 Task: Find connections with filter location Arona with filter topic #forsale with filter profile language German with filter current company Atlassian with filter school AMC Engineering College - India with filter industry Air, Water, and Waste Program Management with filter service category Digital Marketing with filter keywords title Hotel Manager
Action: Mouse moved to (538, 66)
Screenshot: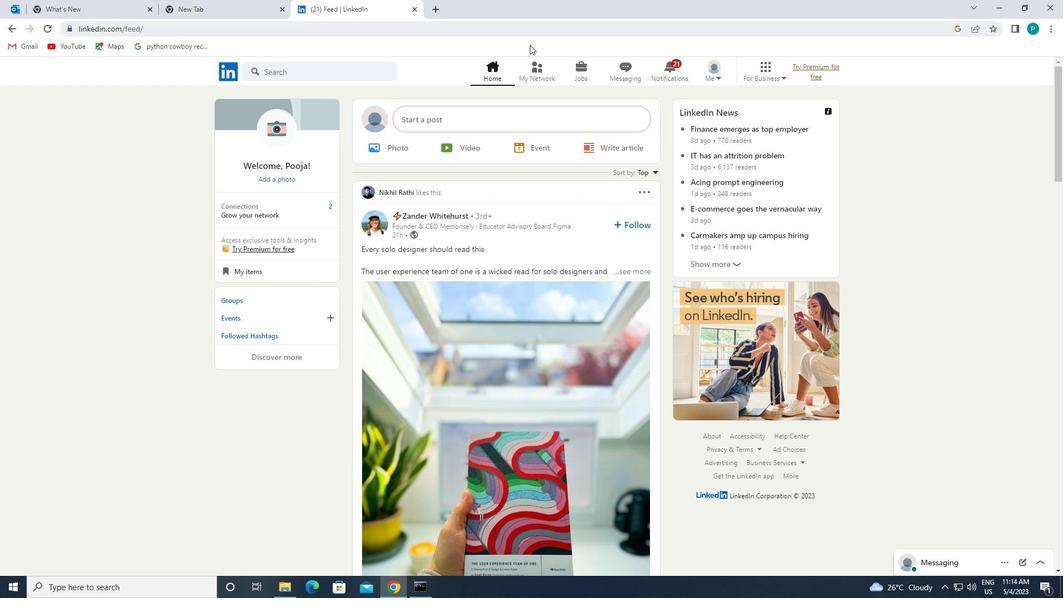 
Action: Mouse pressed left at (538, 66)
Screenshot: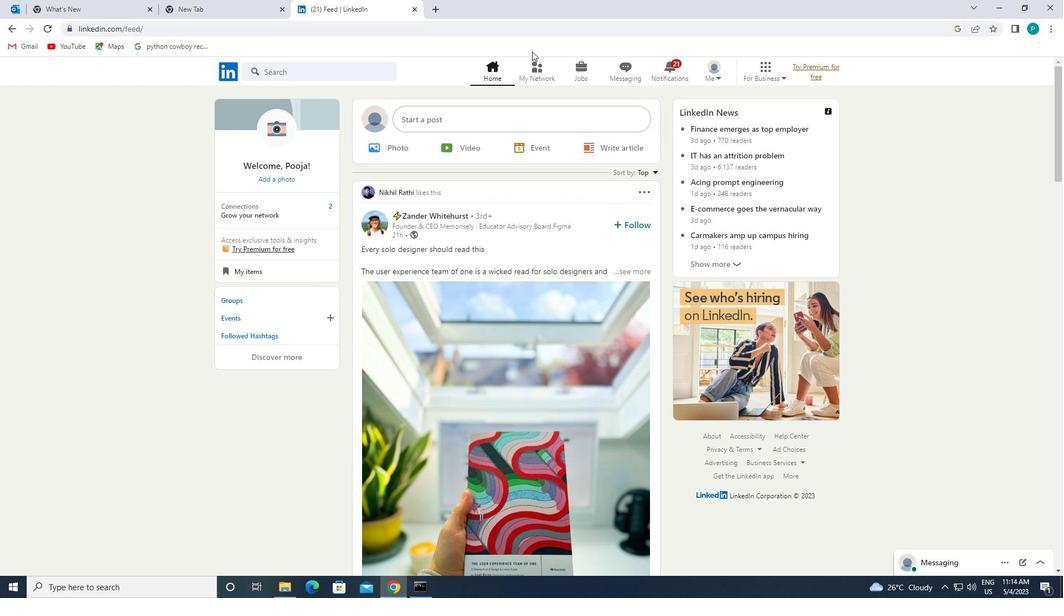 
Action: Mouse moved to (327, 125)
Screenshot: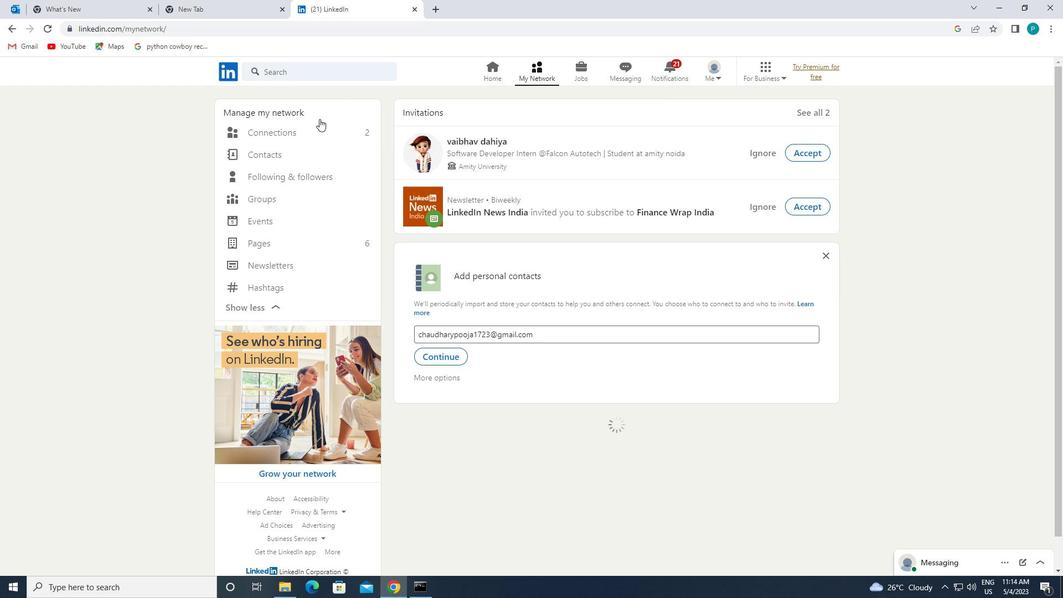 
Action: Mouse pressed left at (327, 125)
Screenshot: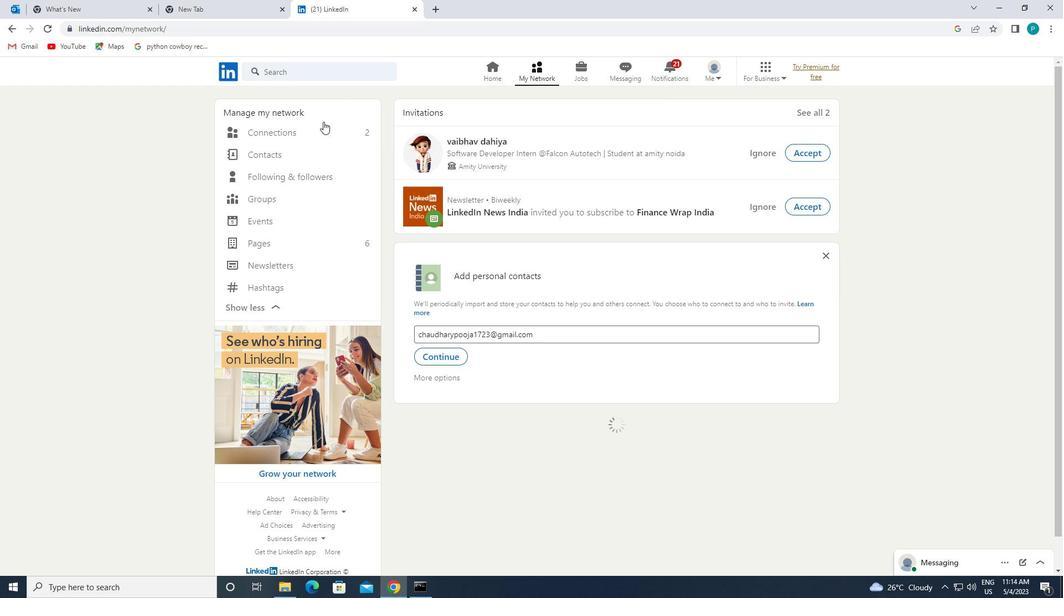 
Action: Mouse moved to (335, 128)
Screenshot: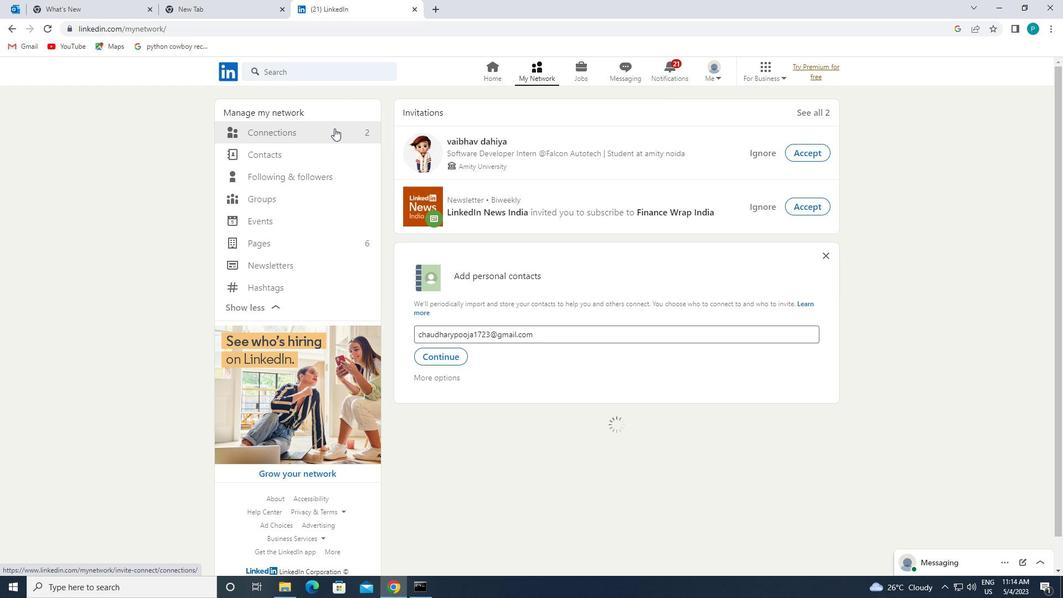 
Action: Mouse pressed left at (335, 128)
Screenshot: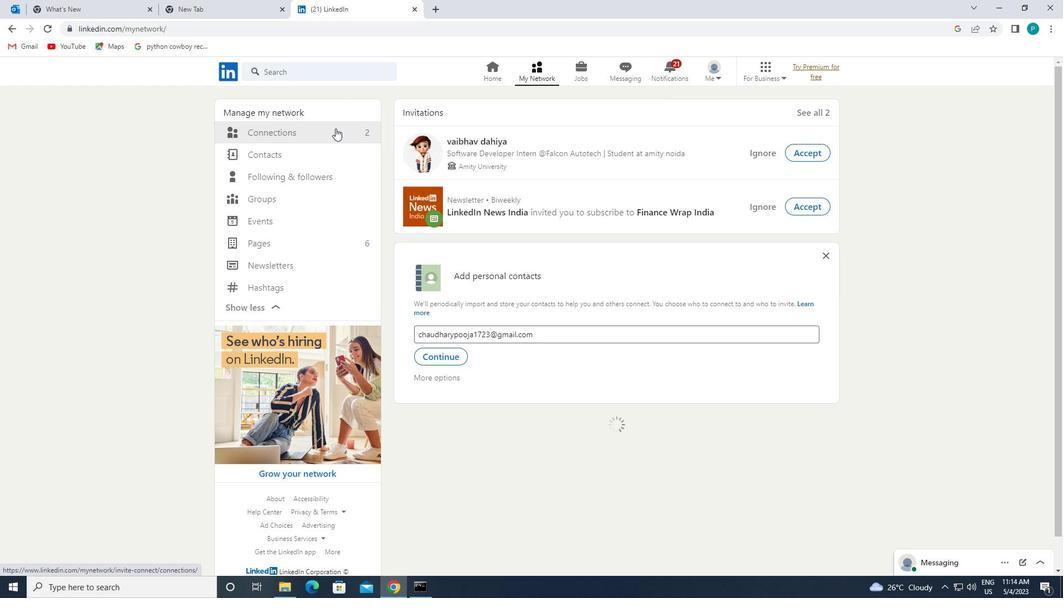 
Action: Mouse moved to (608, 136)
Screenshot: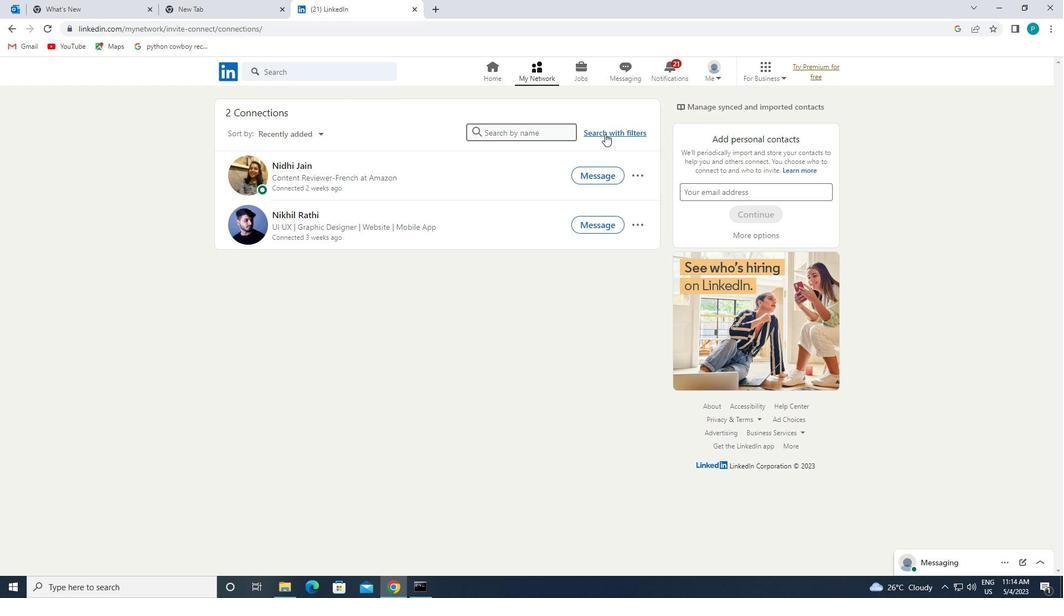 
Action: Mouse pressed left at (608, 136)
Screenshot: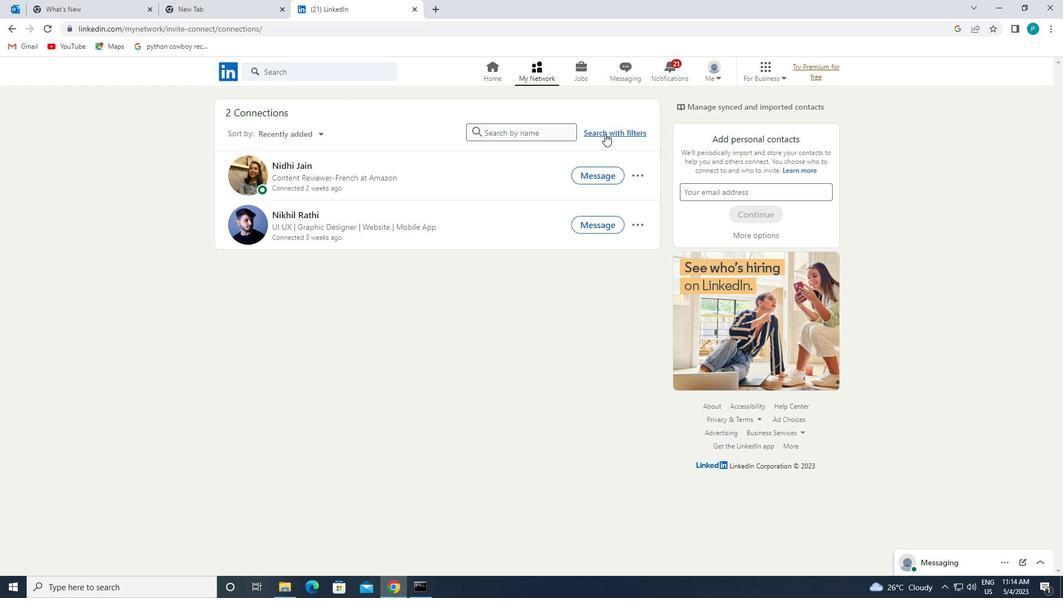 
Action: Mouse moved to (557, 105)
Screenshot: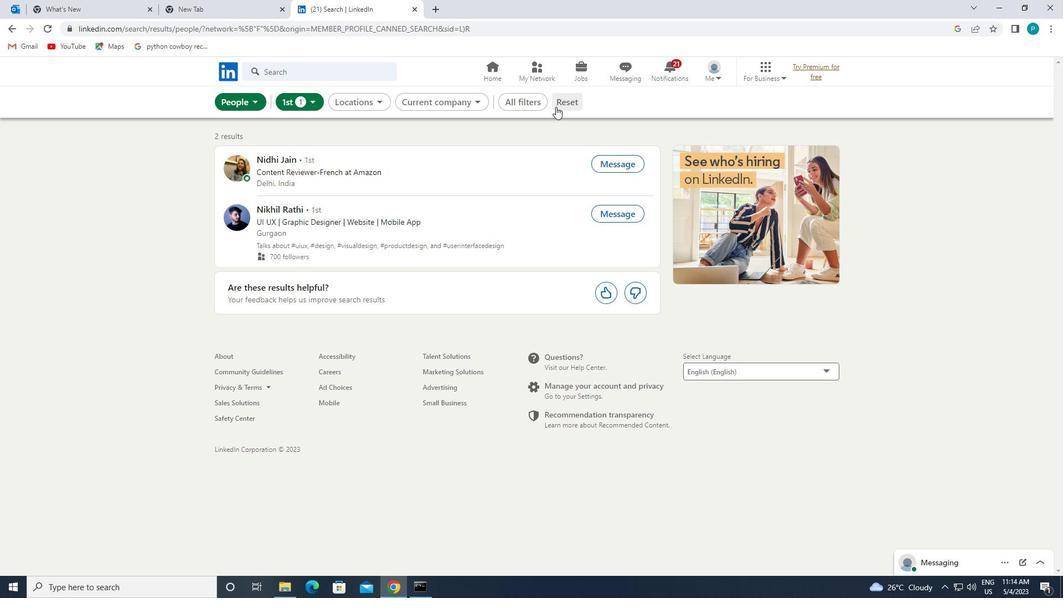 
Action: Mouse pressed left at (557, 105)
Screenshot: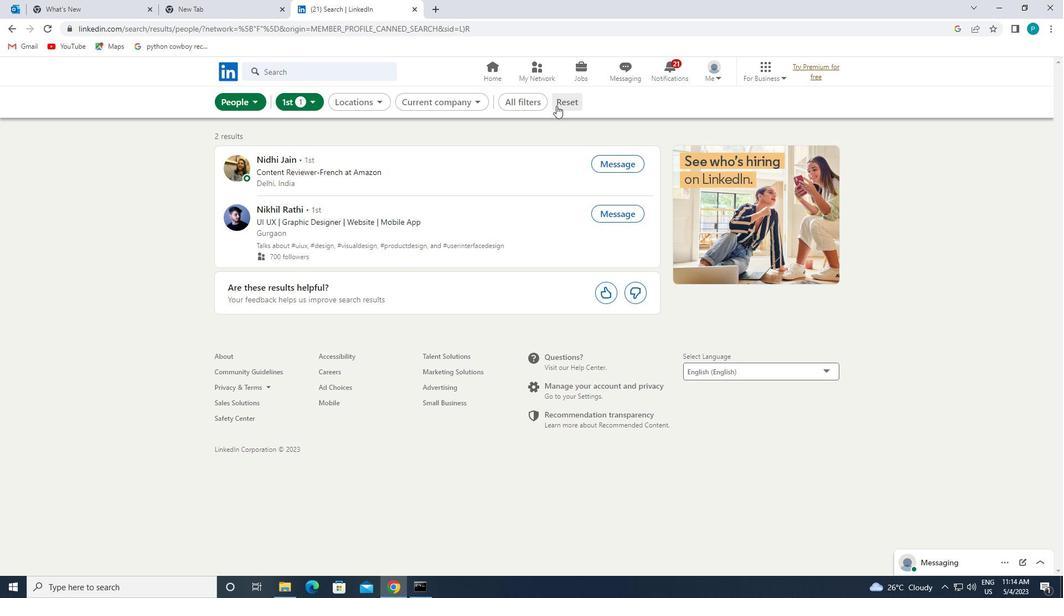 
Action: Mouse moved to (541, 96)
Screenshot: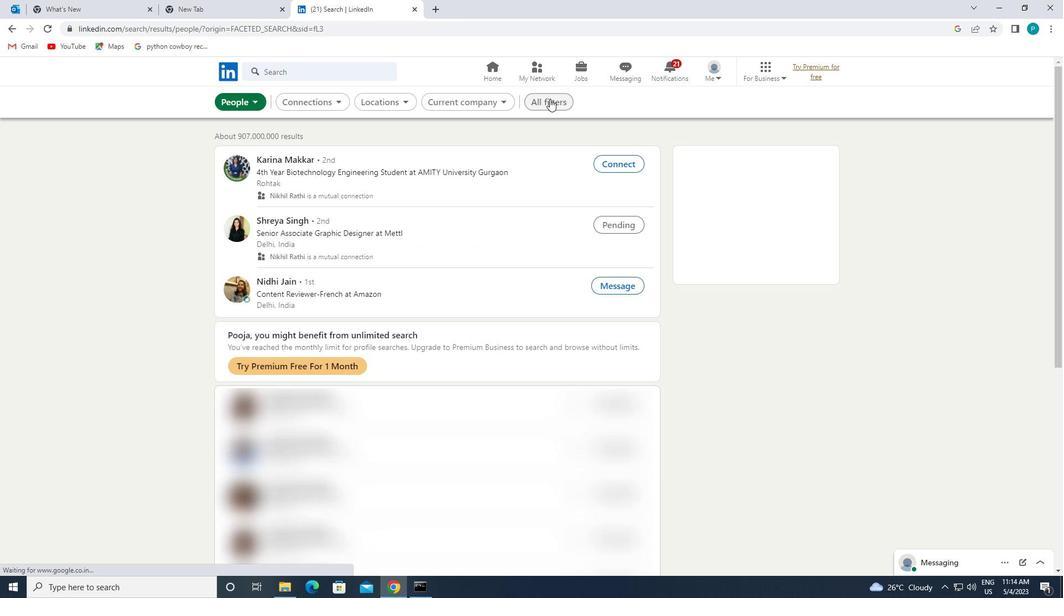 
Action: Mouse pressed left at (541, 96)
Screenshot: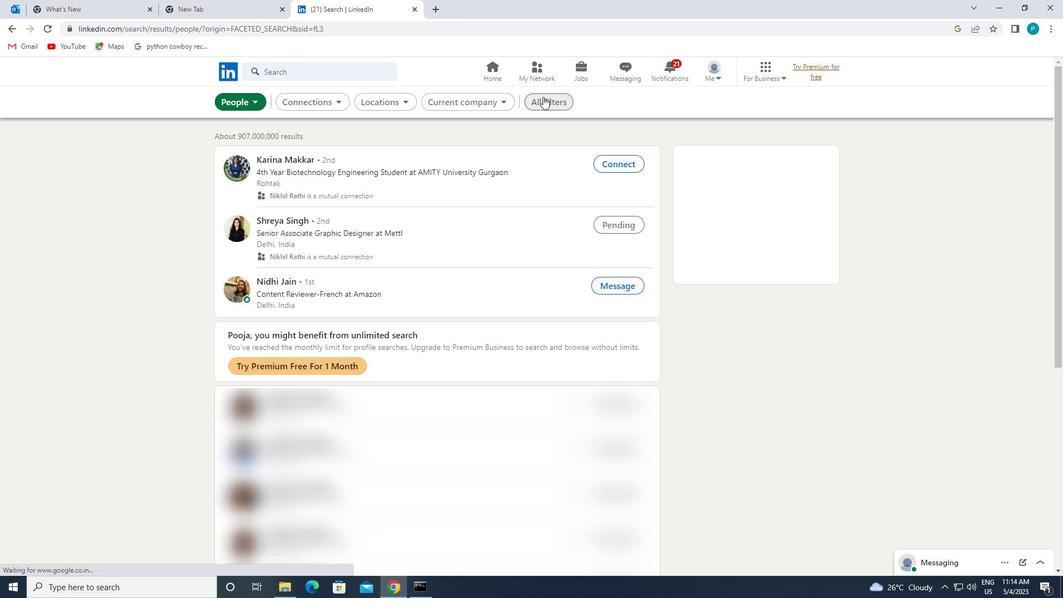 
Action: Mouse moved to (908, 269)
Screenshot: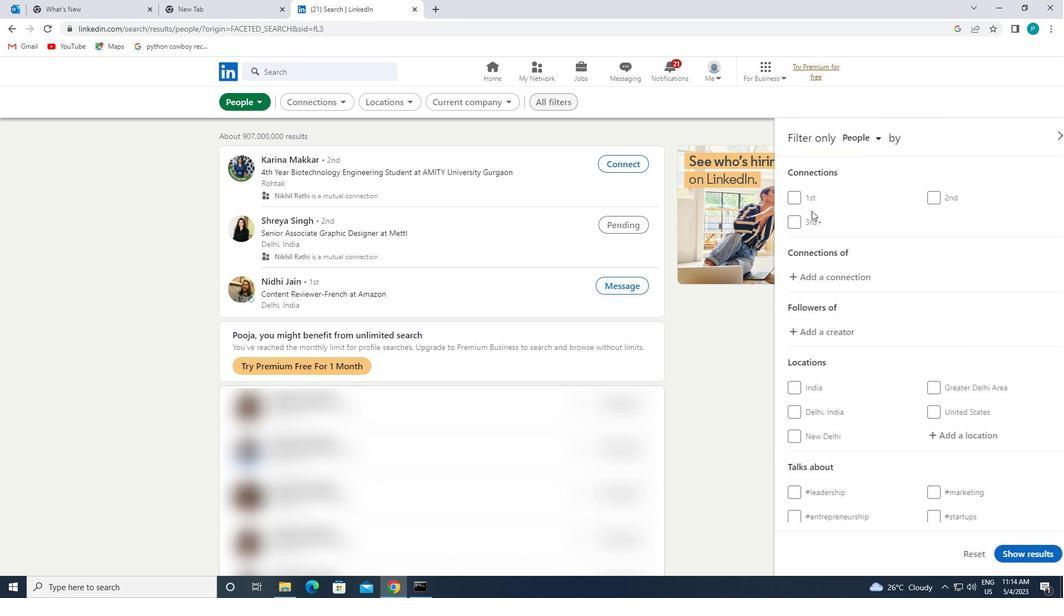 
Action: Mouse scrolled (908, 268) with delta (0, 0)
Screenshot: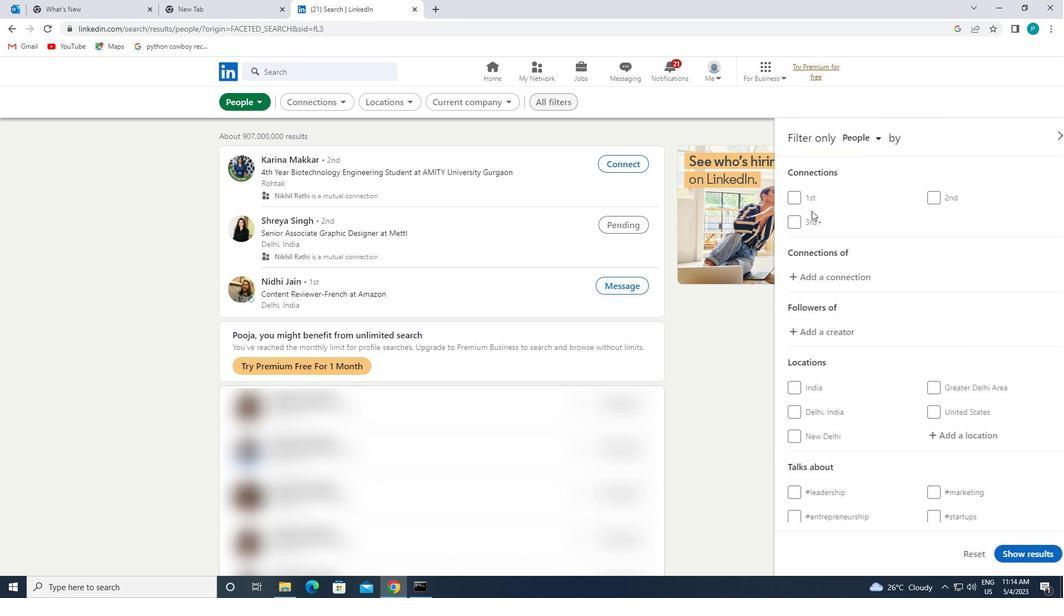 
Action: Mouse moved to (911, 271)
Screenshot: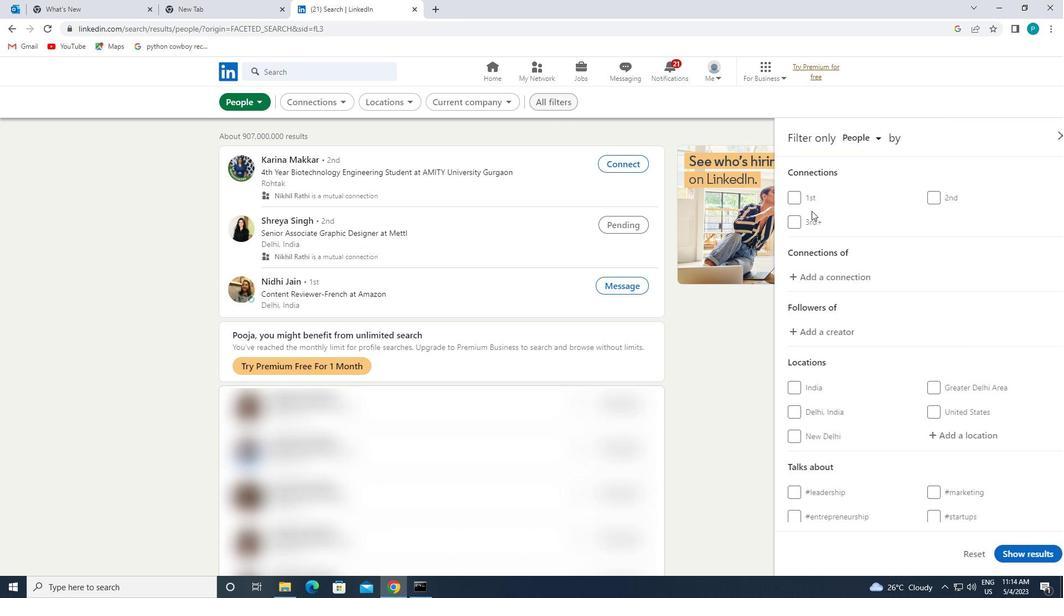 
Action: Mouse scrolled (911, 270) with delta (0, 0)
Screenshot: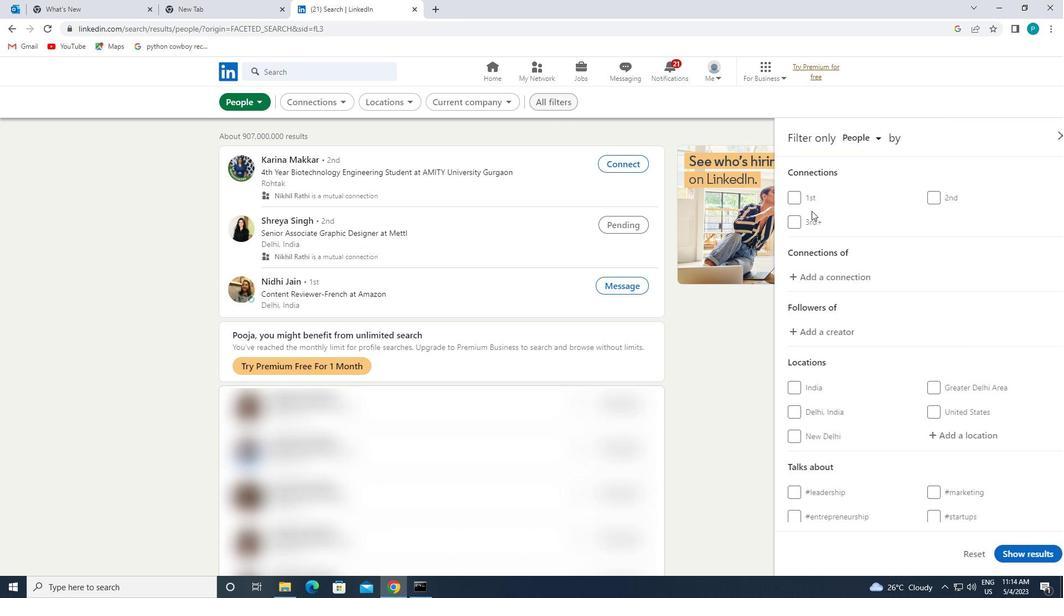 
Action: Mouse moved to (912, 273)
Screenshot: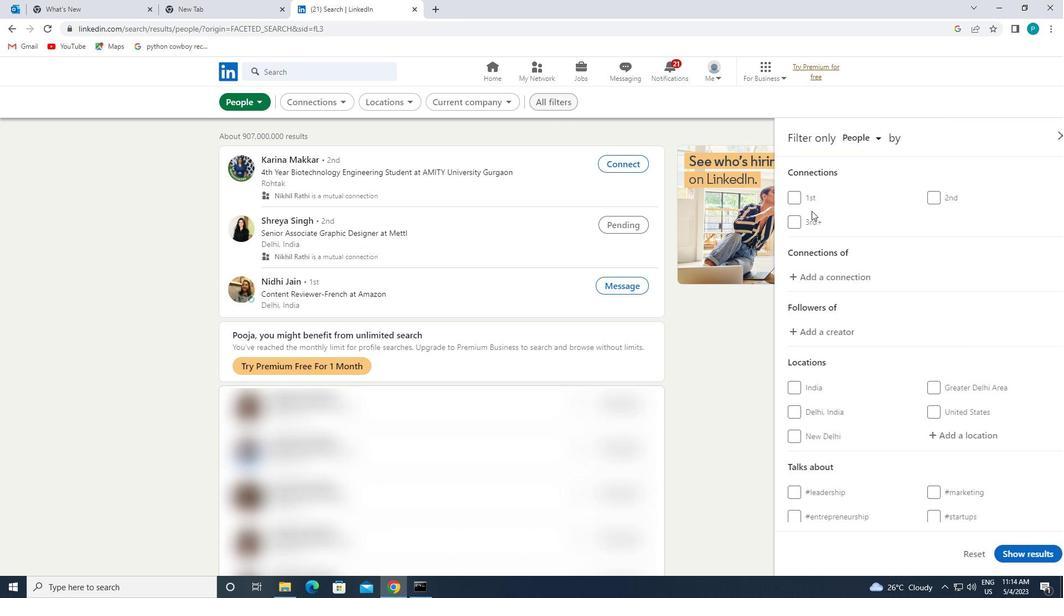 
Action: Mouse scrolled (912, 272) with delta (0, 0)
Screenshot: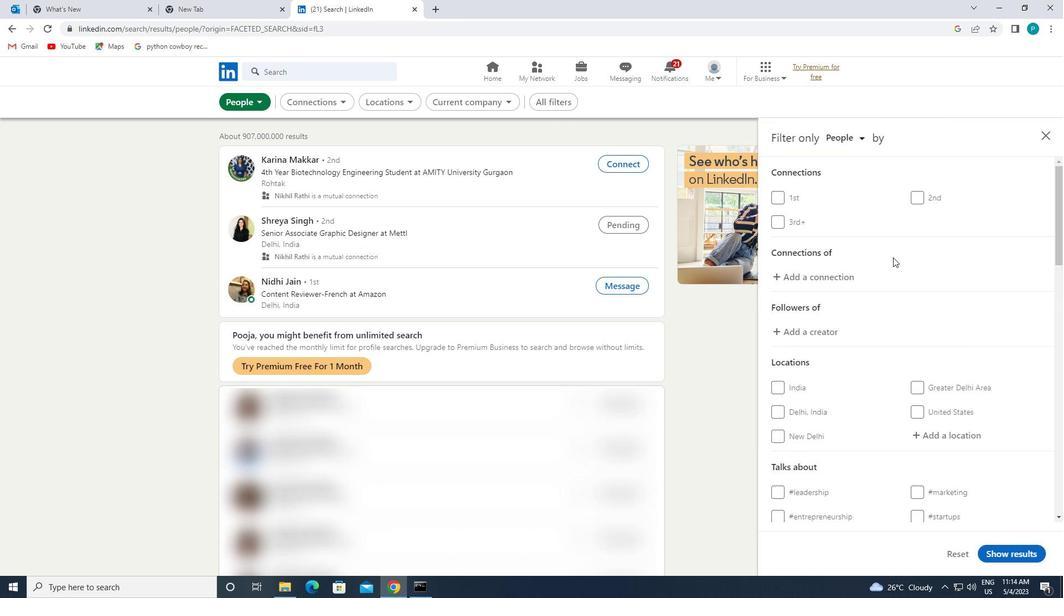 
Action: Mouse moved to (924, 272)
Screenshot: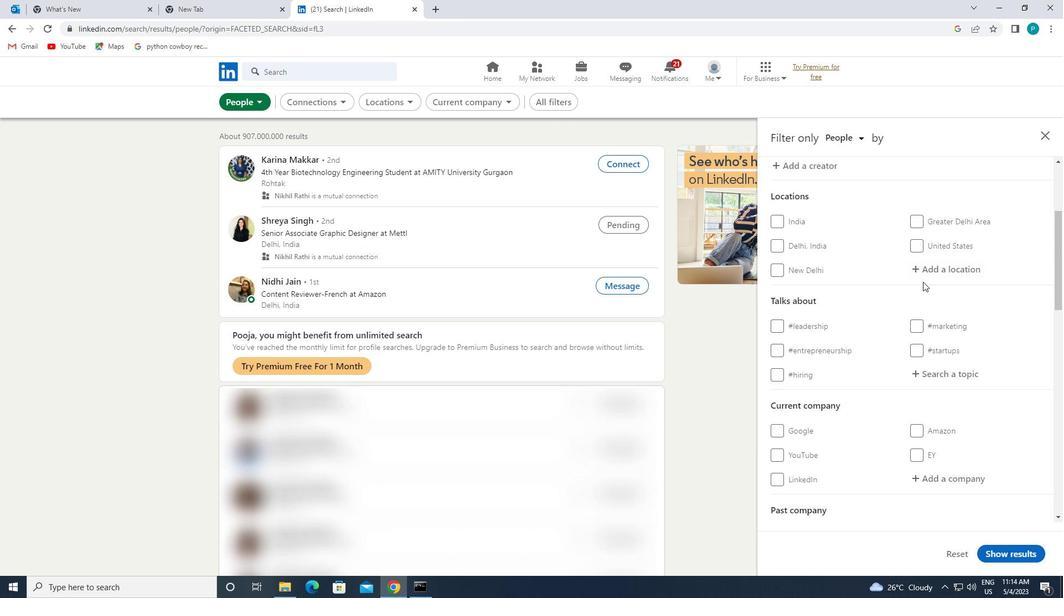 
Action: Mouse pressed left at (924, 272)
Screenshot: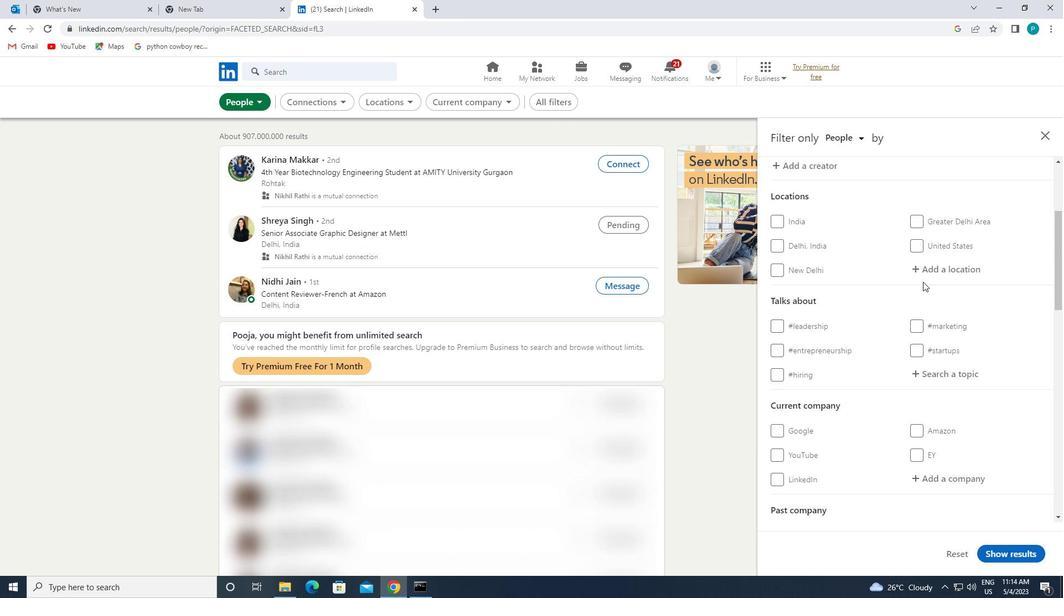 
Action: Mouse moved to (923, 285)
Screenshot: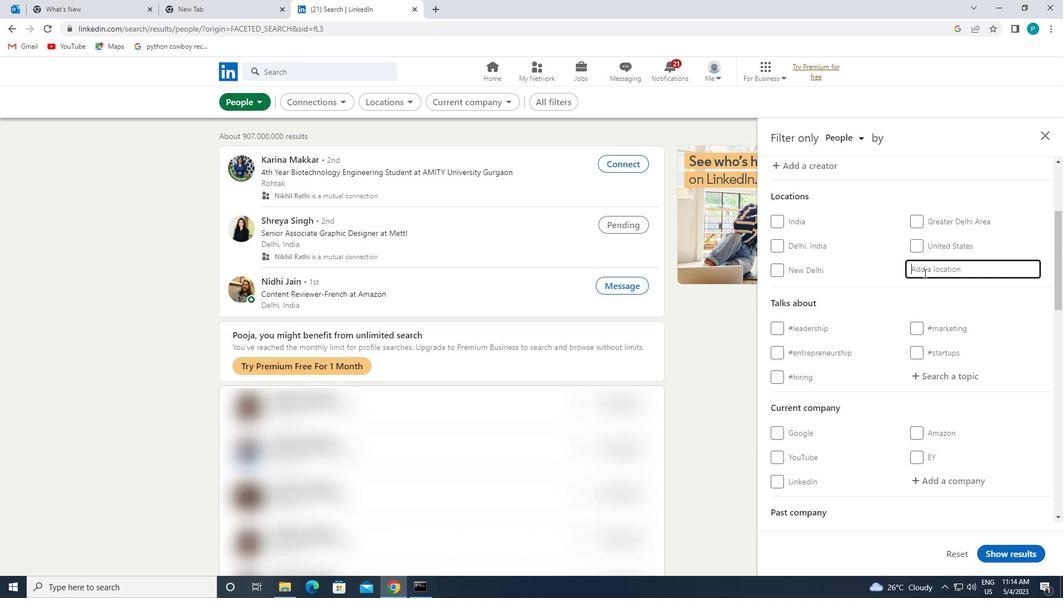 
Action: Key pressed <Key.caps_lock>a<Key.caps_lock>rona
Screenshot: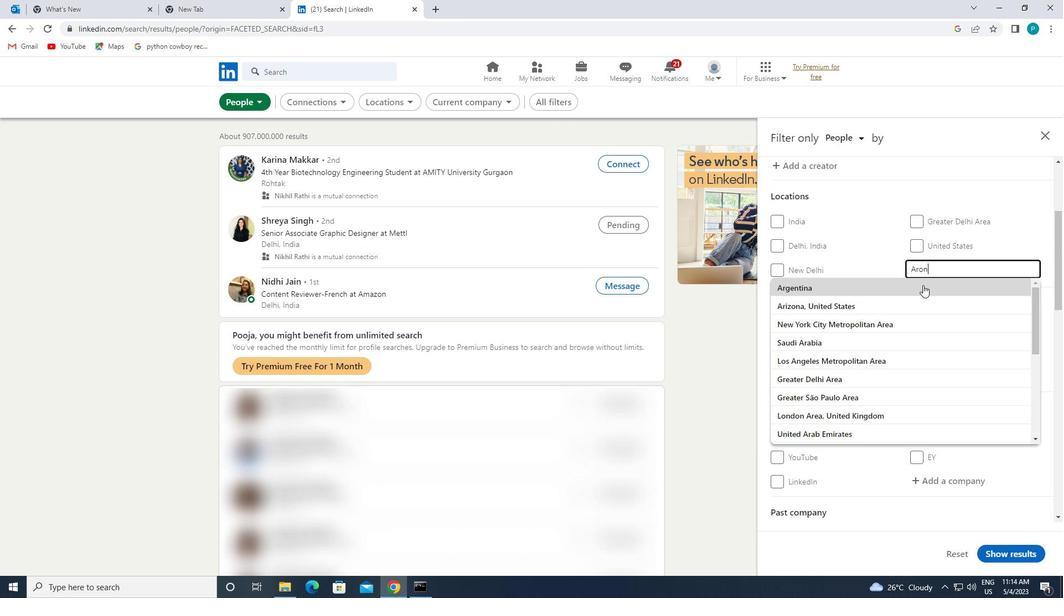 
Action: Mouse moved to (923, 284)
Screenshot: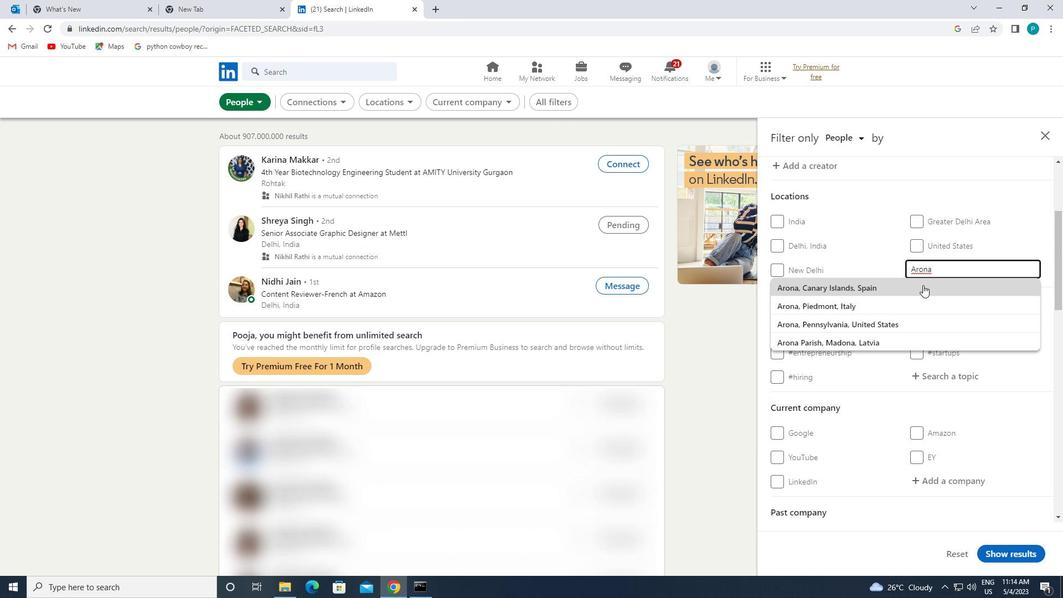 
Action: Mouse pressed left at (923, 284)
Screenshot: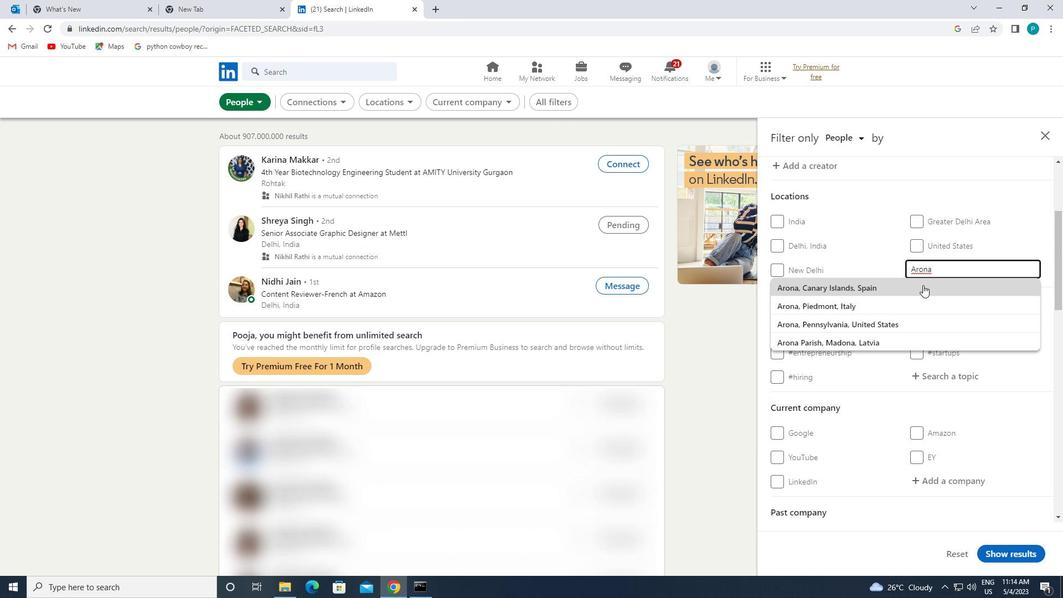 
Action: Mouse moved to (944, 397)
Screenshot: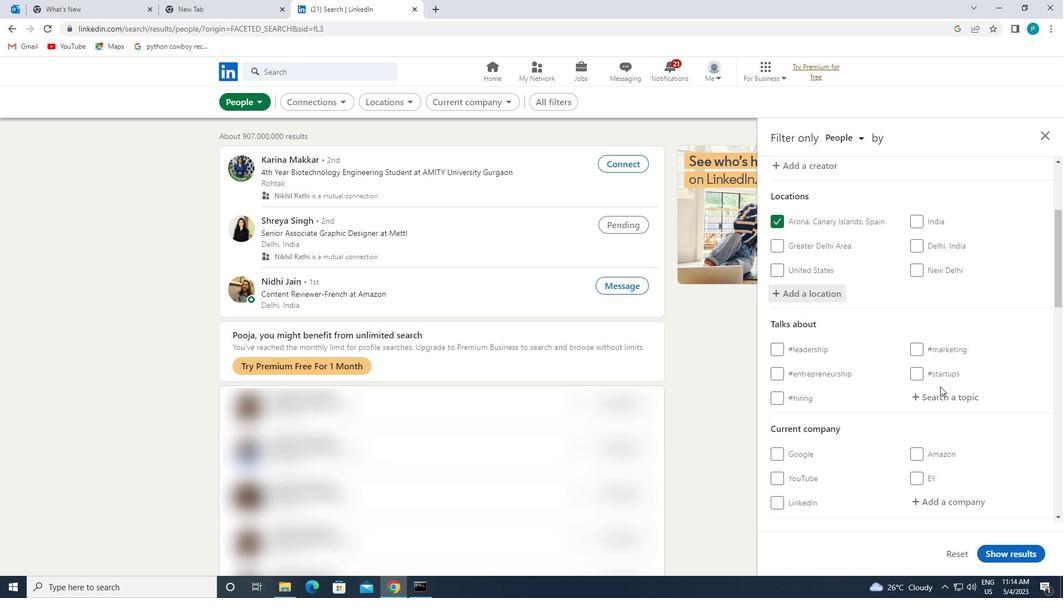 
Action: Mouse pressed left at (944, 397)
Screenshot: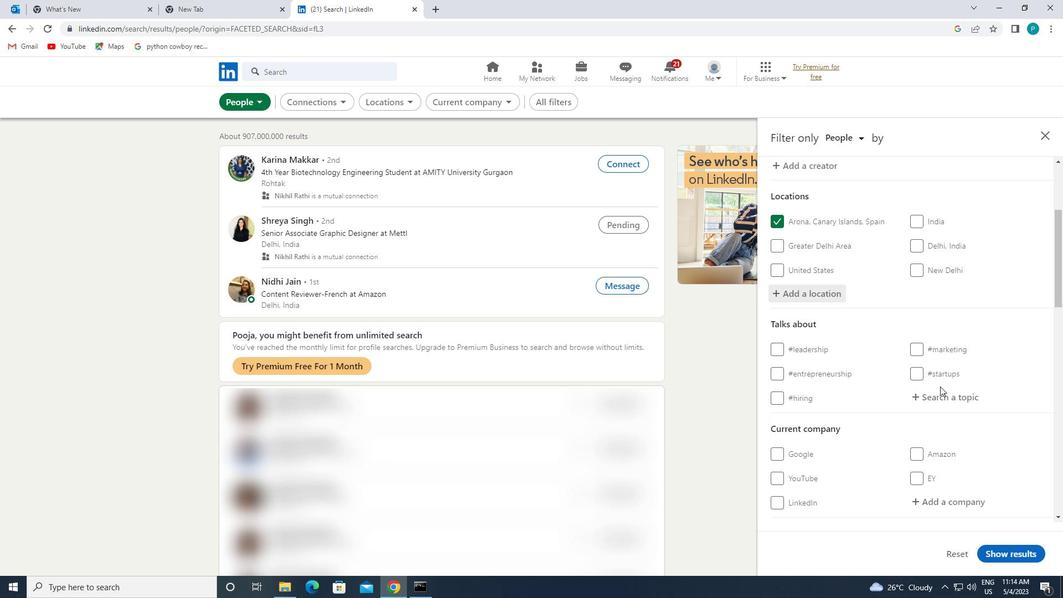 
Action: Mouse moved to (960, 389)
Screenshot: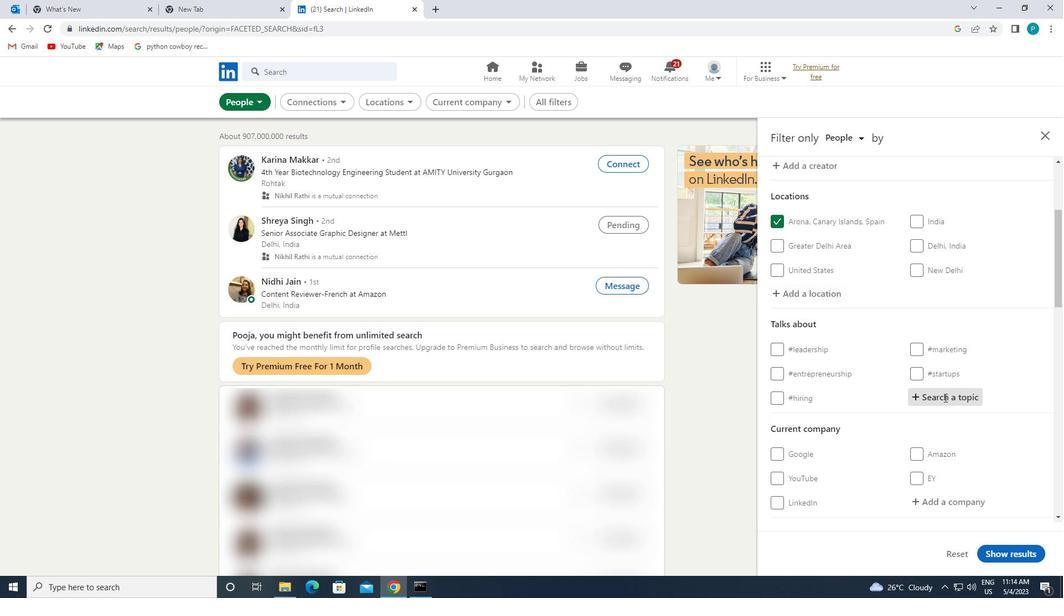 
Action: Key pressed <Key.shift>#FORSALE
Screenshot: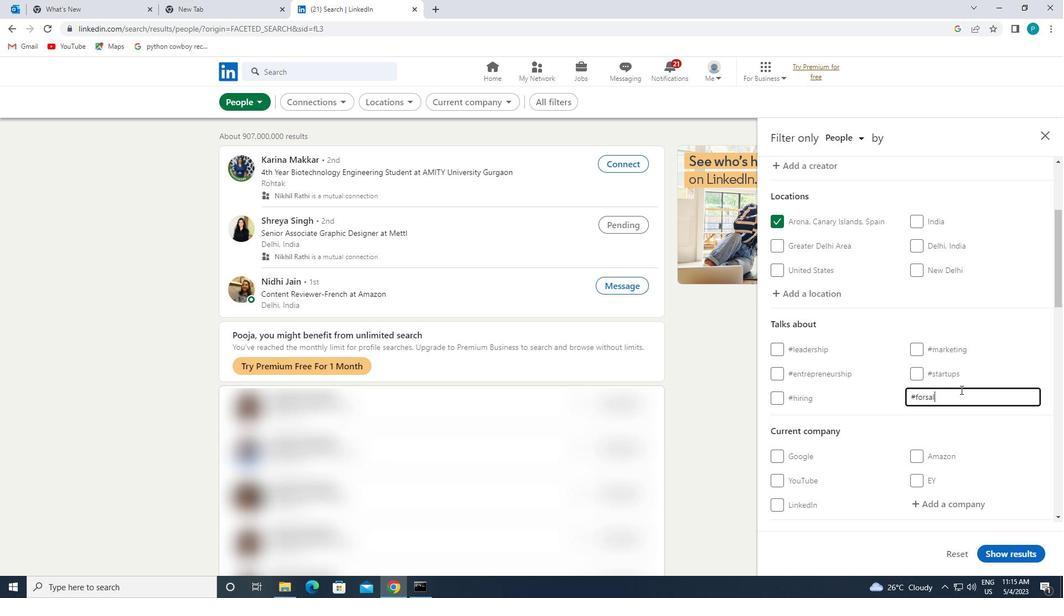 
Action: Mouse moved to (973, 384)
Screenshot: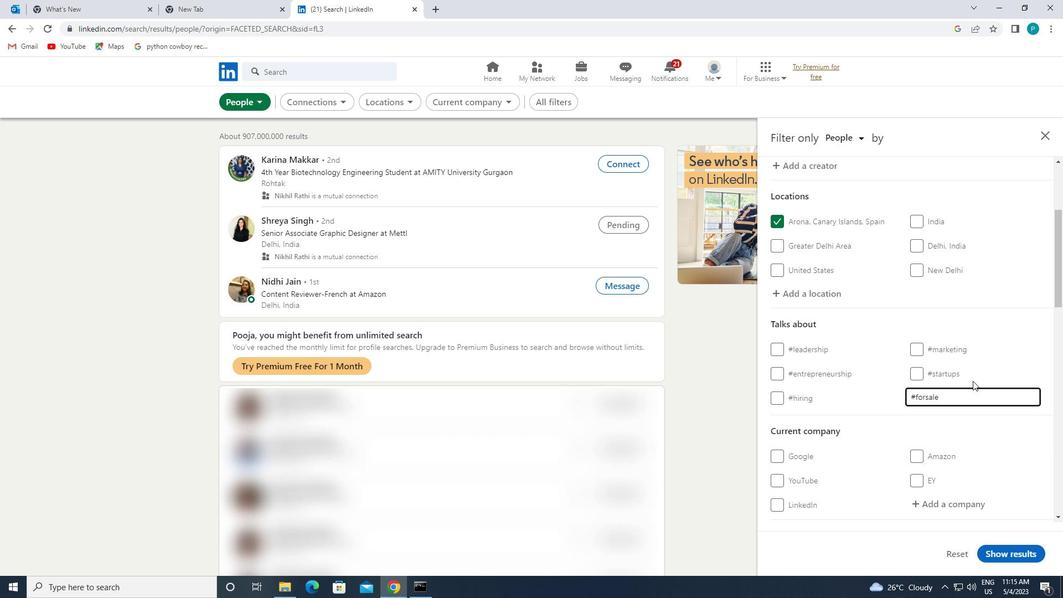 
Action: Mouse scrolled (973, 383) with delta (0, 0)
Screenshot: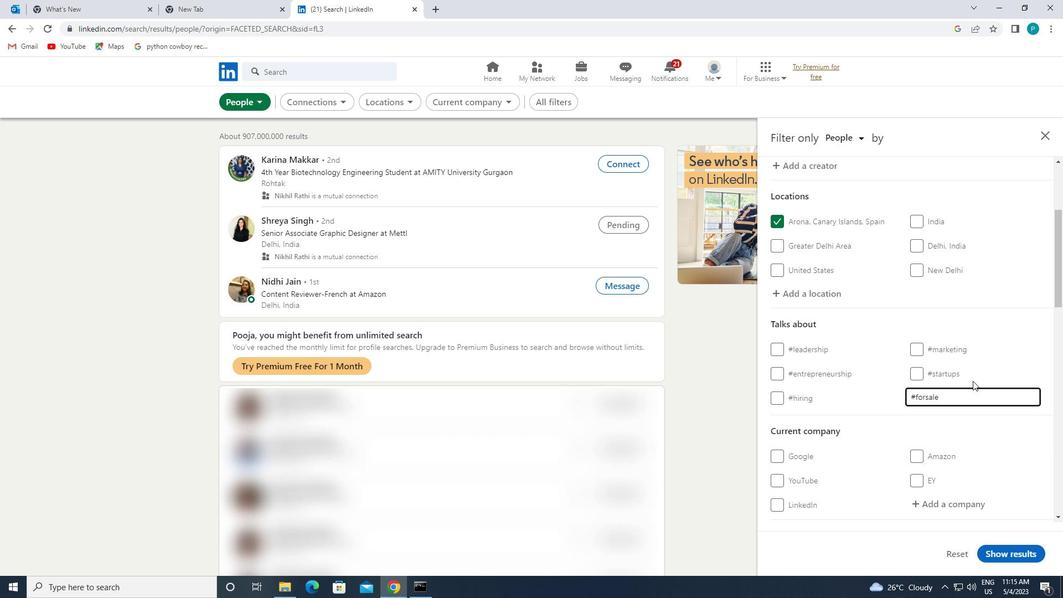 
Action: Mouse moved to (962, 392)
Screenshot: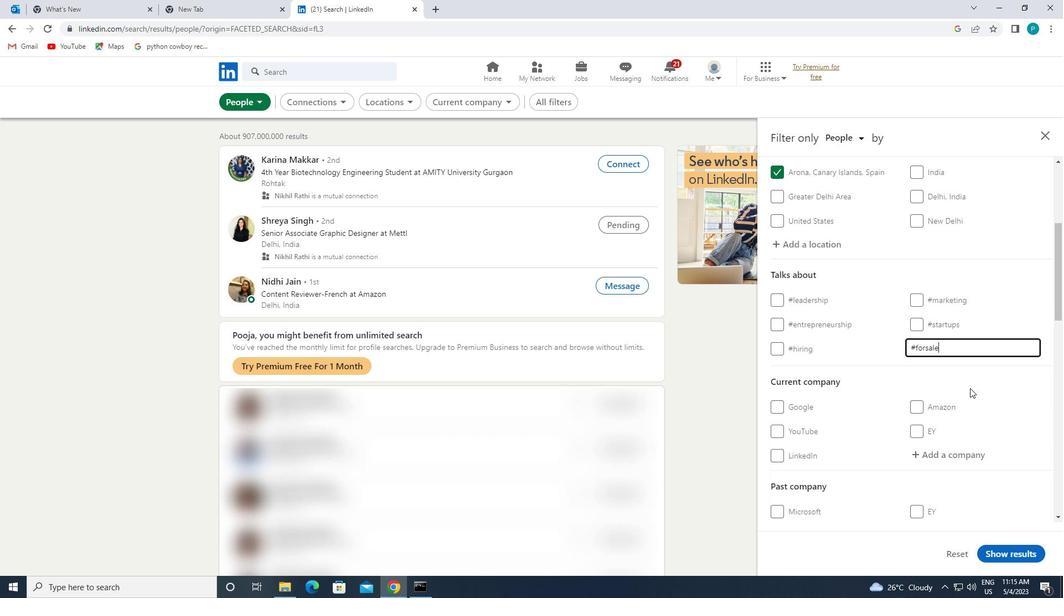 
Action: Mouse scrolled (962, 391) with delta (0, 0)
Screenshot: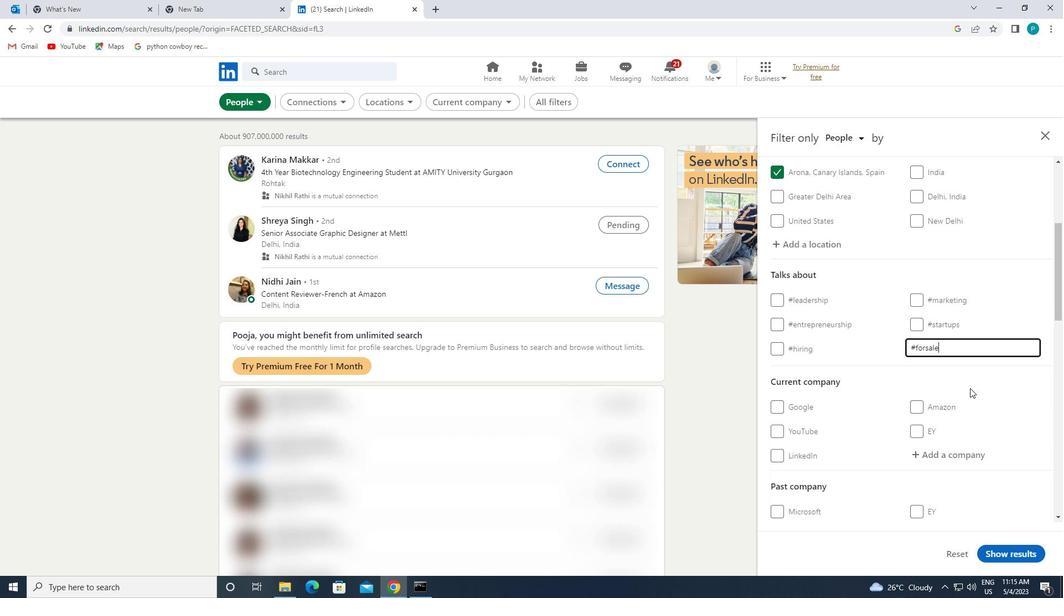 
Action: Mouse moved to (980, 396)
Screenshot: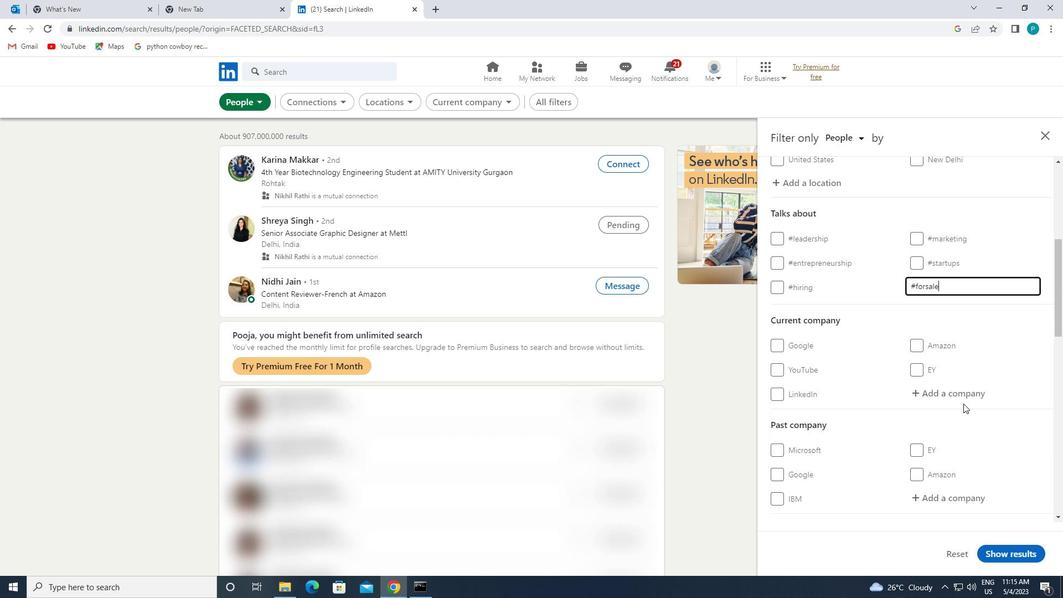 
Action: Mouse pressed left at (980, 396)
Screenshot: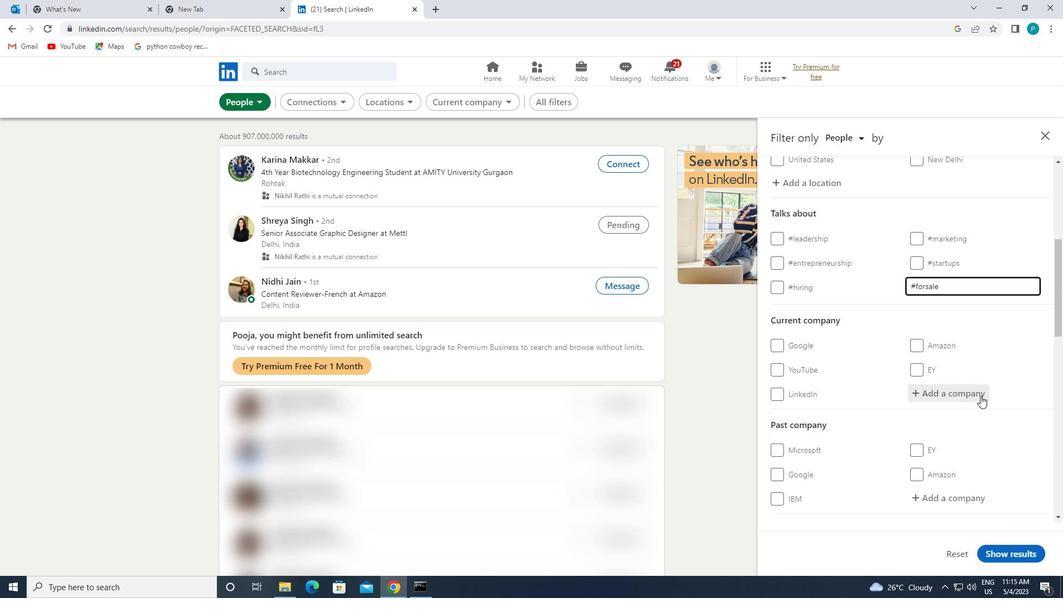 
Action: Mouse moved to (884, 417)
Screenshot: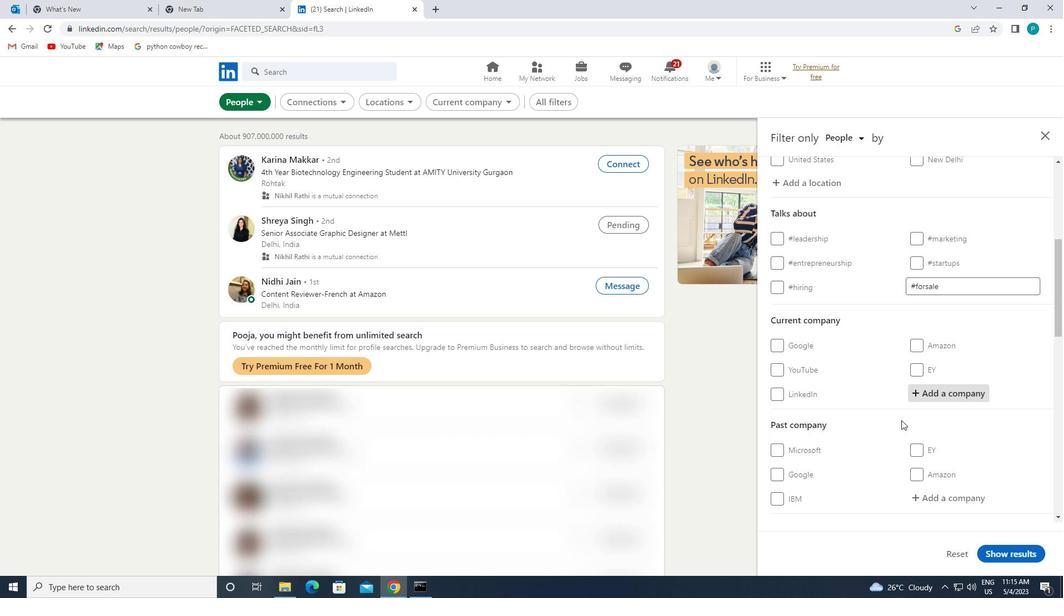 
Action: Mouse scrolled (884, 416) with delta (0, 0)
Screenshot: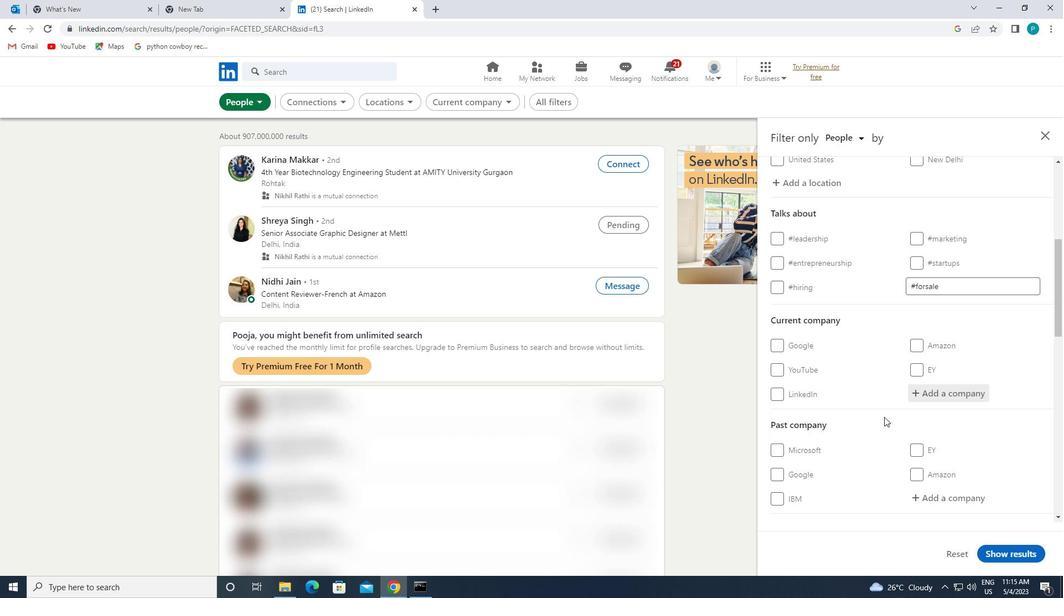 
Action: Mouse scrolled (884, 416) with delta (0, 0)
Screenshot: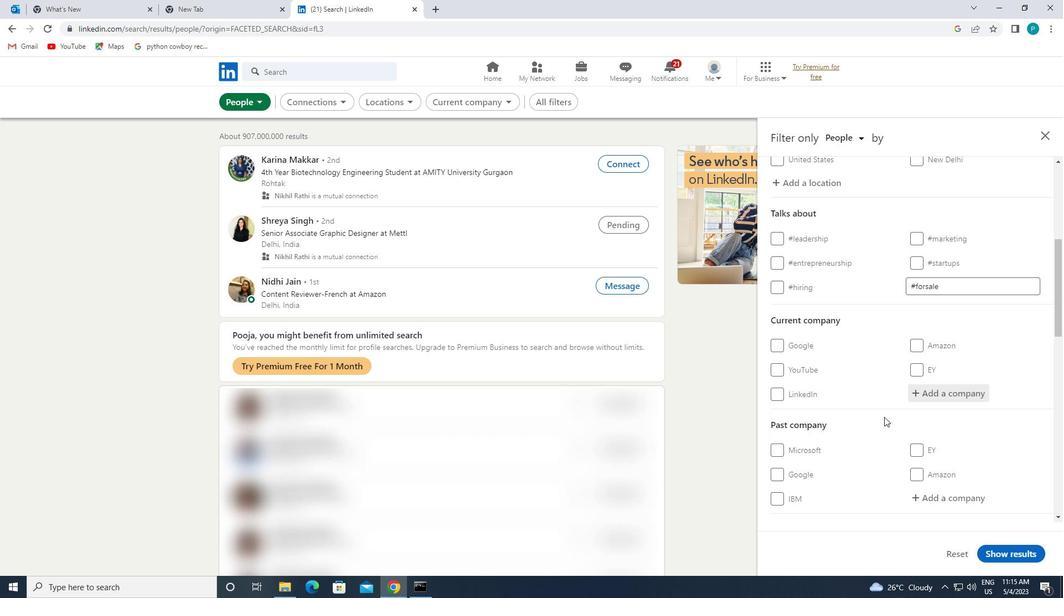 
Action: Mouse moved to (884, 417)
Screenshot: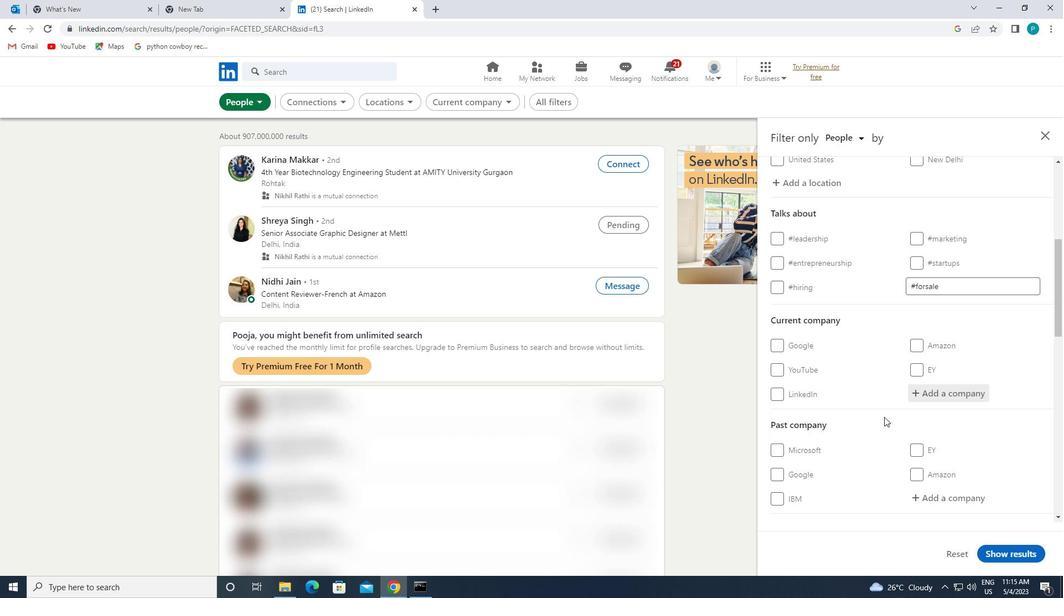 
Action: Mouse scrolled (884, 416) with delta (0, 0)
Screenshot: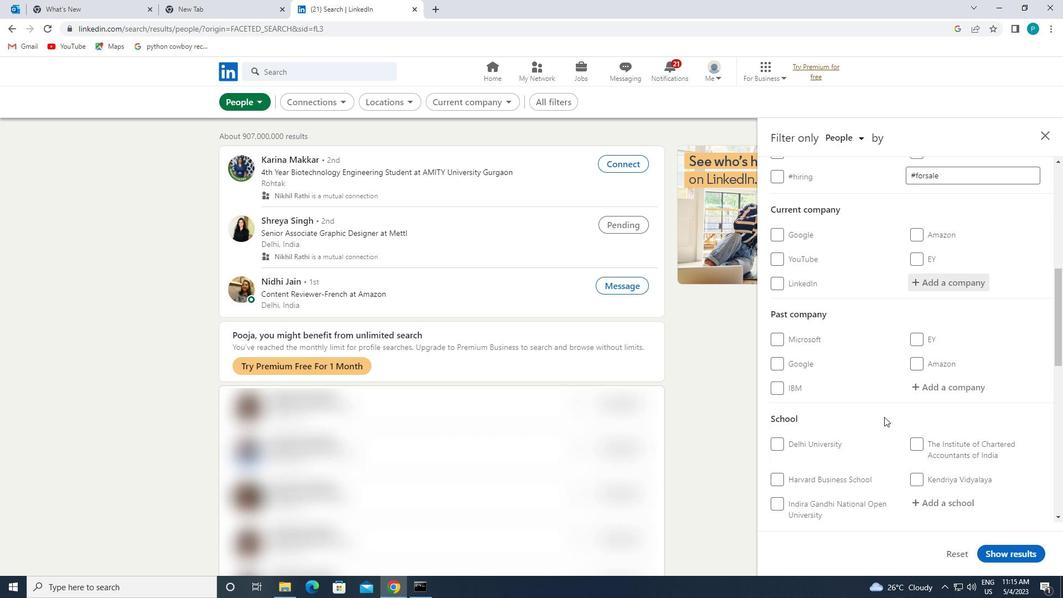 
Action: Mouse scrolled (884, 416) with delta (0, 0)
Screenshot: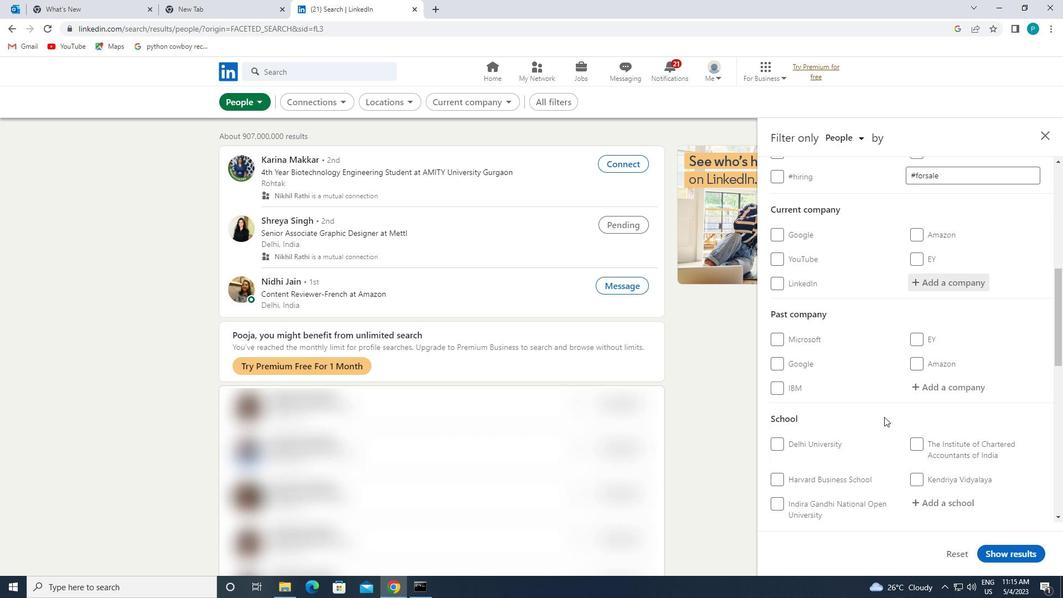 
Action: Mouse scrolled (884, 416) with delta (0, 0)
Screenshot: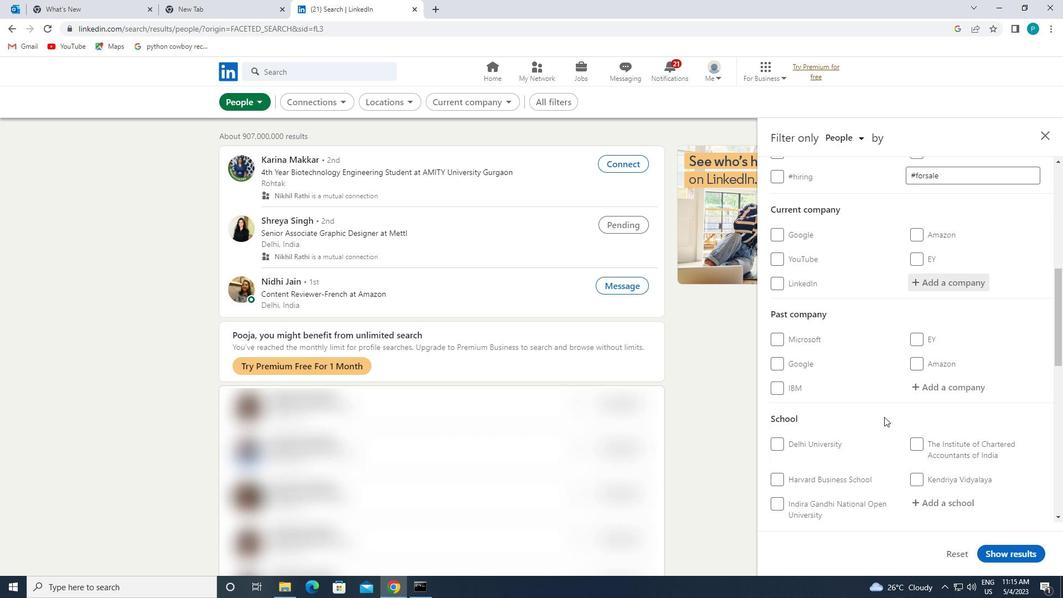 
Action: Mouse moved to (848, 415)
Screenshot: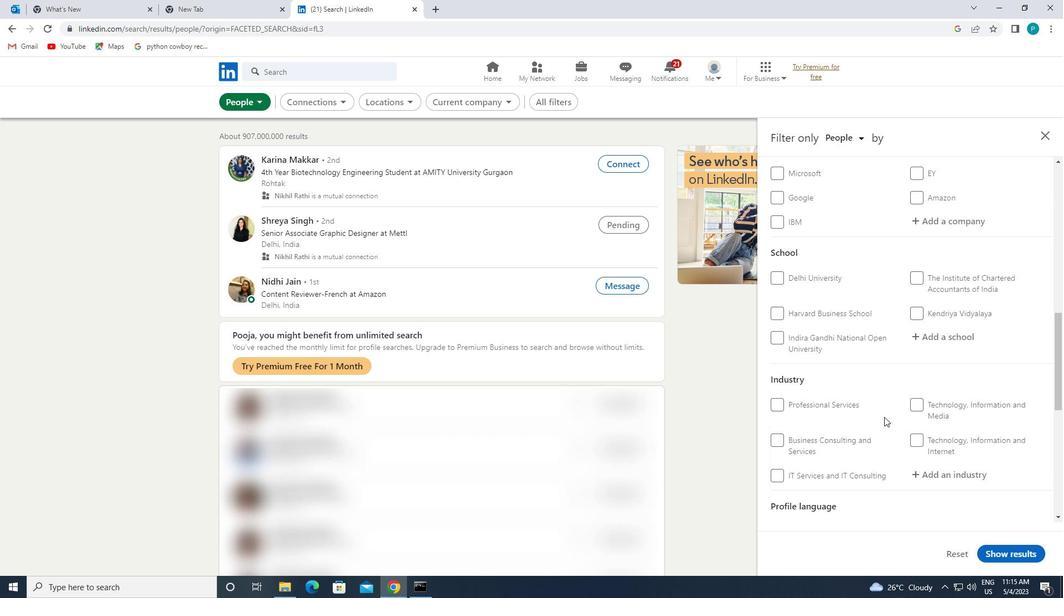 
Action: Mouse scrolled (848, 415) with delta (0, 0)
Screenshot: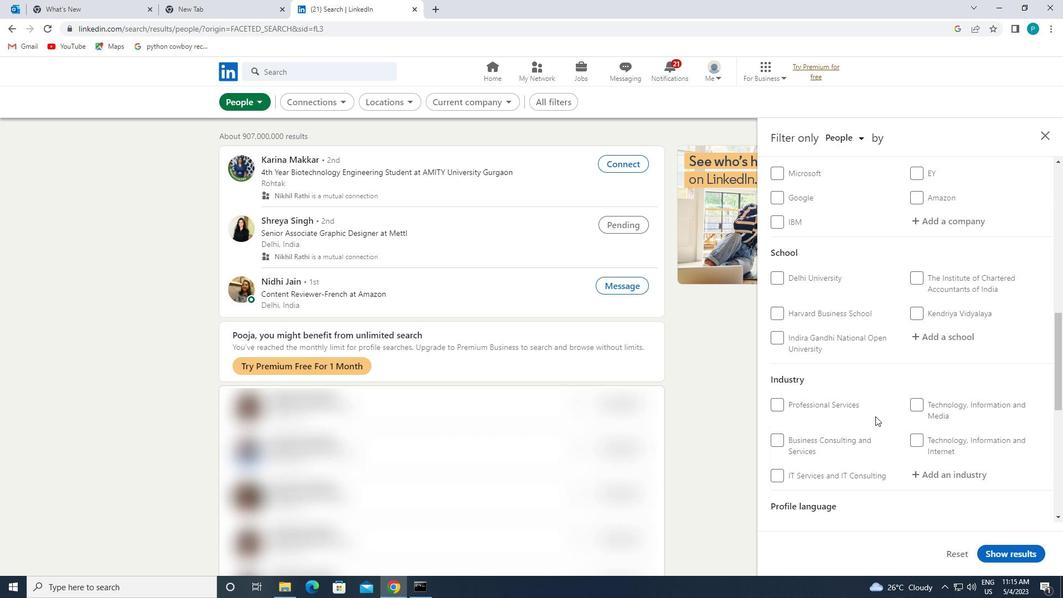 
Action: Mouse scrolled (848, 415) with delta (0, 0)
Screenshot: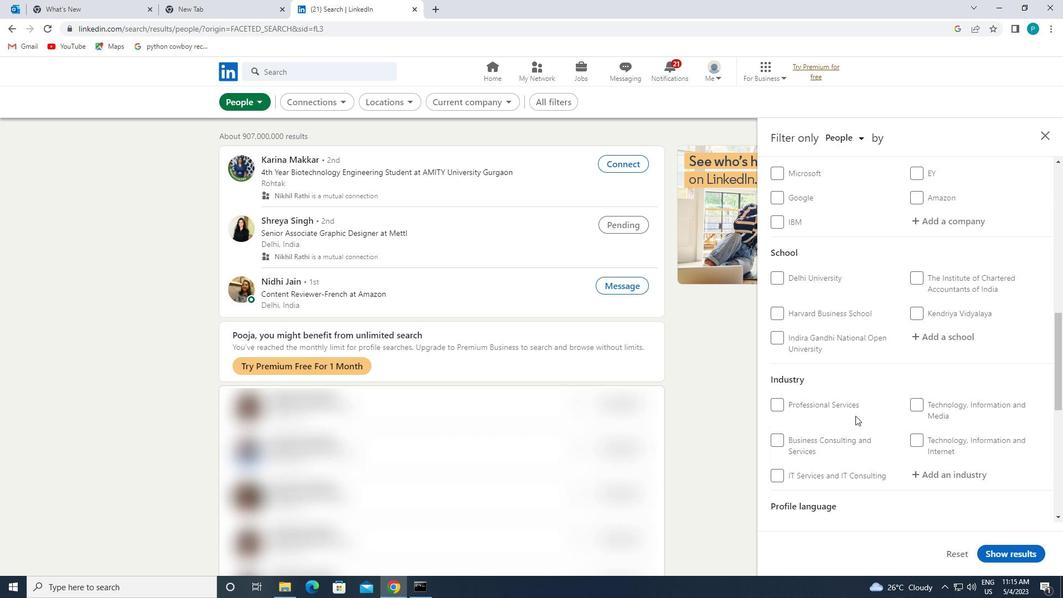 
Action: Mouse moved to (800, 470)
Screenshot: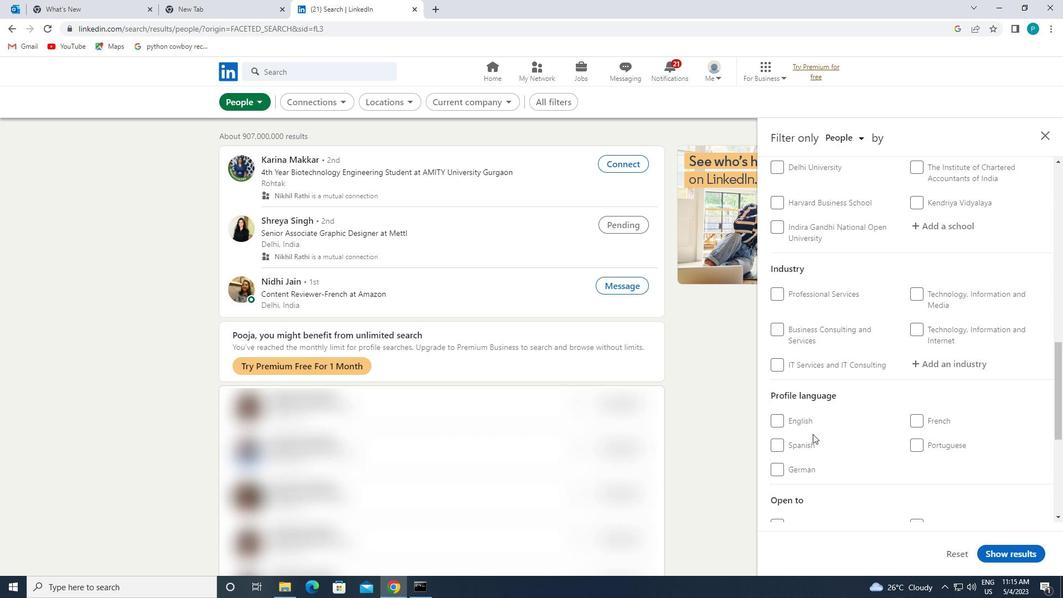 
Action: Mouse pressed left at (800, 470)
Screenshot: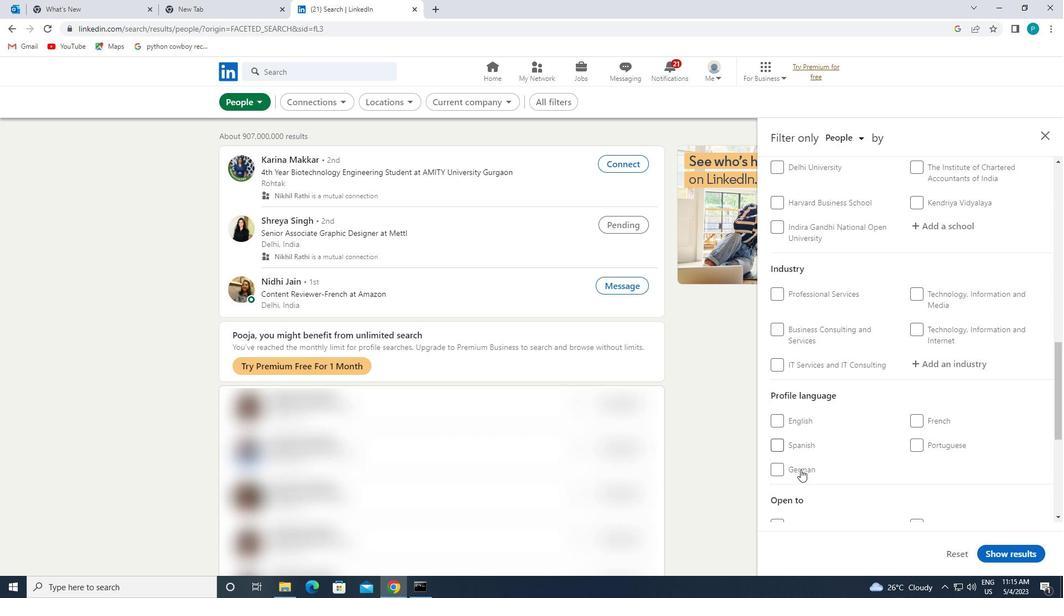
Action: Mouse moved to (867, 450)
Screenshot: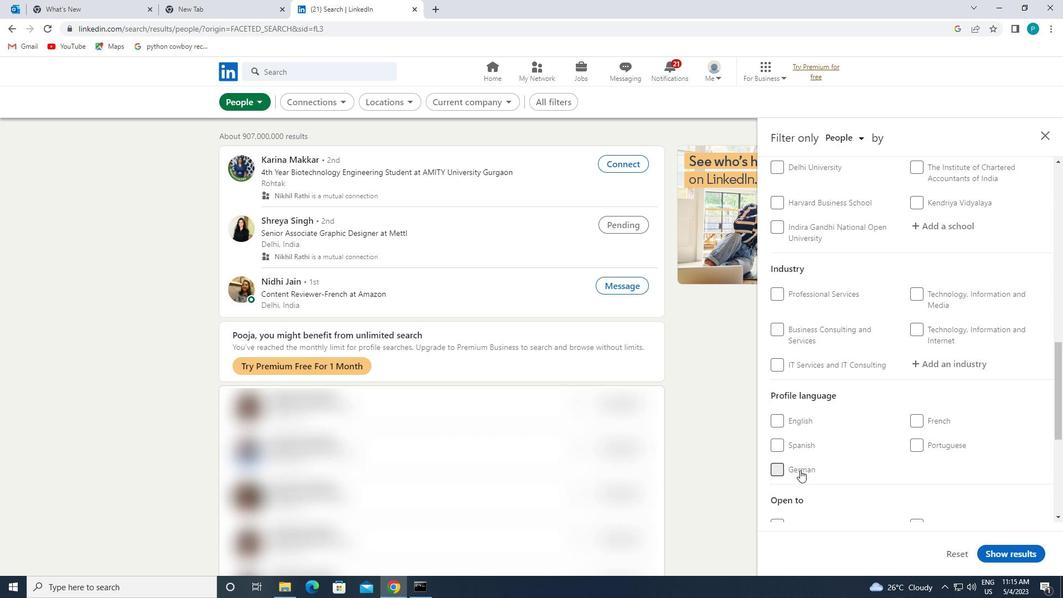 
Action: Mouse scrolled (867, 450) with delta (0, 0)
Screenshot: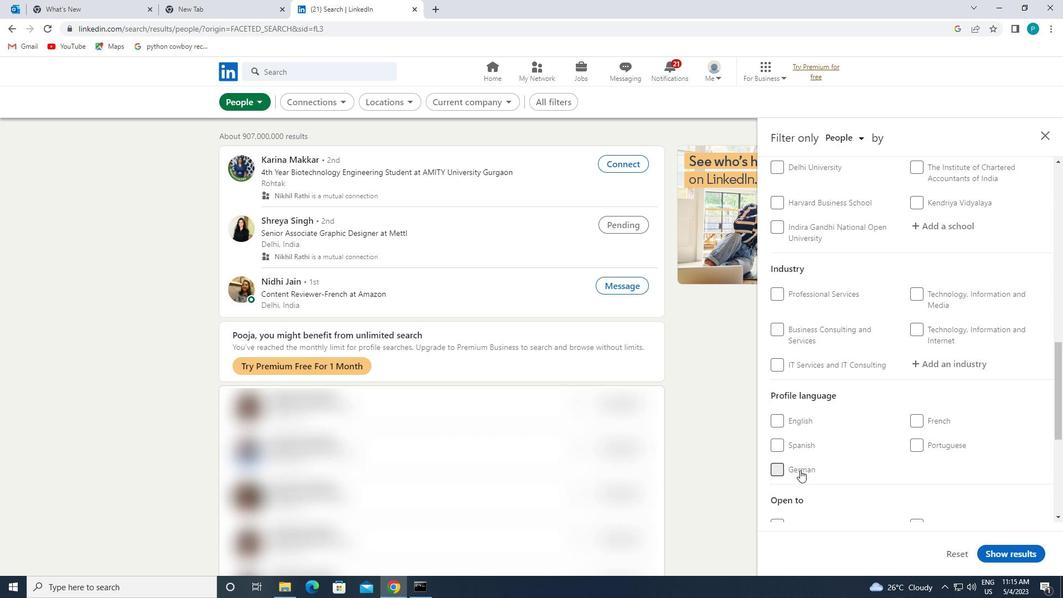 
Action: Mouse moved to (867, 448)
Screenshot: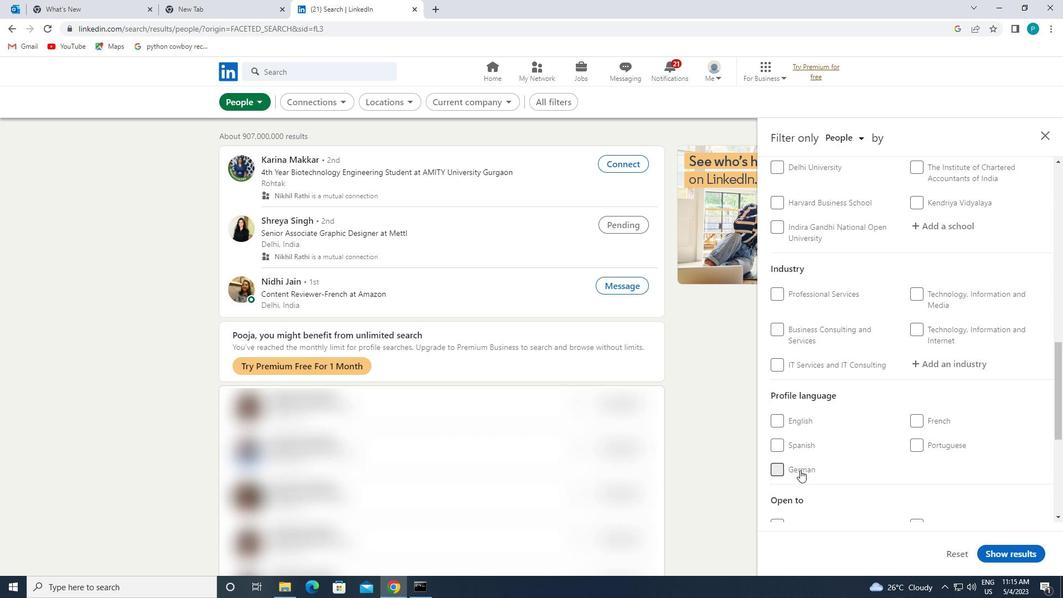 
Action: Mouse scrolled (867, 449) with delta (0, 0)
Screenshot: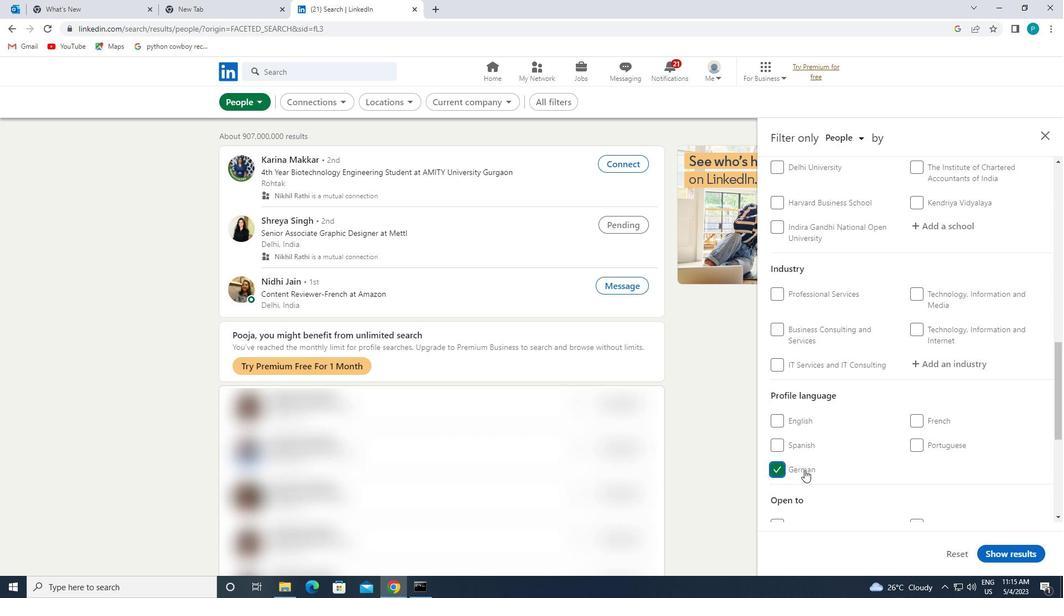 
Action: Mouse scrolled (867, 449) with delta (0, 0)
Screenshot: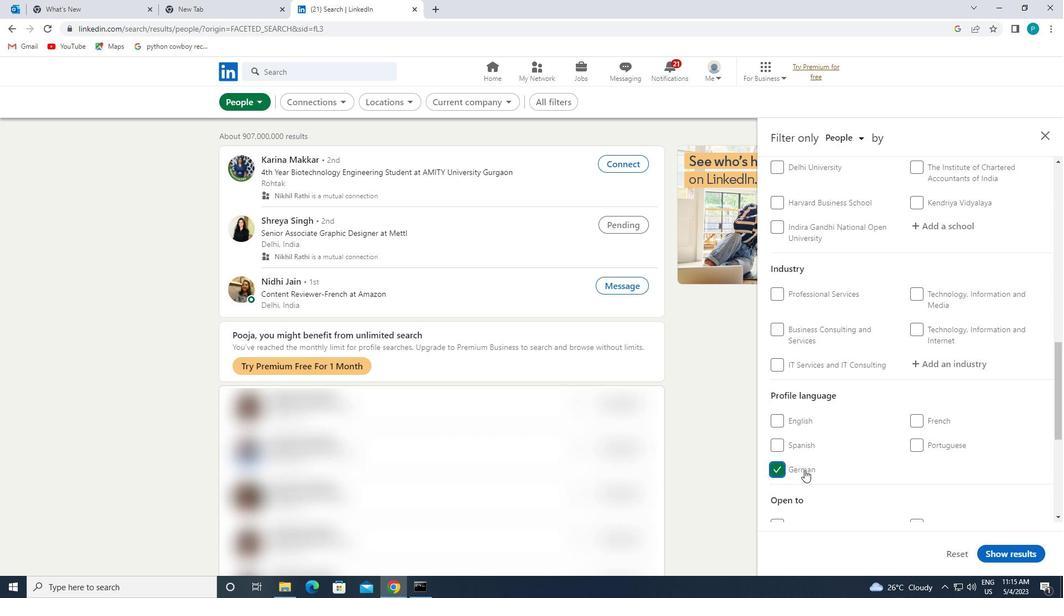 
Action: Mouse moved to (924, 422)
Screenshot: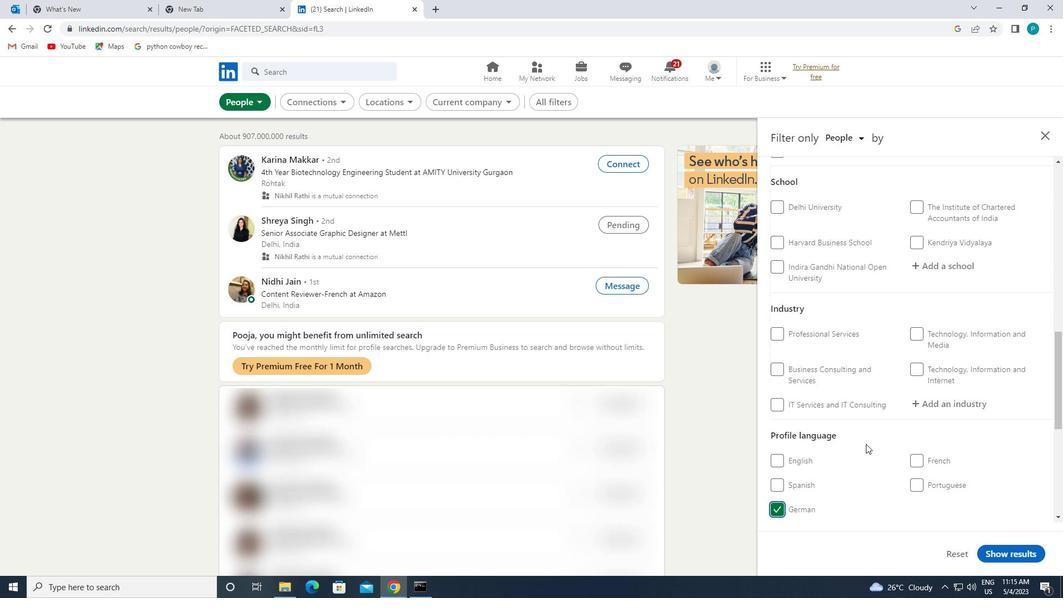 
Action: Mouse scrolled (924, 423) with delta (0, 0)
Screenshot: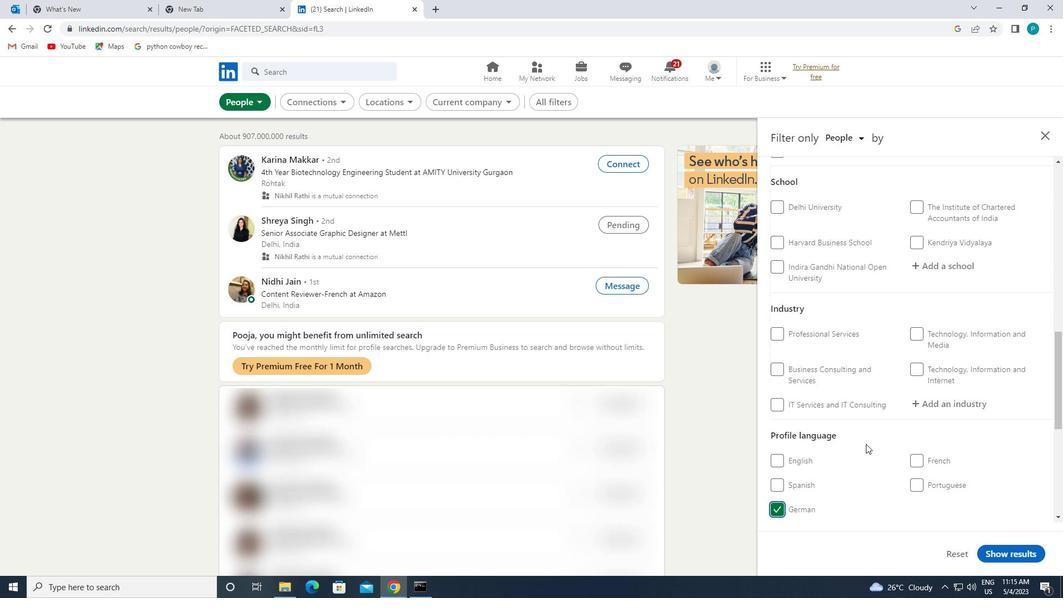 
Action: Mouse moved to (924, 420)
Screenshot: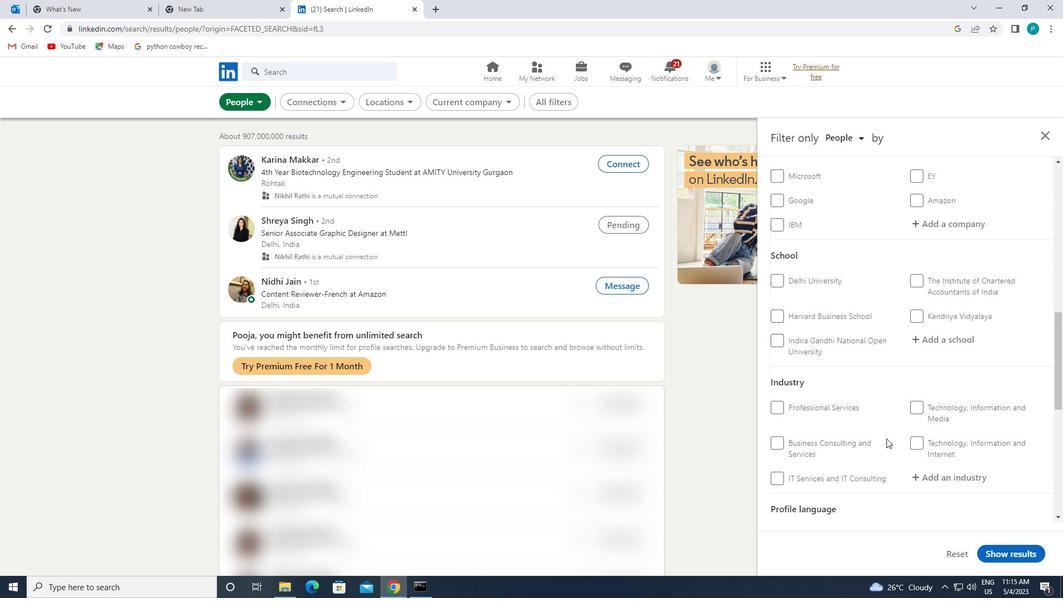 
Action: Mouse scrolled (924, 420) with delta (0, 0)
Screenshot: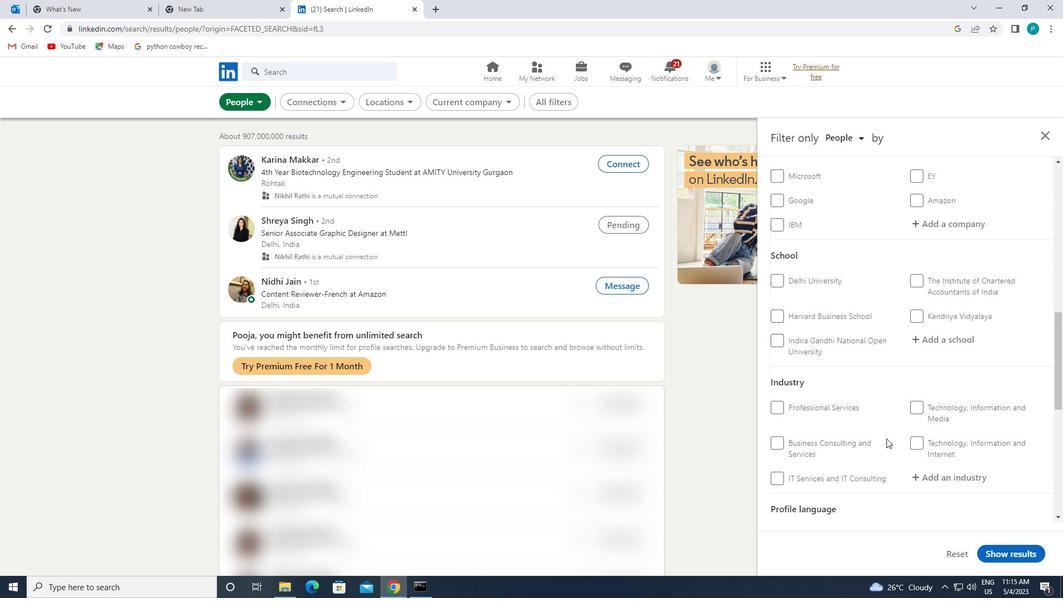 
Action: Mouse moved to (924, 419)
Screenshot: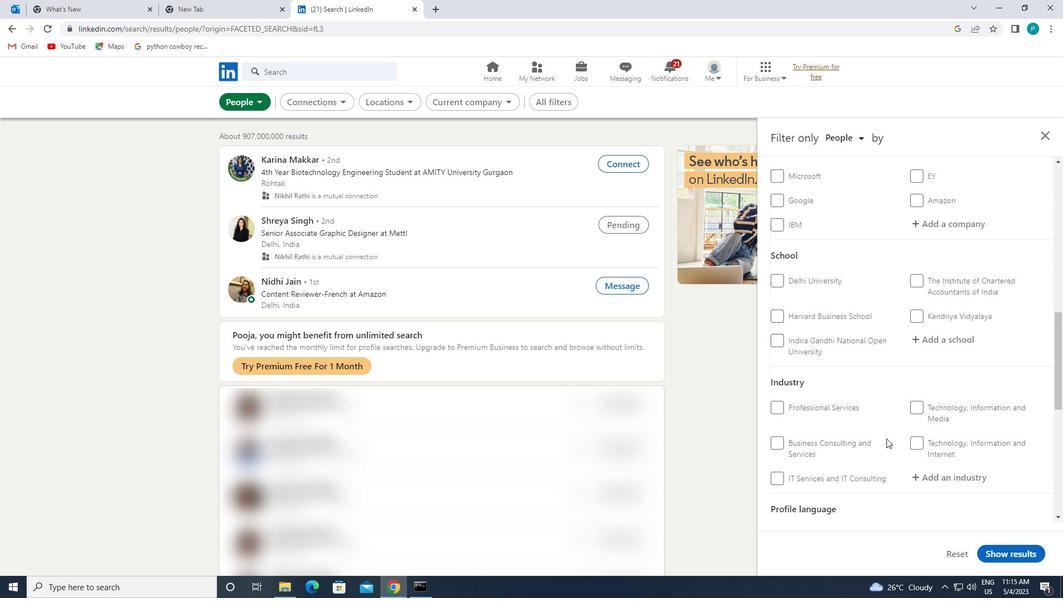 
Action: Mouse scrolled (924, 419) with delta (0, 0)
Screenshot: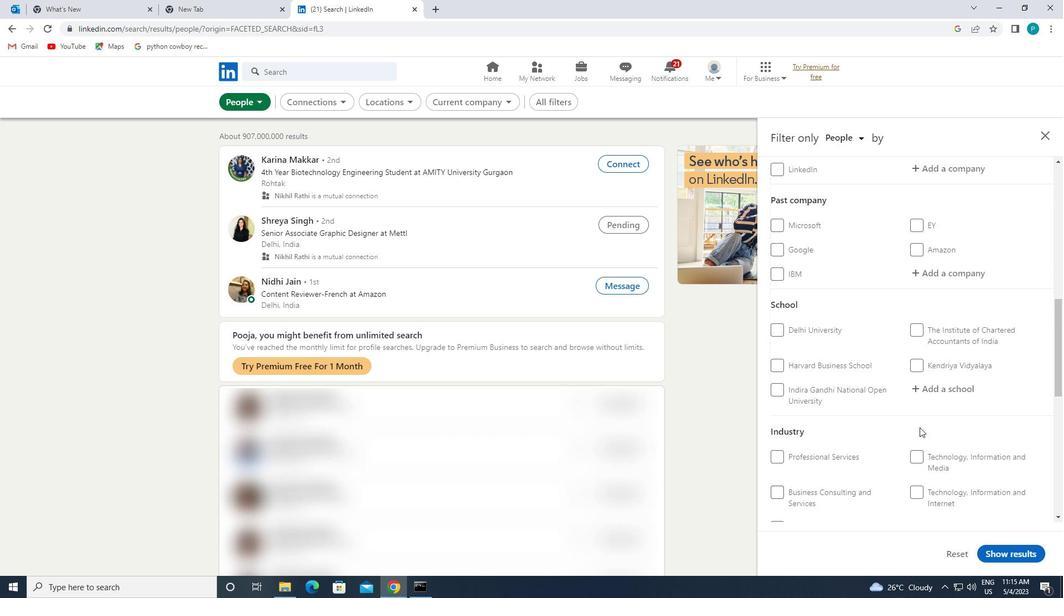 
Action: Mouse moved to (932, 381)
Screenshot: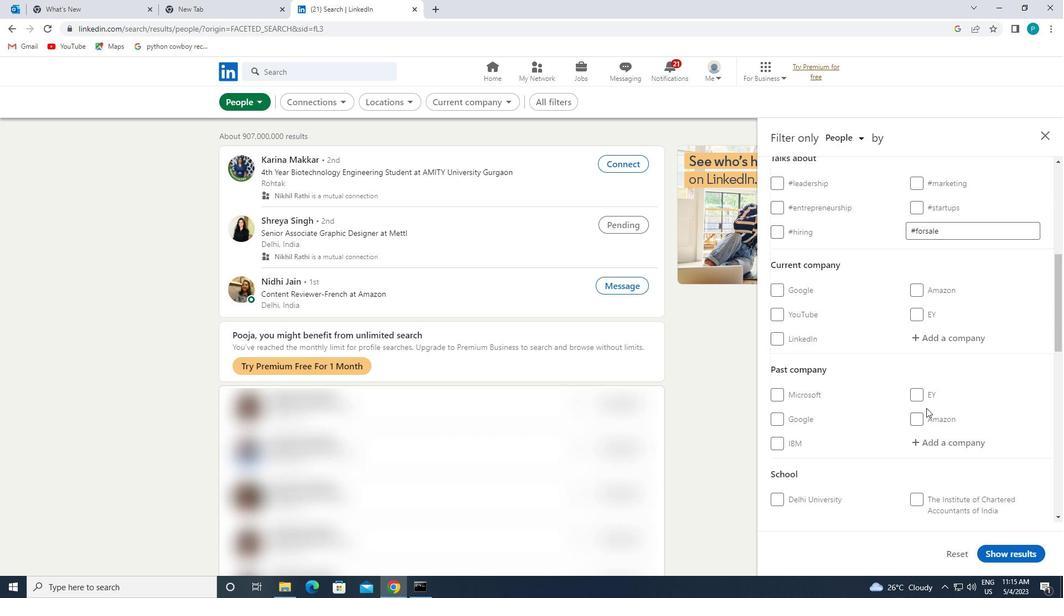 
Action: Mouse scrolled (932, 381) with delta (0, 0)
Screenshot: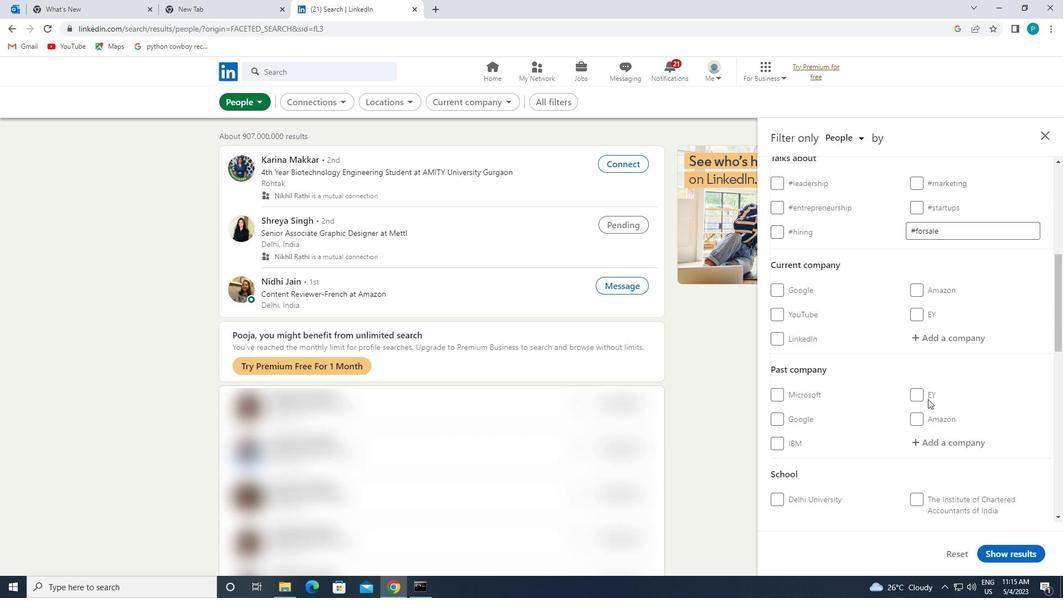 
Action: Mouse moved to (934, 383)
Screenshot: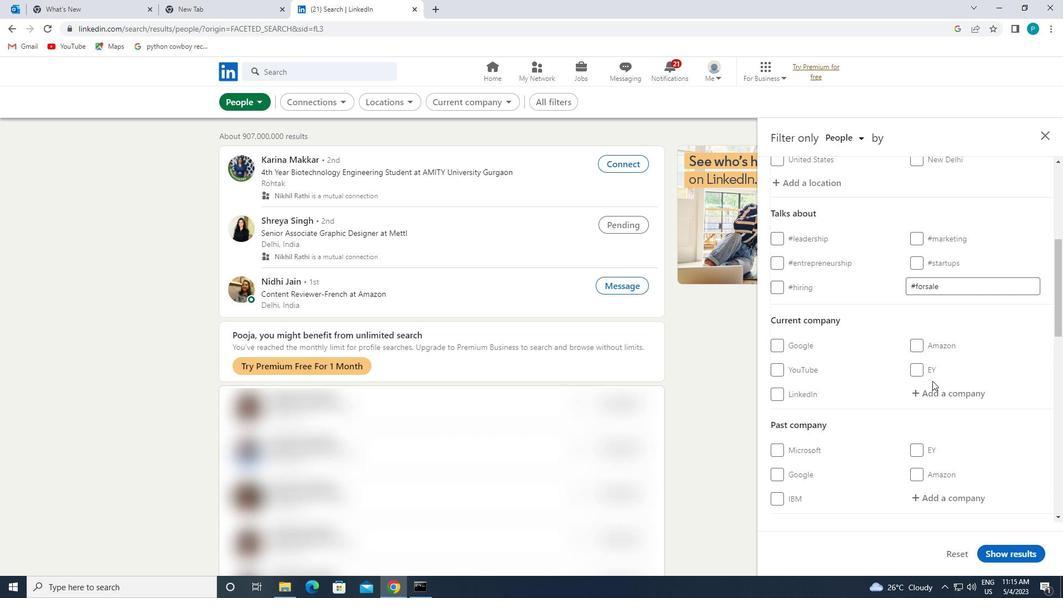 
Action: Mouse pressed left at (934, 383)
Screenshot: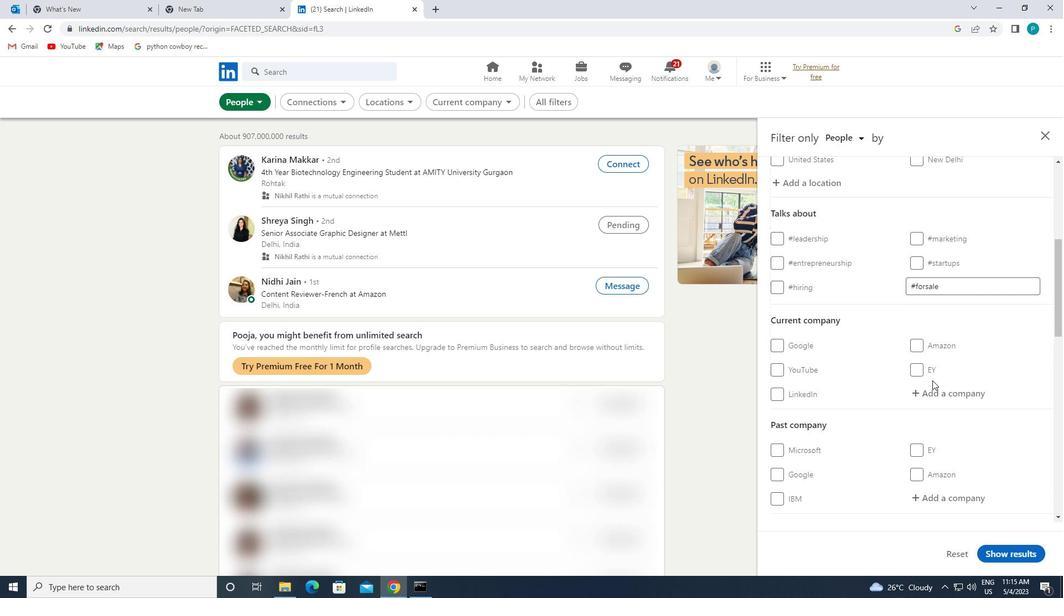 
Action: Mouse moved to (928, 391)
Screenshot: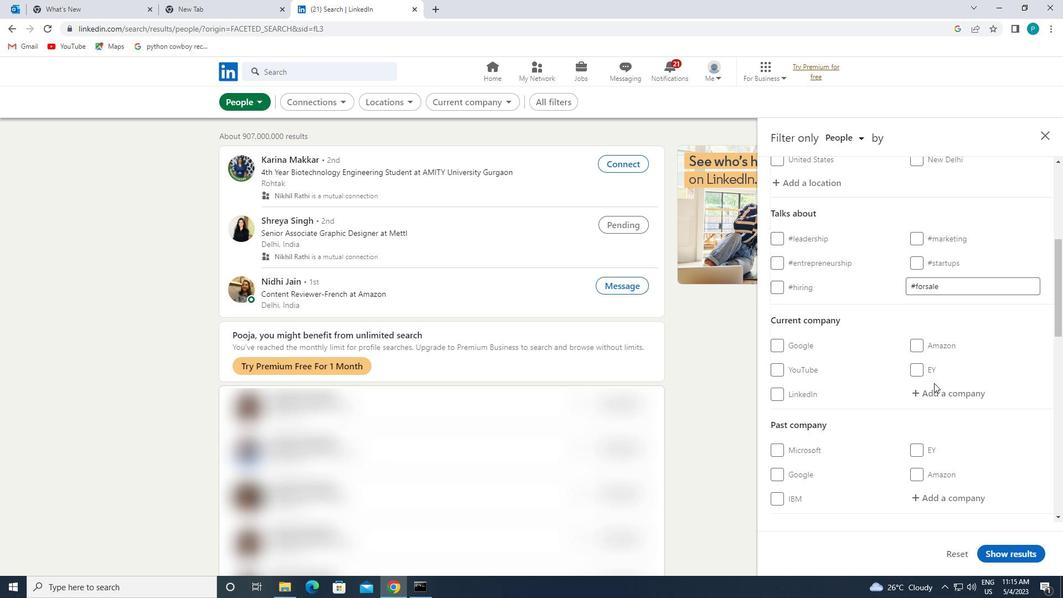 
Action: Mouse pressed left at (928, 391)
Screenshot: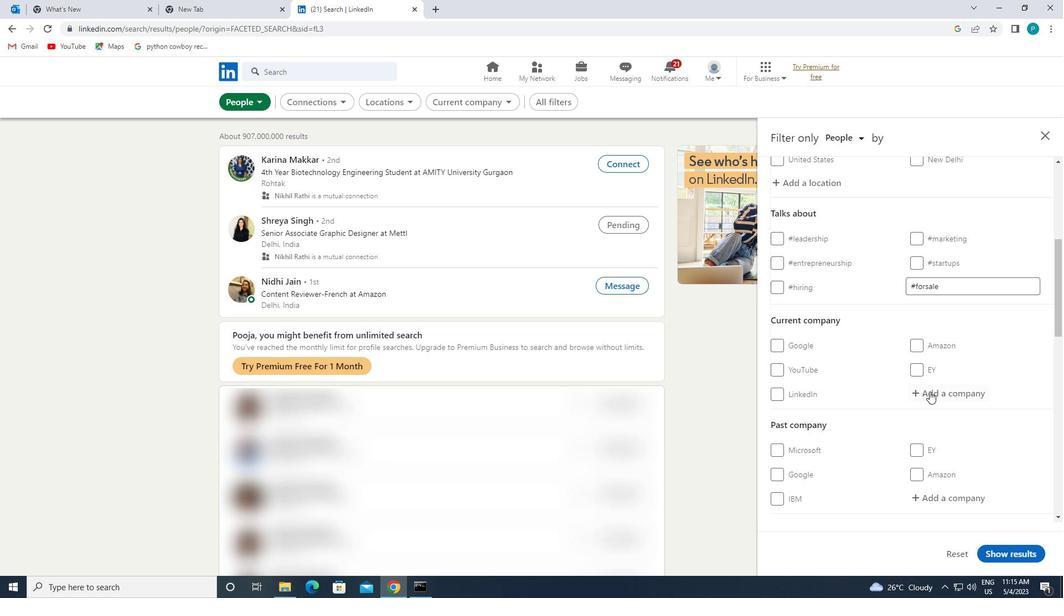 
Action: Mouse moved to (930, 389)
Screenshot: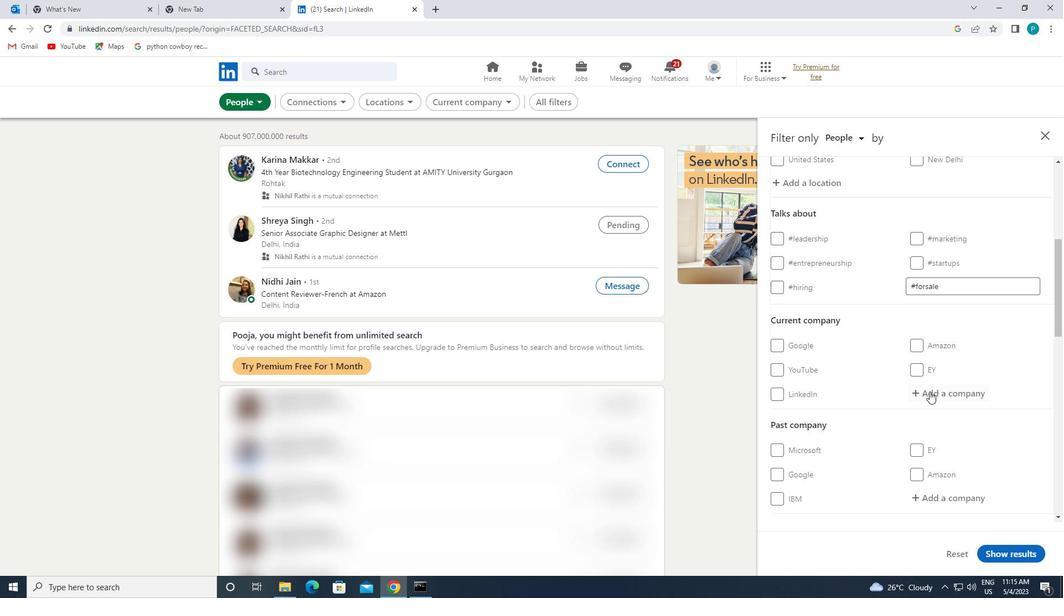 
Action: Key pressed <Key.caps_lock>A<Key.caps_lock>TLASSIAN
Screenshot: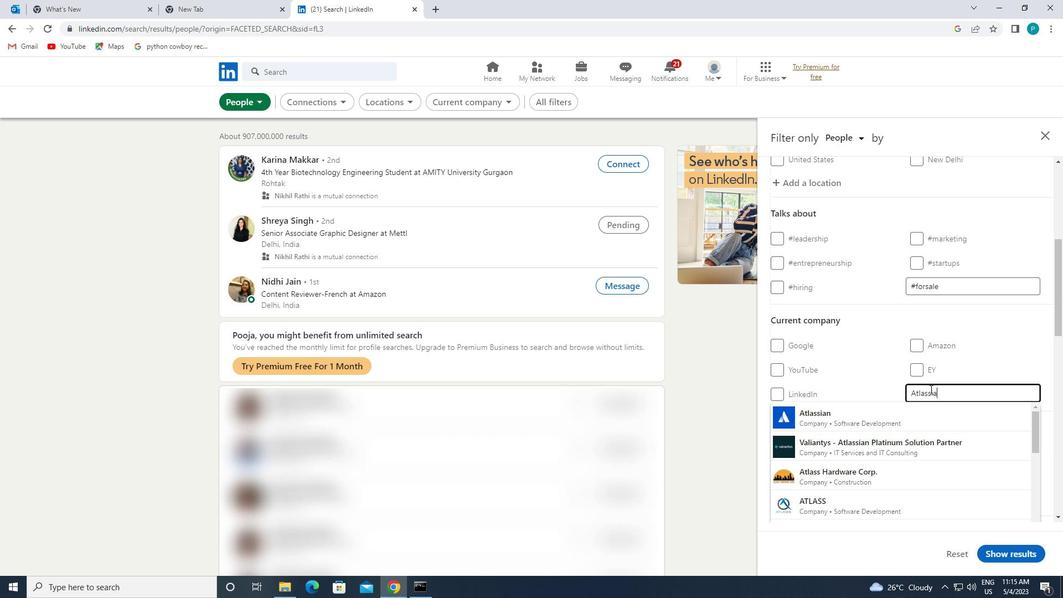 
Action: Mouse moved to (871, 410)
Screenshot: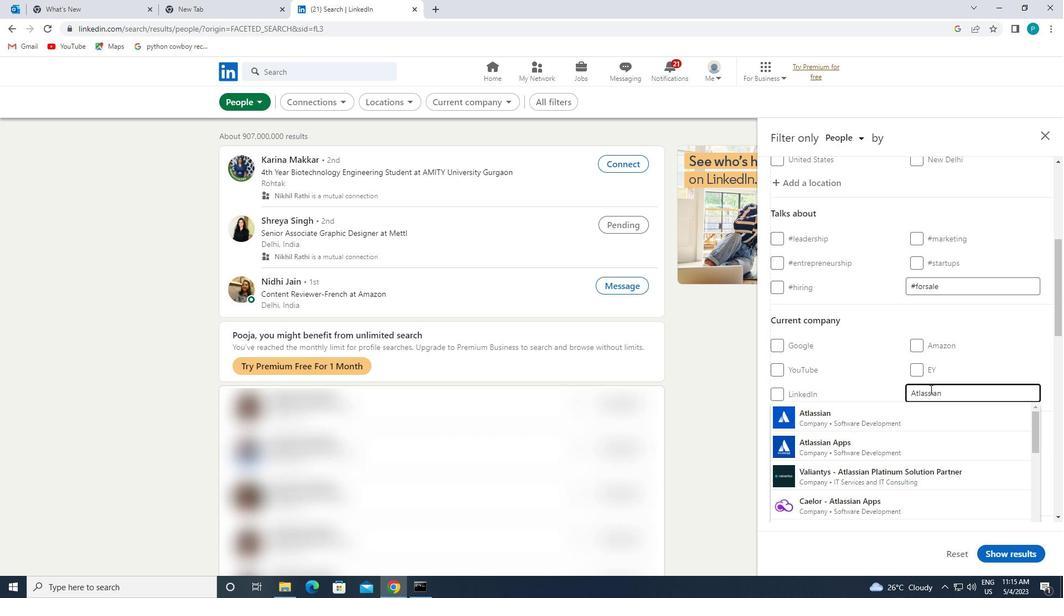 
Action: Mouse pressed left at (871, 410)
Screenshot: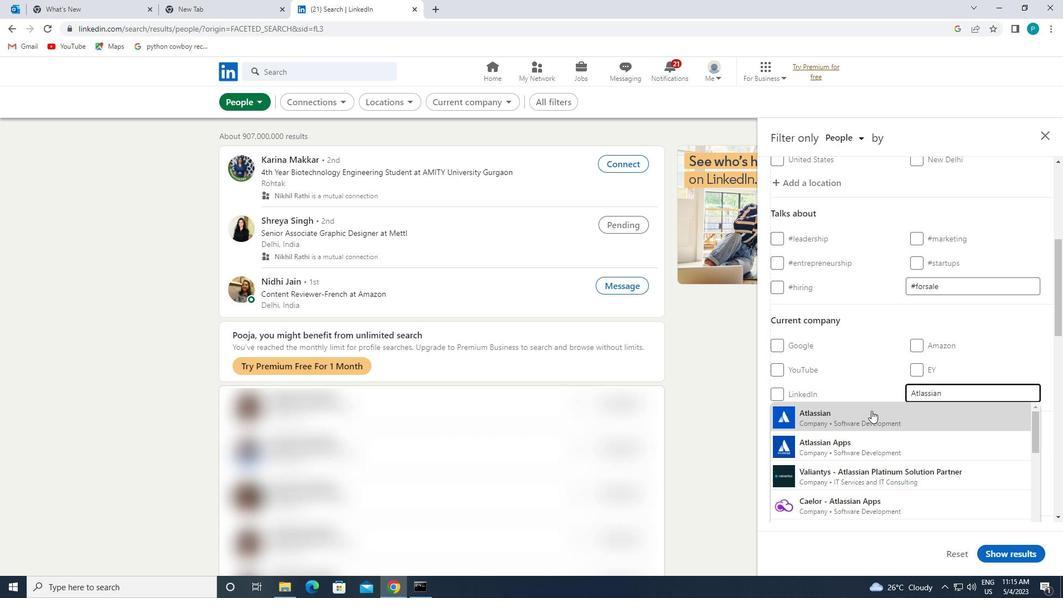 
Action: Mouse moved to (880, 422)
Screenshot: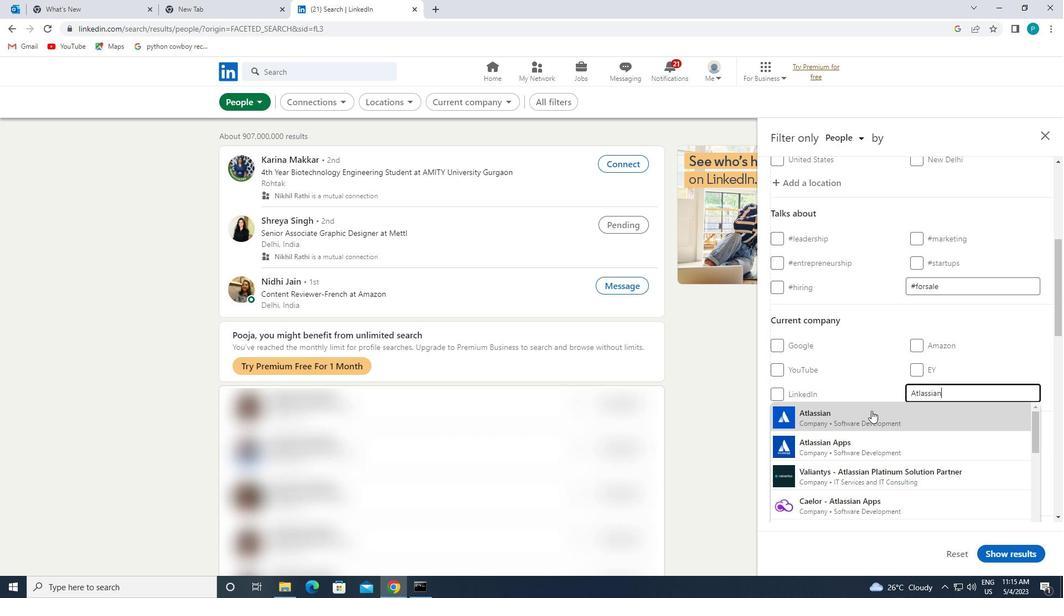 
Action: Mouse scrolled (880, 421) with delta (0, 0)
Screenshot: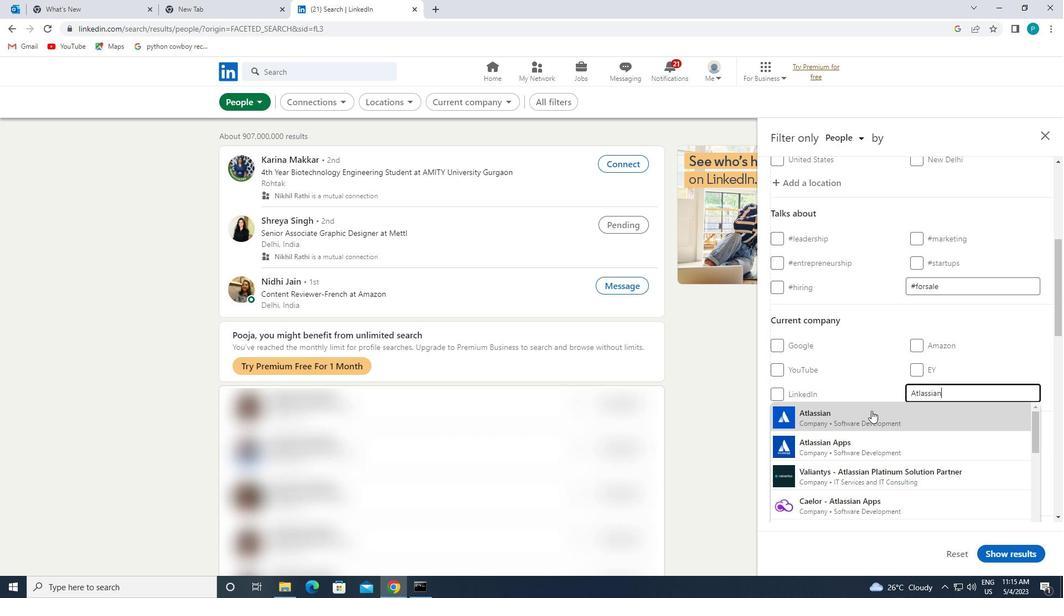 
Action: Mouse scrolled (880, 421) with delta (0, 0)
Screenshot: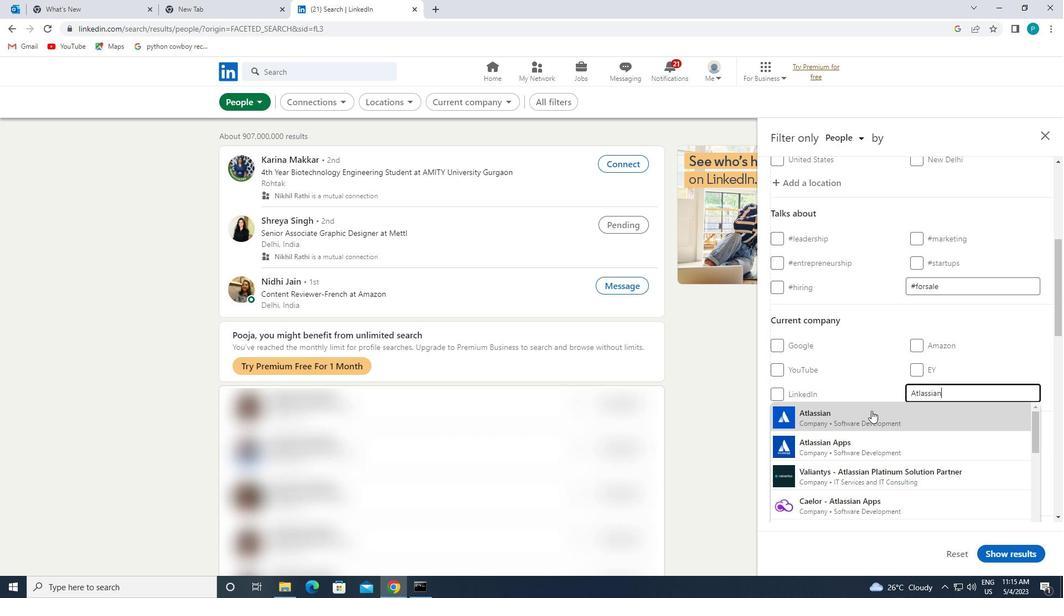 
Action: Mouse moved to (882, 424)
Screenshot: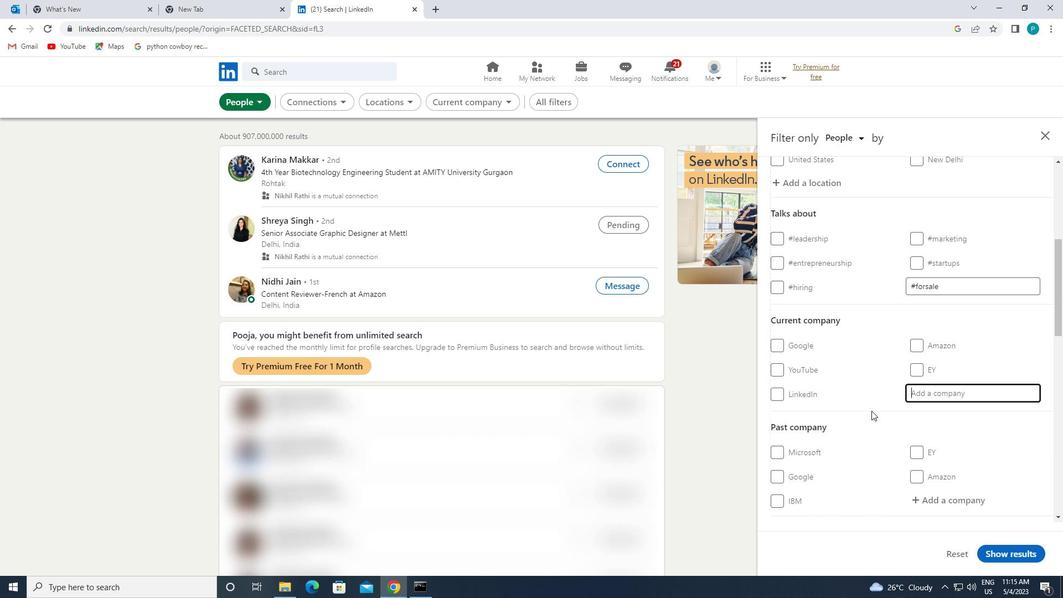 
Action: Mouse scrolled (882, 423) with delta (0, 0)
Screenshot: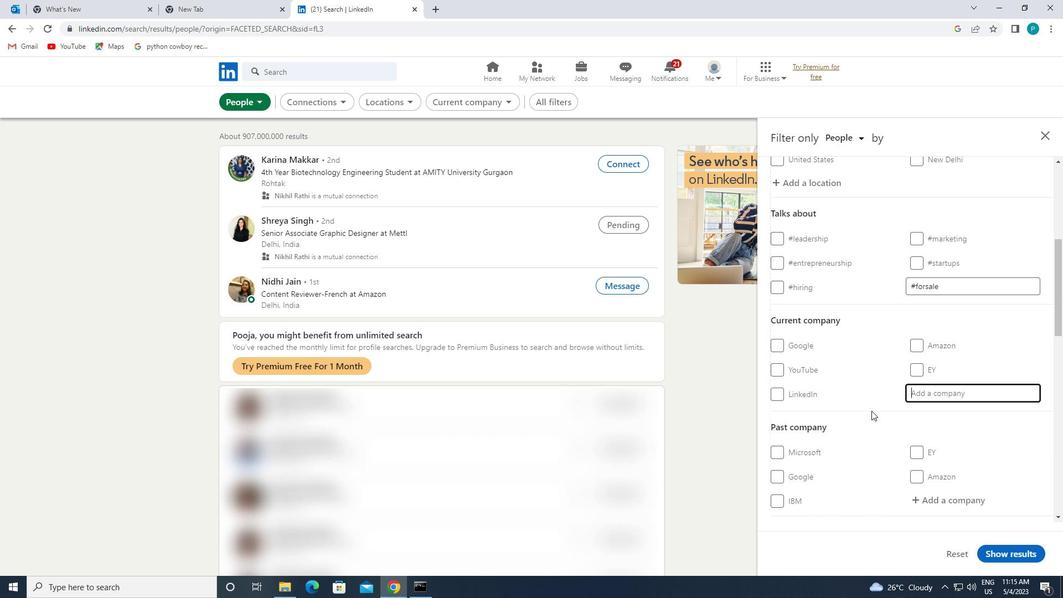 
Action: Mouse moved to (905, 415)
Screenshot: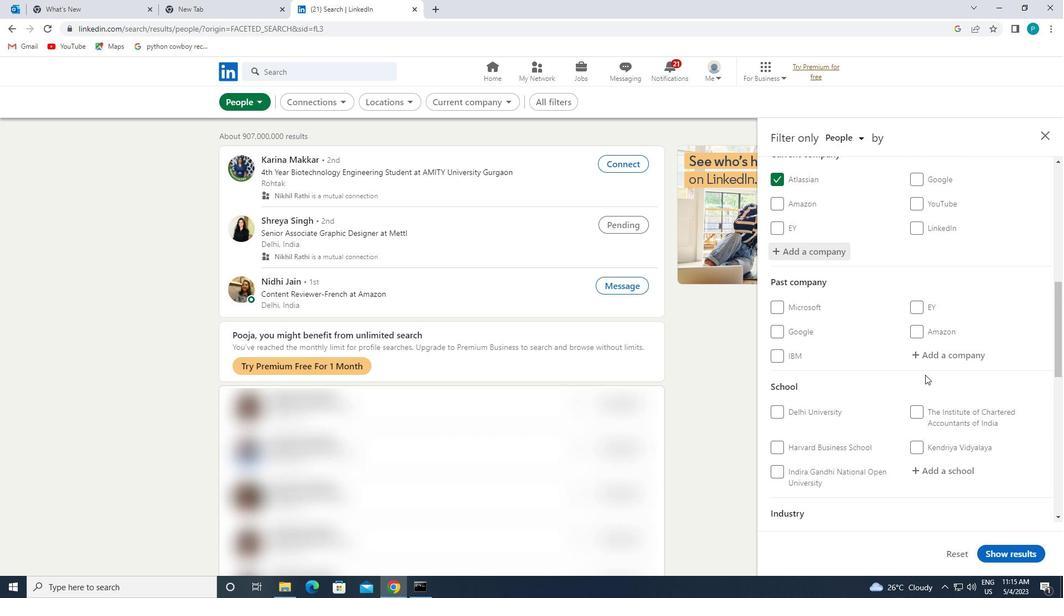 
Action: Mouse scrolled (905, 414) with delta (0, 0)
Screenshot: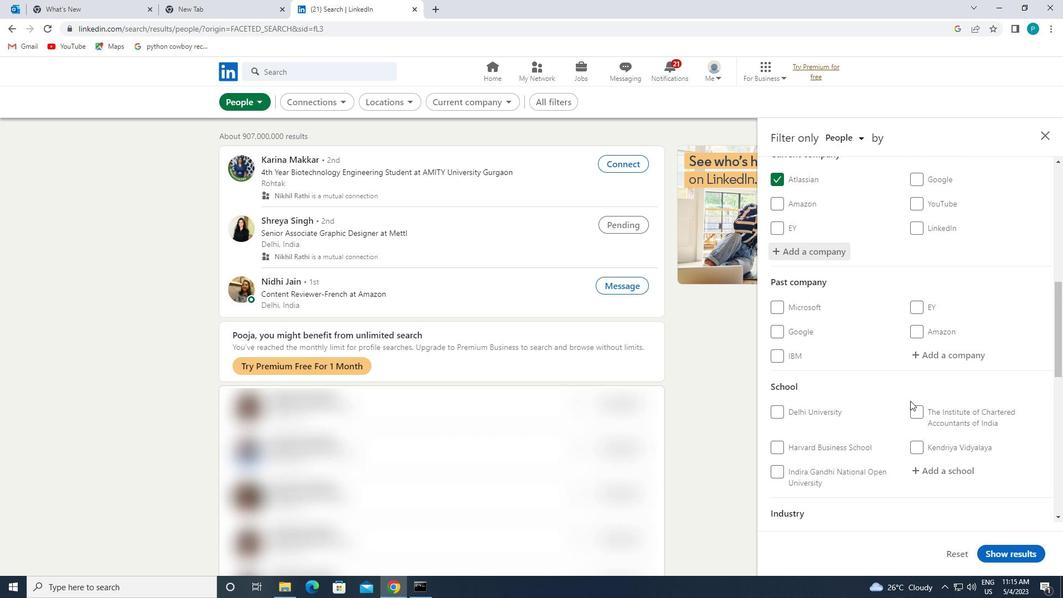 
Action: Mouse scrolled (905, 414) with delta (0, 0)
Screenshot: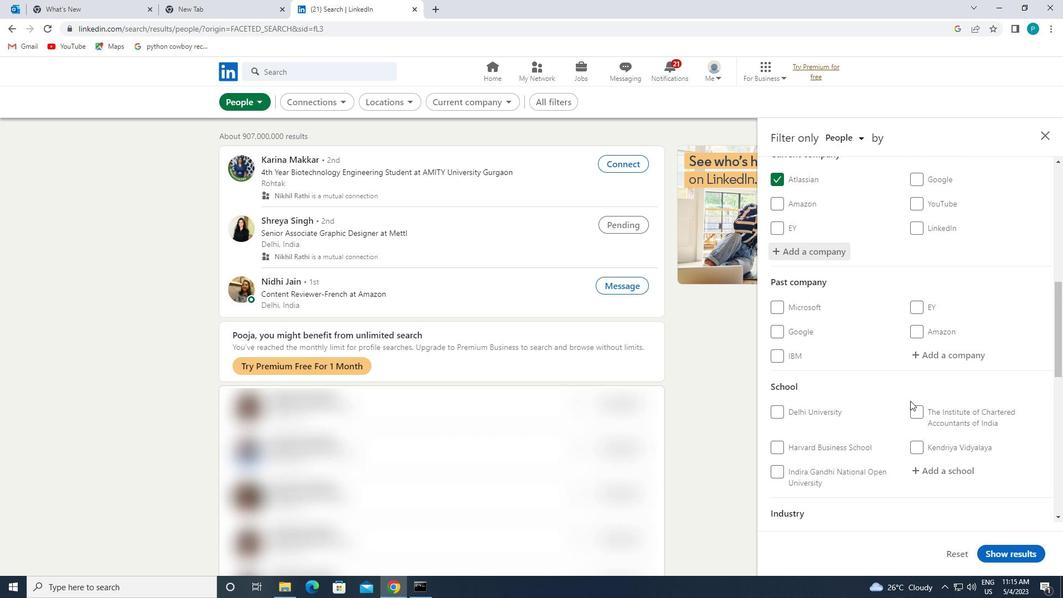 
Action: Mouse moved to (940, 363)
Screenshot: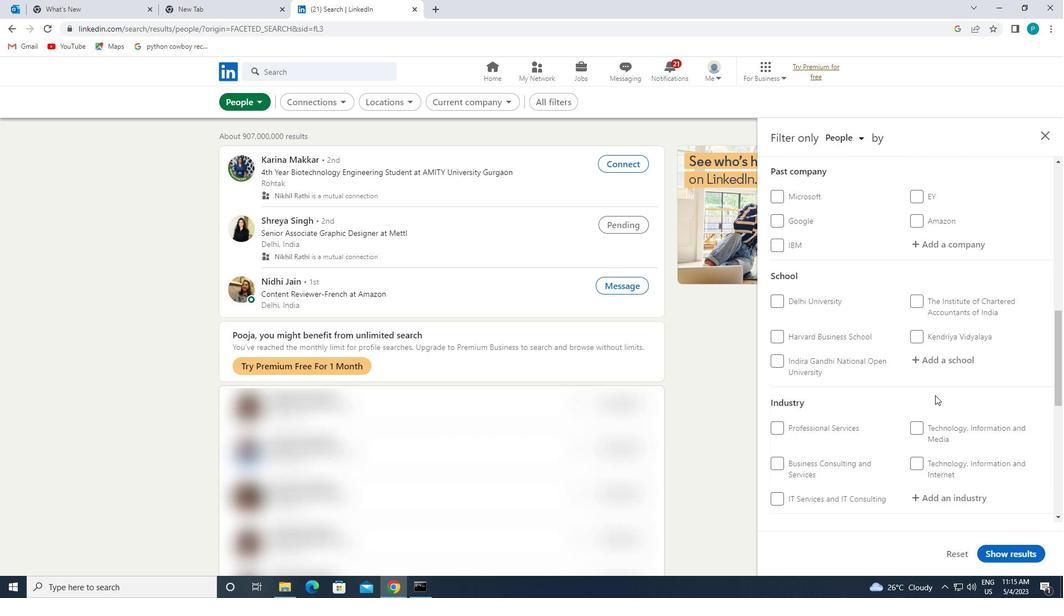 
Action: Mouse pressed left at (940, 363)
Screenshot: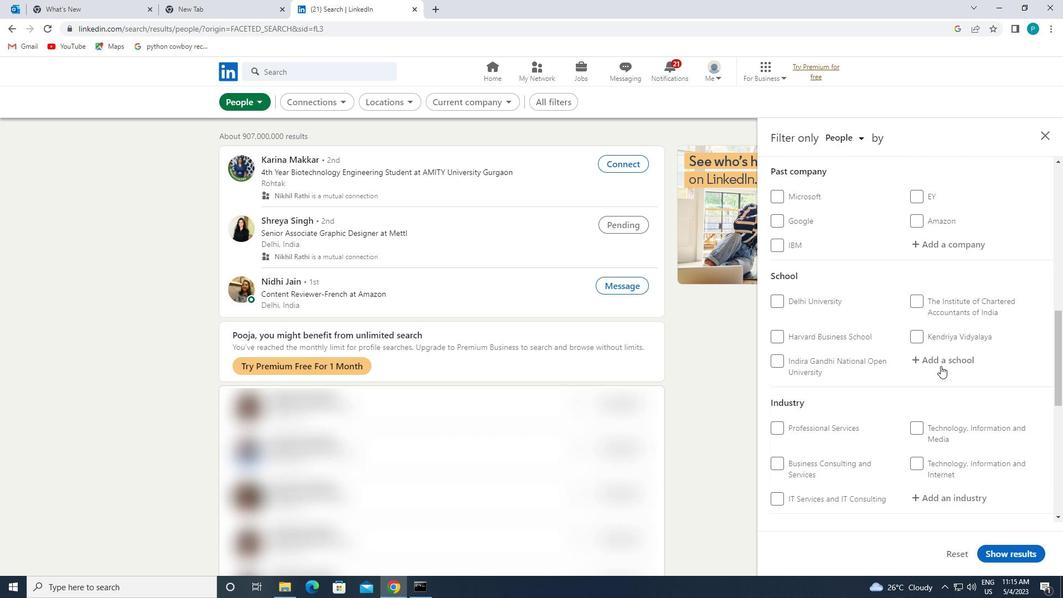 
Action: Mouse moved to (967, 382)
Screenshot: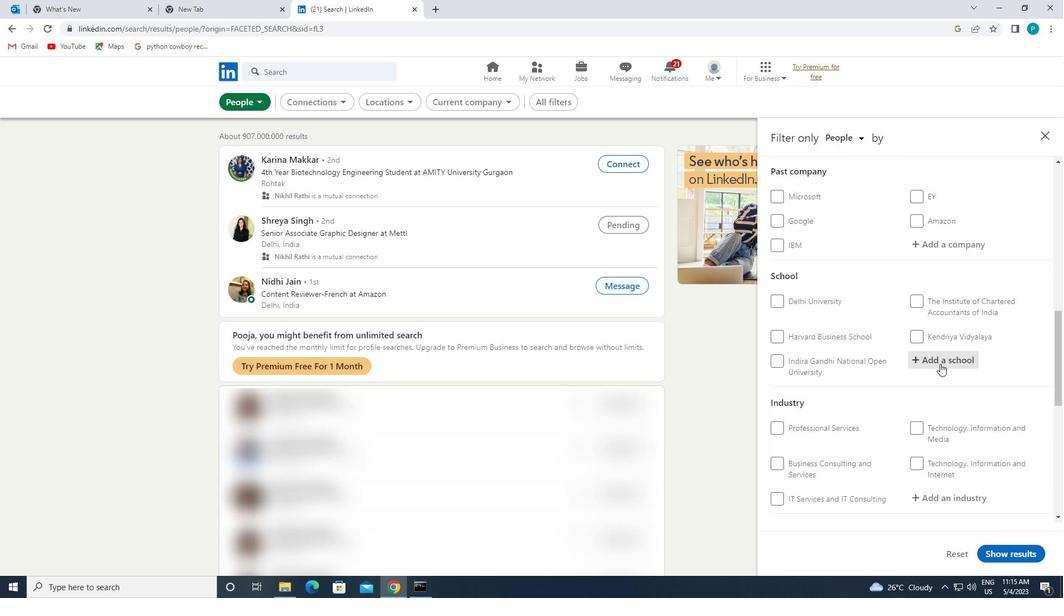
Action: Key pressed <Key.caps_lock>AMC<Key.caps_lock><Key.space>
Screenshot: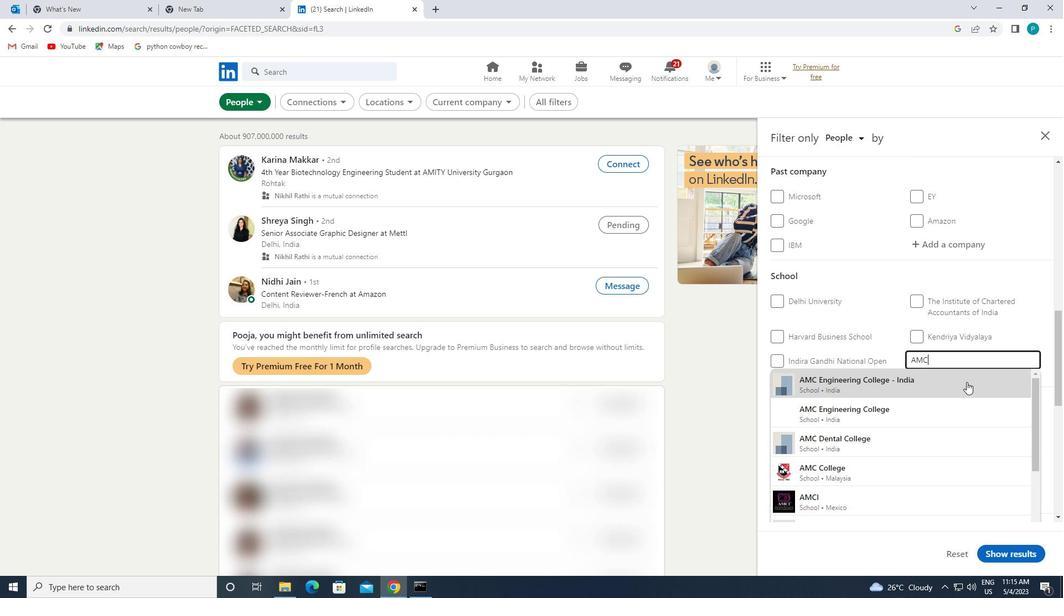 
Action: Mouse moved to (952, 376)
Screenshot: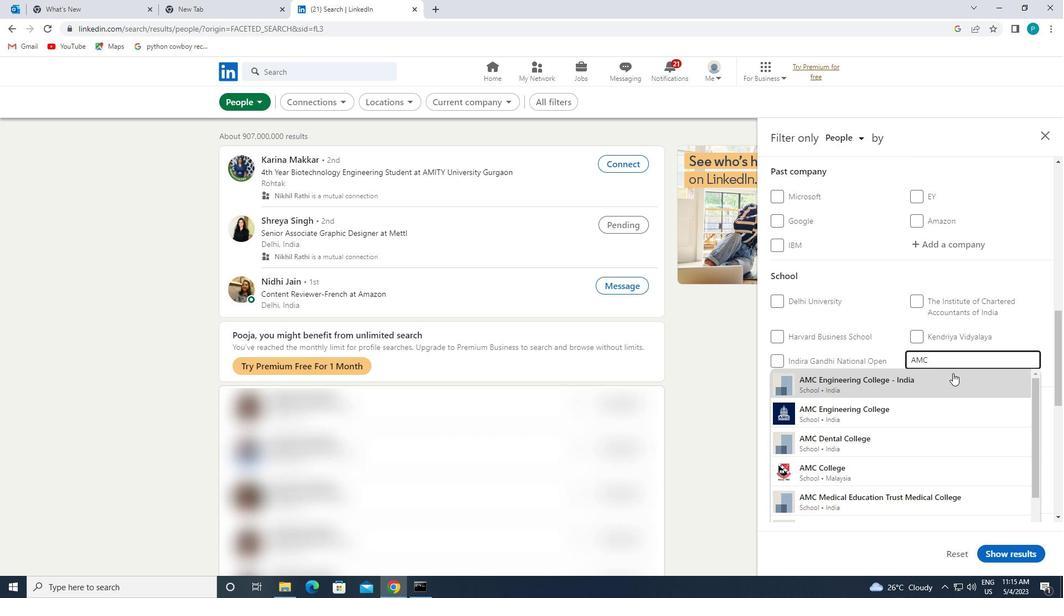 
Action: Mouse pressed left at (952, 376)
Screenshot: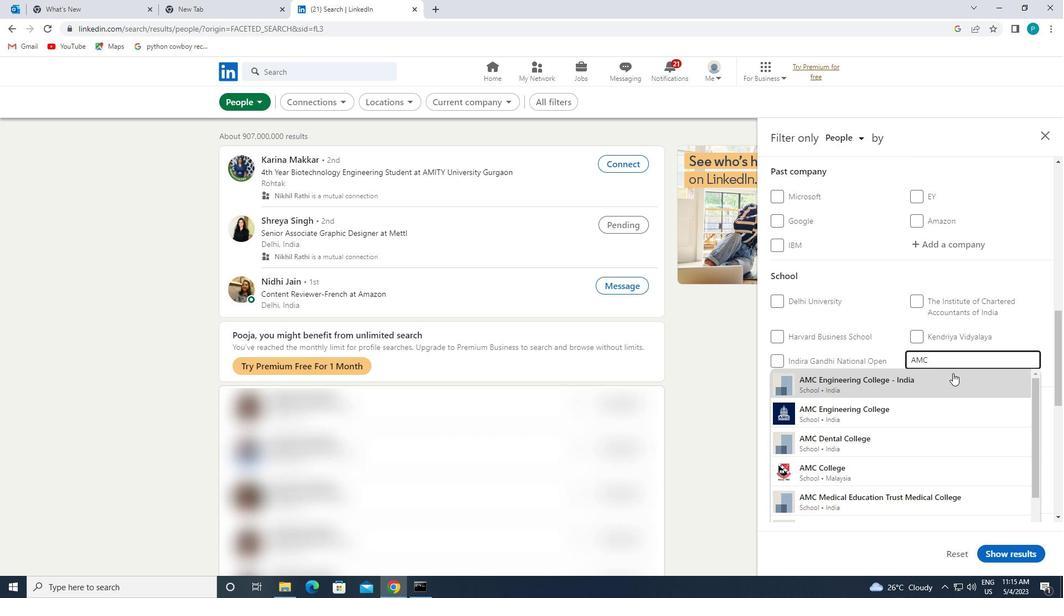 
Action: Mouse moved to (952, 376)
Screenshot: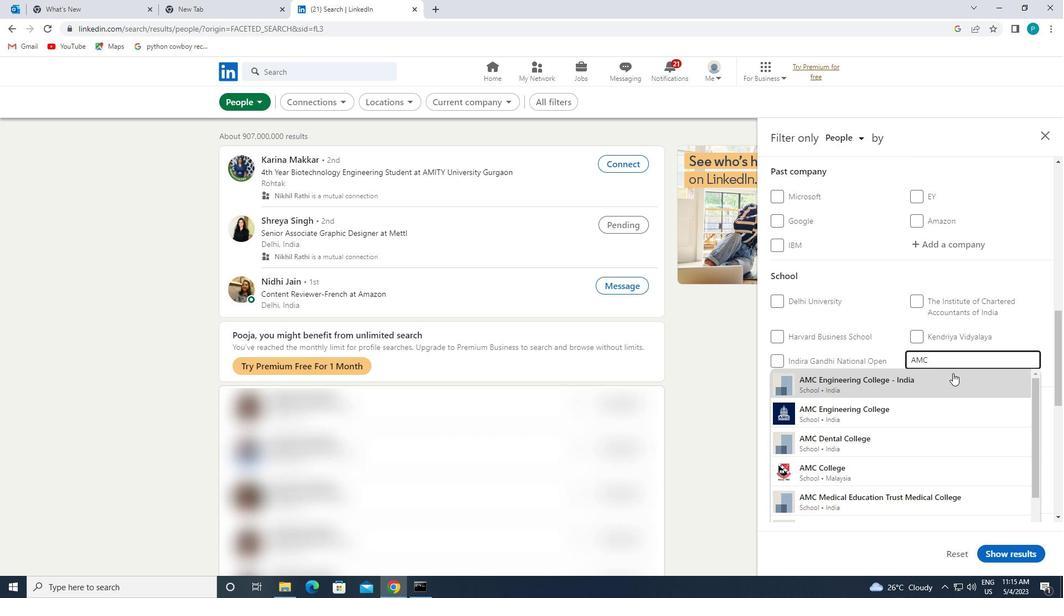 
Action: Mouse scrolled (952, 376) with delta (0, 0)
Screenshot: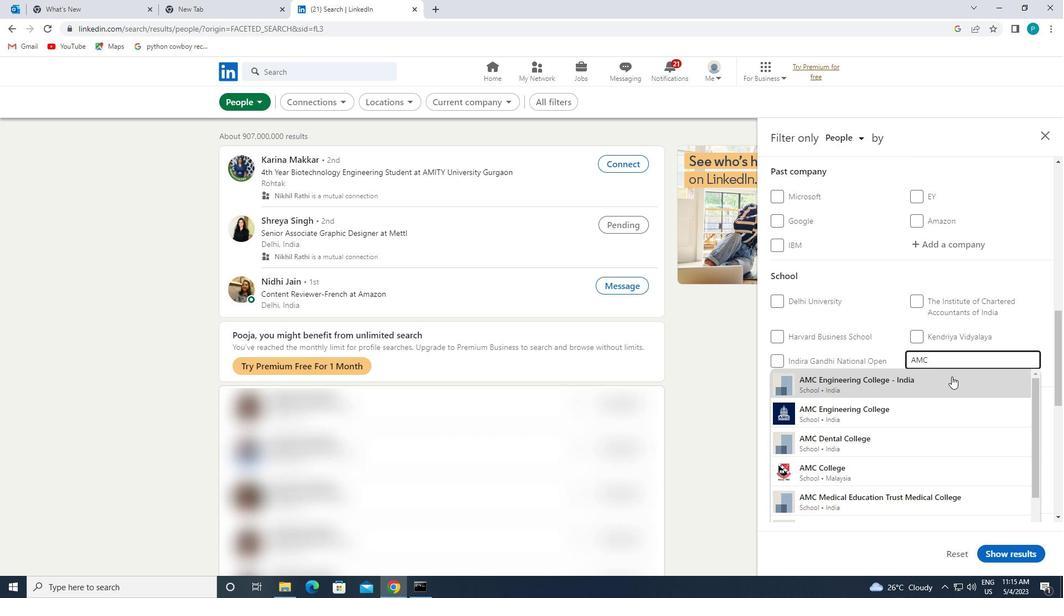 
Action: Mouse scrolled (952, 376) with delta (0, 0)
Screenshot: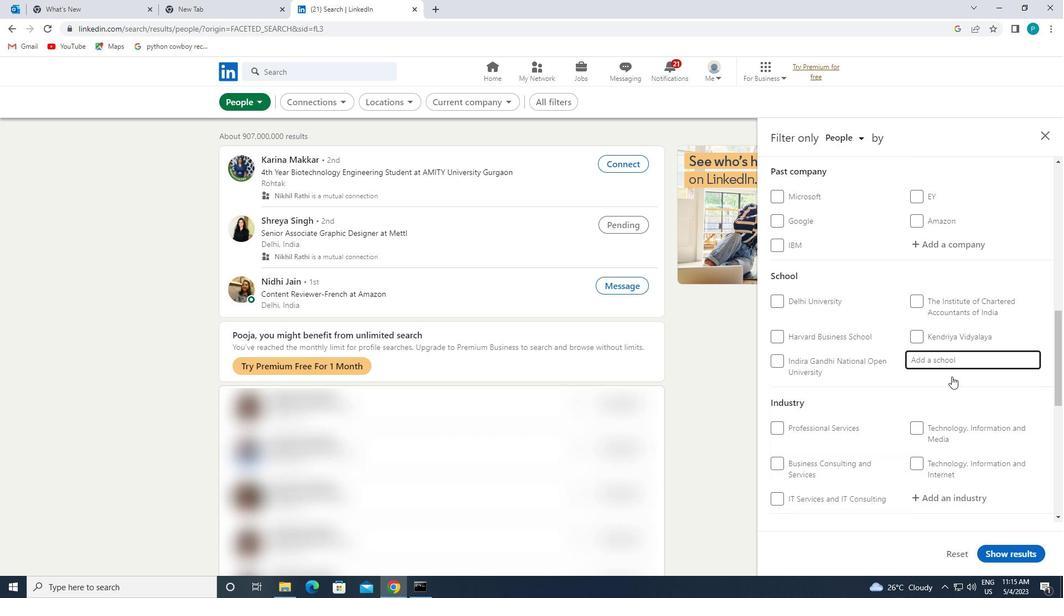 
Action: Mouse scrolled (952, 376) with delta (0, 0)
Screenshot: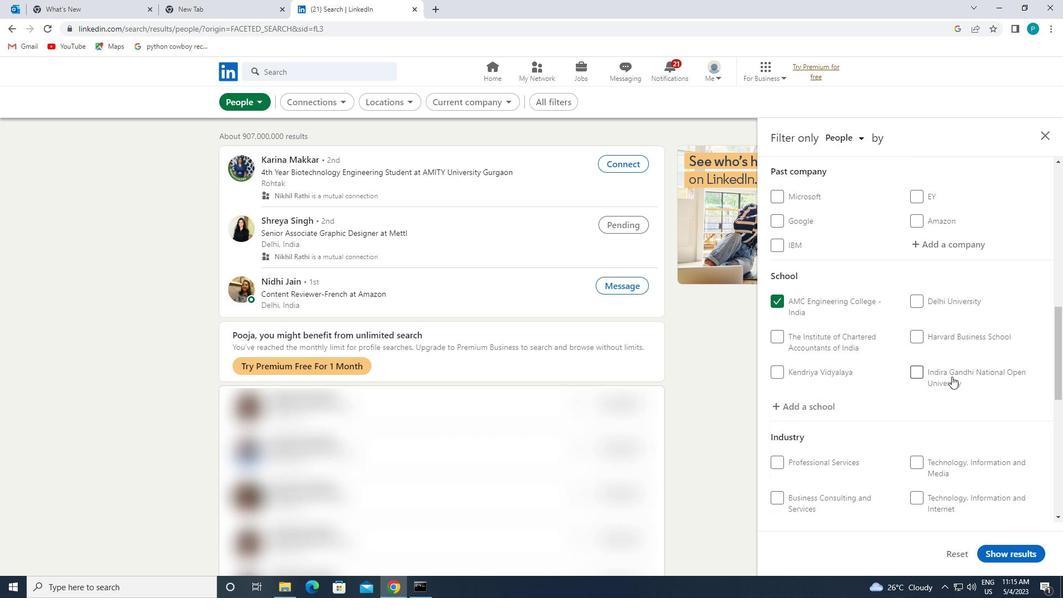 
Action: Mouse scrolled (952, 376) with delta (0, 0)
Screenshot: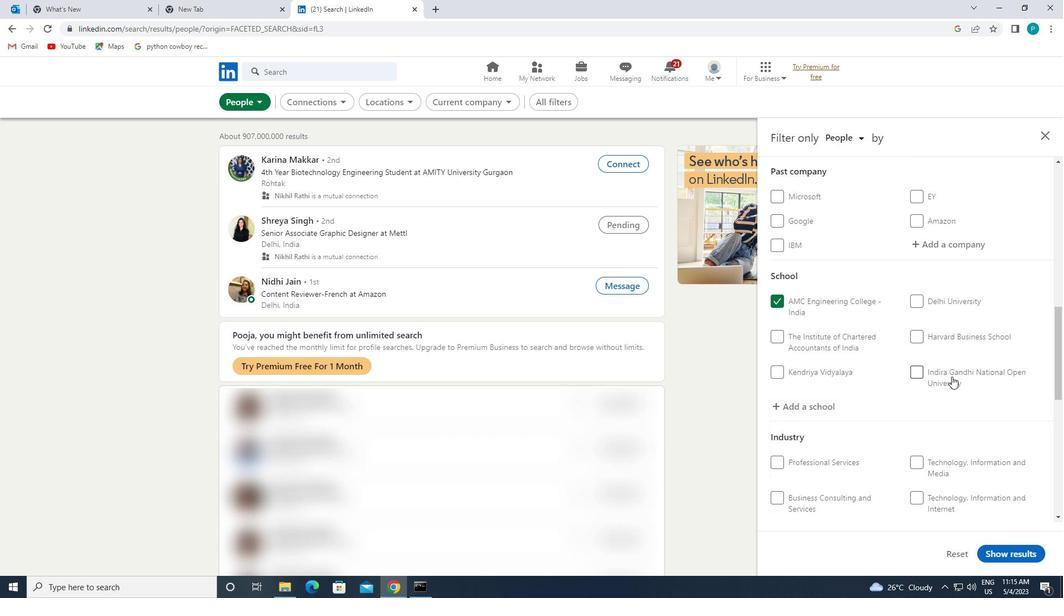
Action: Mouse moved to (927, 312)
Screenshot: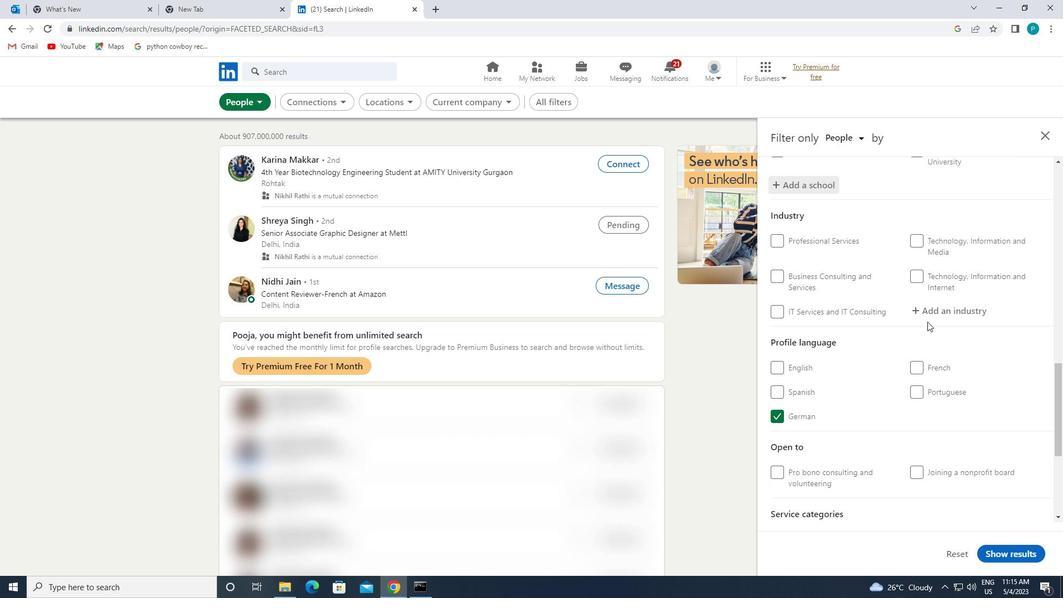 
Action: Mouse pressed left at (927, 312)
Screenshot: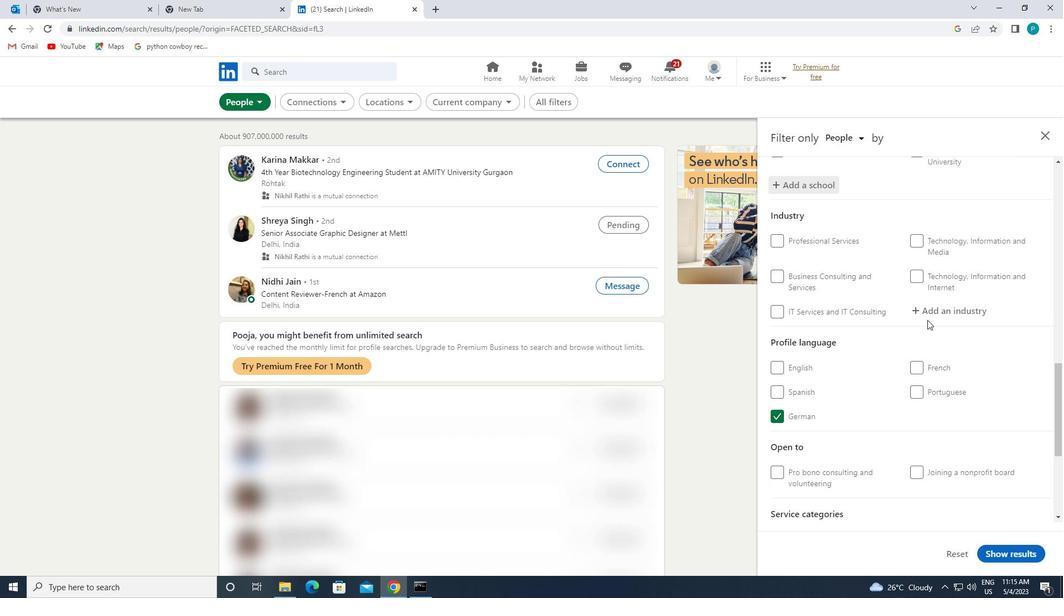 
Action: Key pressed <Key.caps_lock>A<Key.caps_lock>IR
Screenshot: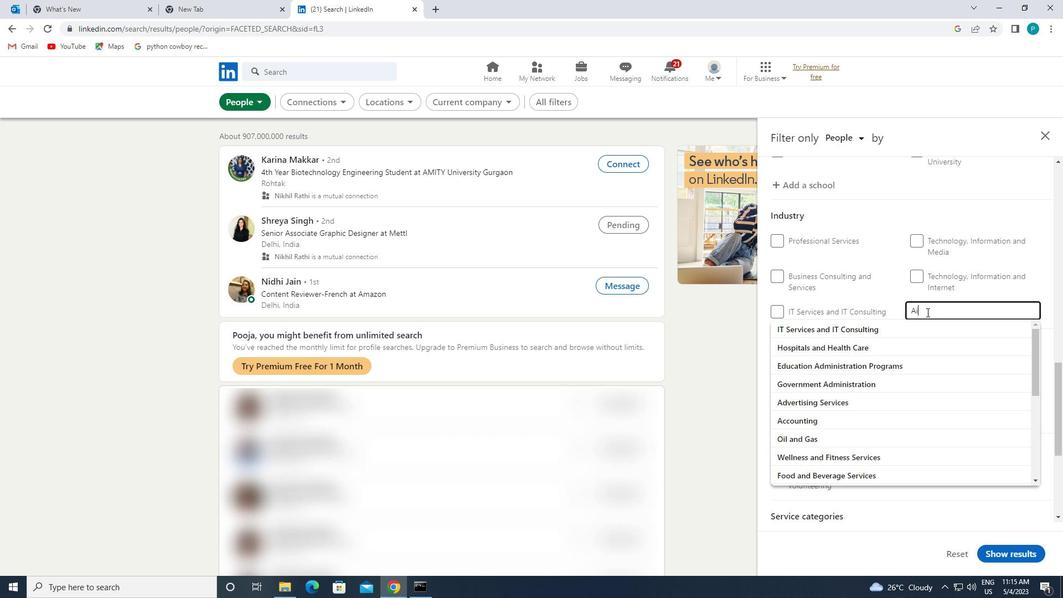 
Action: Mouse moved to (884, 346)
Screenshot: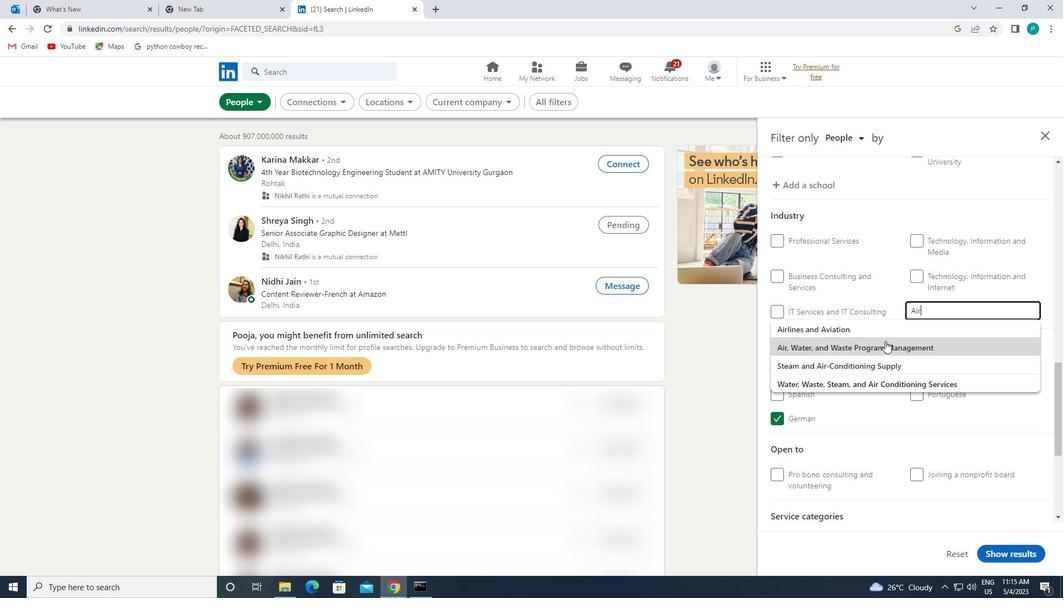 
Action: Mouse pressed left at (884, 346)
Screenshot: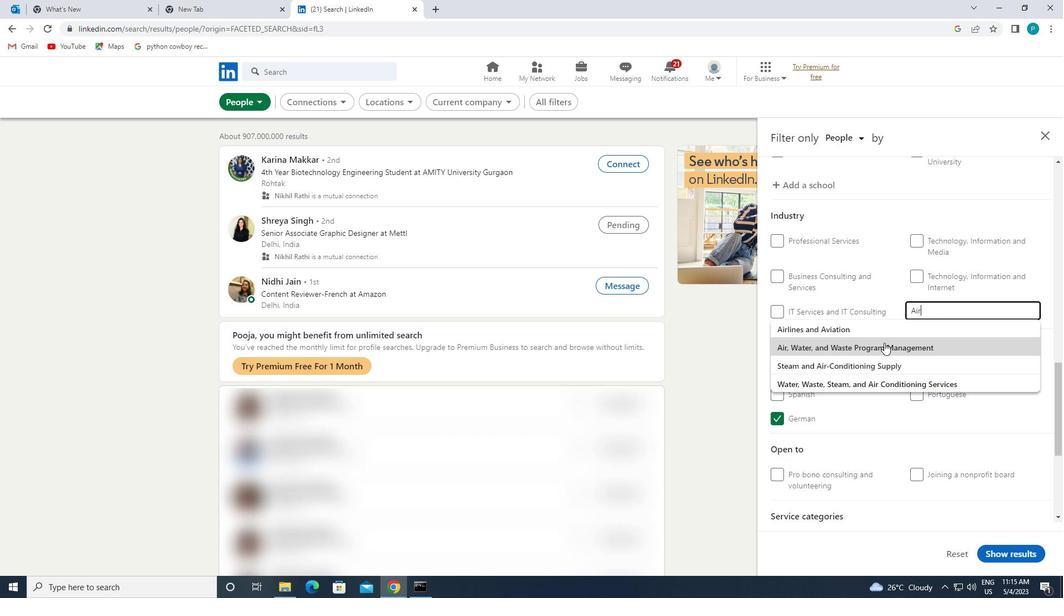 
Action: Mouse scrolled (884, 346) with delta (0, 0)
Screenshot: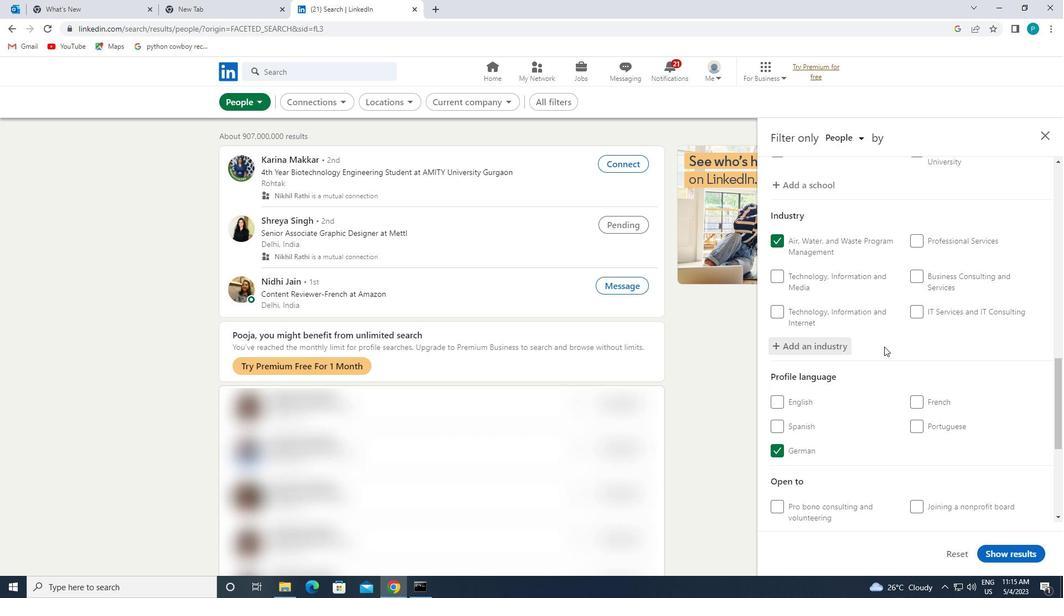
Action: Mouse scrolled (884, 346) with delta (0, 0)
Screenshot: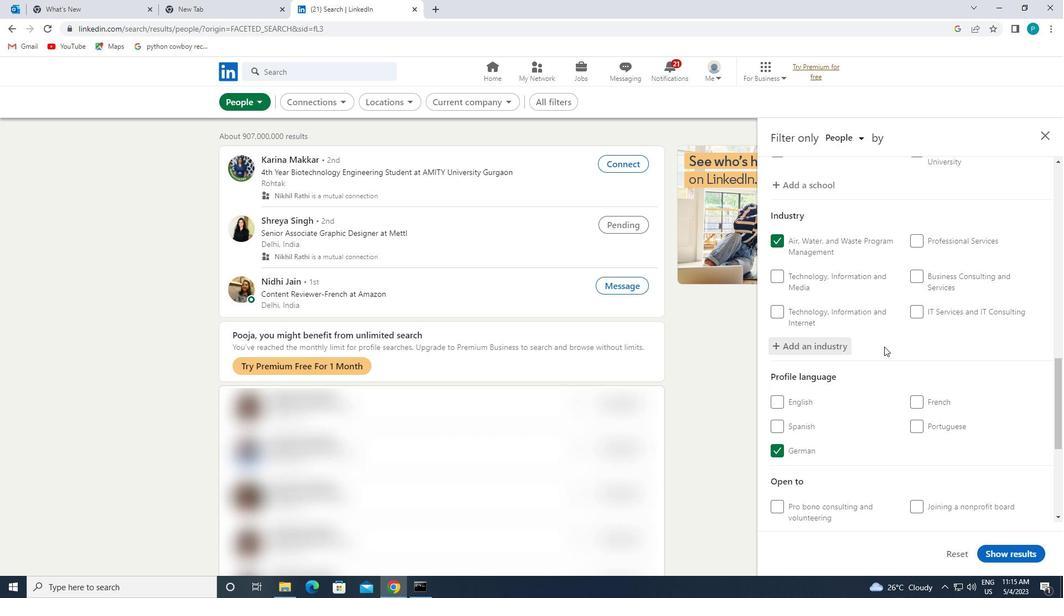 
Action: Mouse scrolled (884, 346) with delta (0, 0)
Screenshot: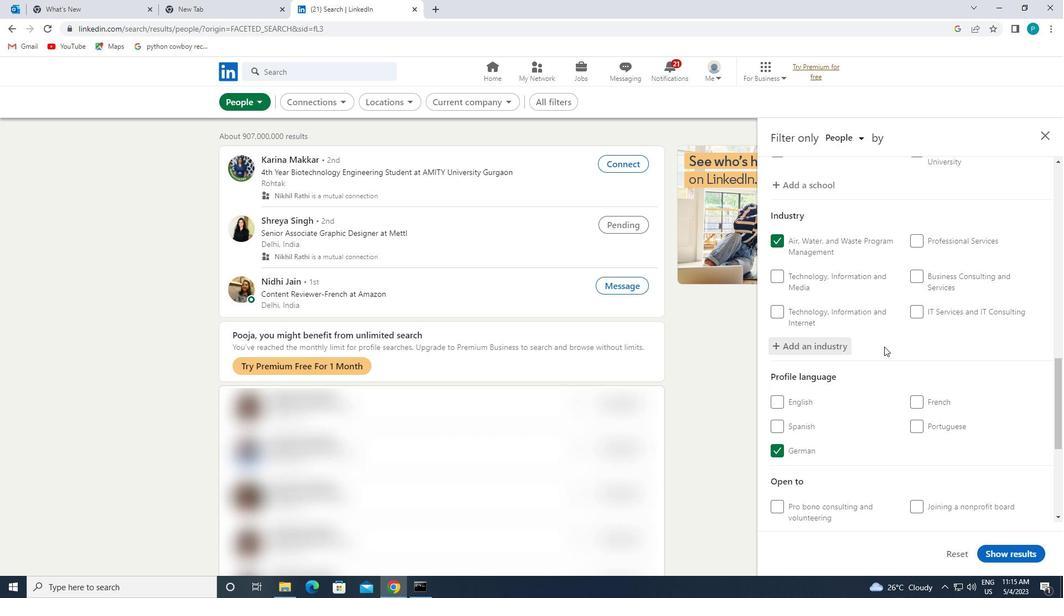 
Action: Mouse moved to (954, 447)
Screenshot: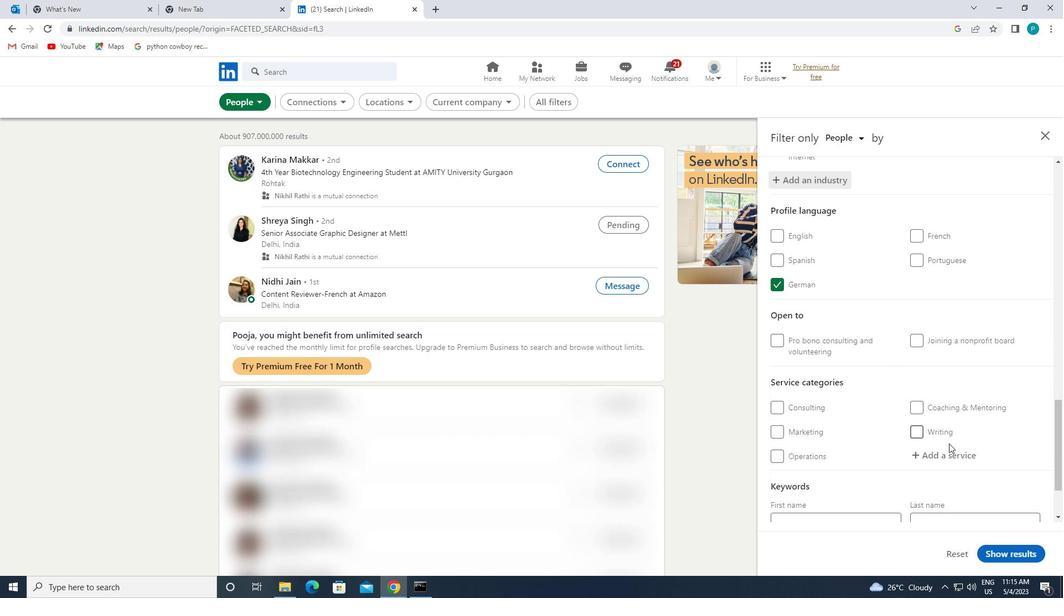 
Action: Mouse pressed left at (954, 447)
Screenshot: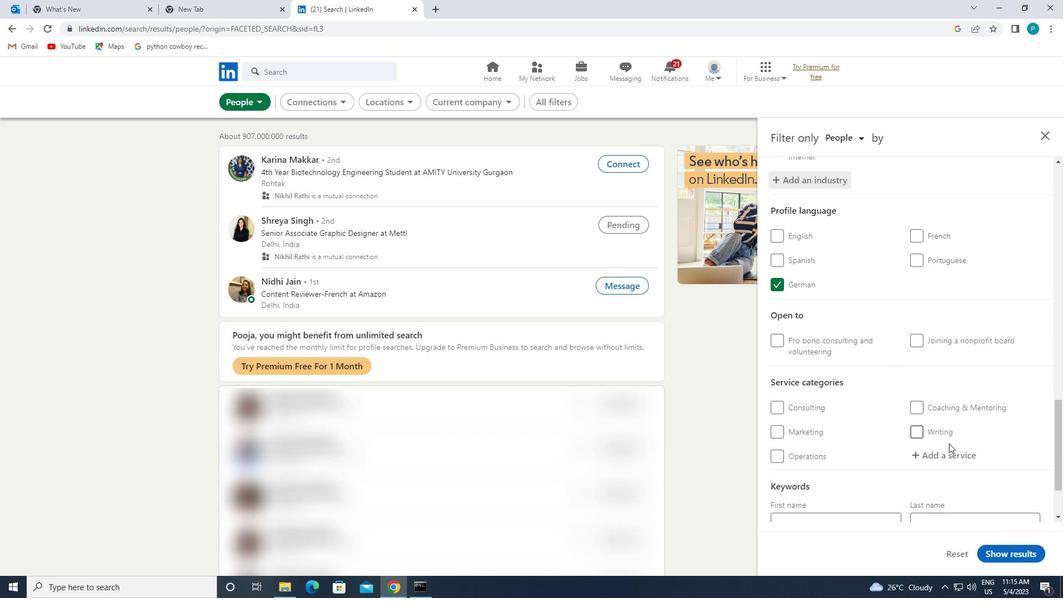 
Action: Mouse moved to (956, 523)
Screenshot: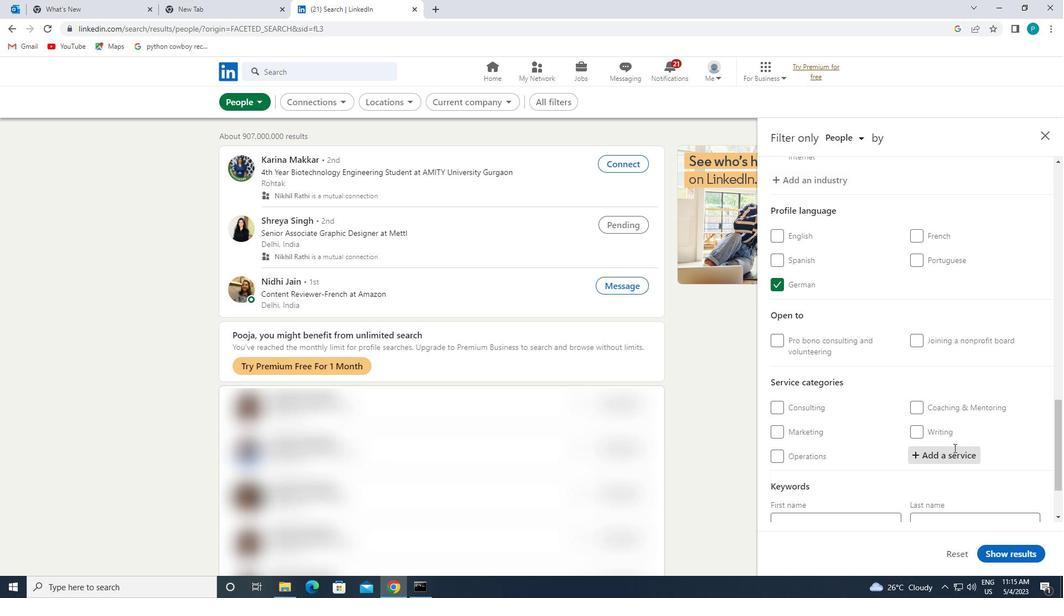
Action: Key pressed <Key.caps_lock>D<Key.caps_lock>IGI
Screenshot: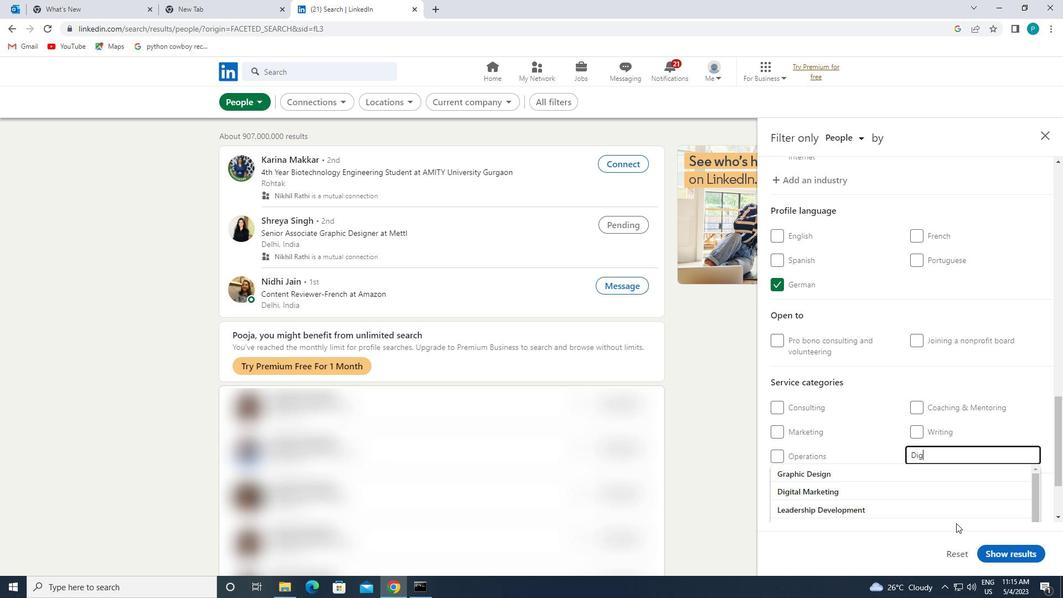 
Action: Mouse moved to (877, 533)
Screenshot: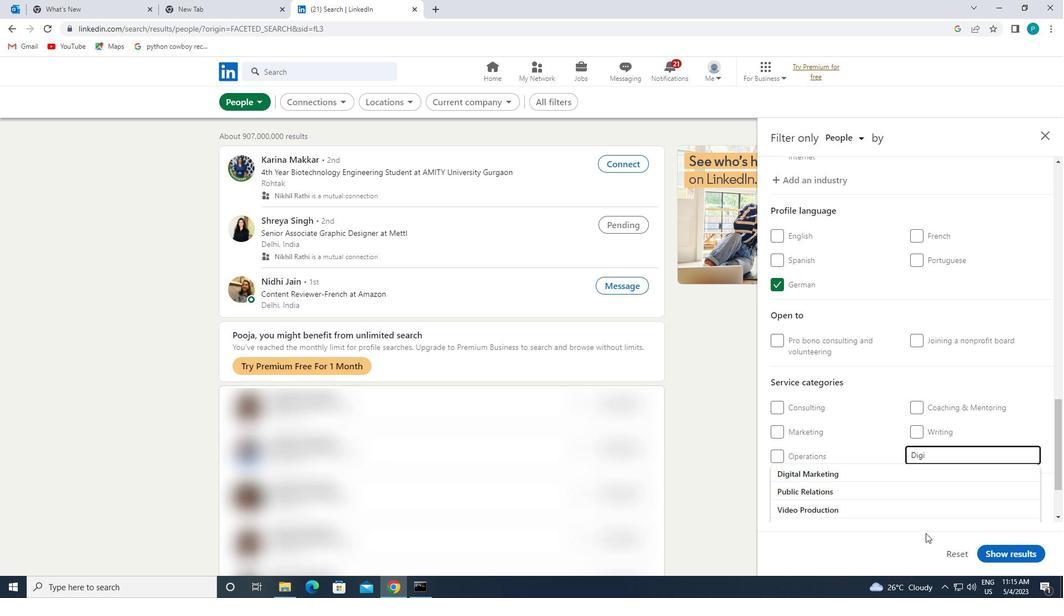 
Action: Mouse scrolled (877, 533) with delta (0, 0)
Screenshot: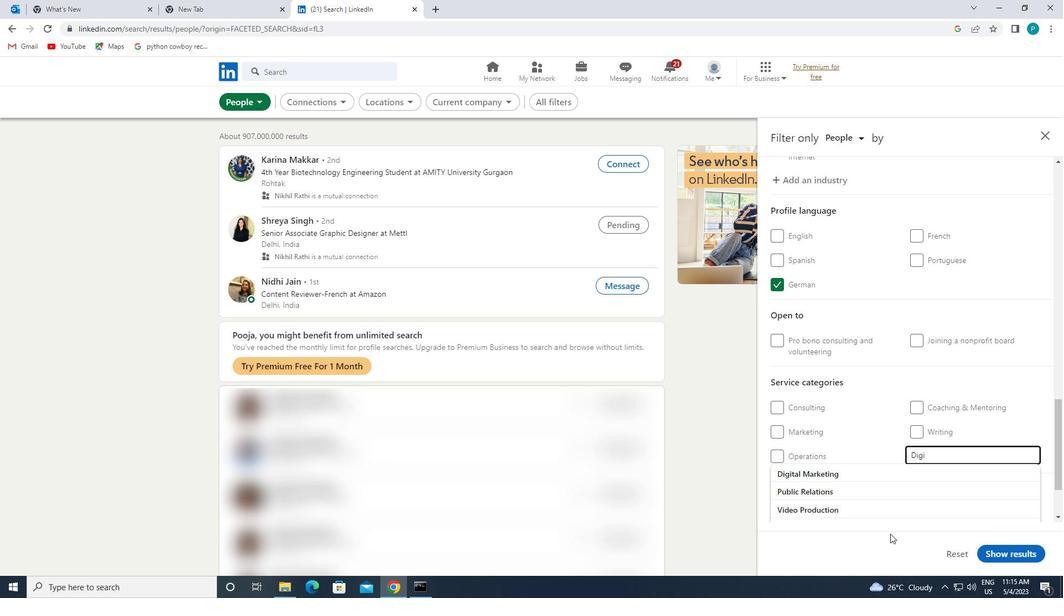 
Action: Mouse moved to (826, 471)
Screenshot: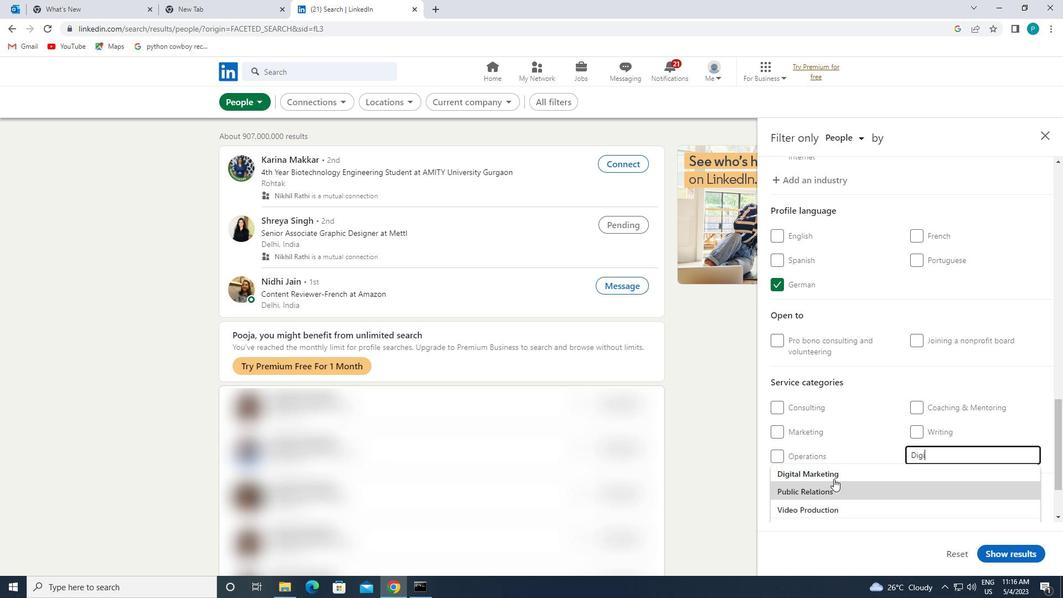 
Action: Mouse pressed left at (826, 471)
Screenshot: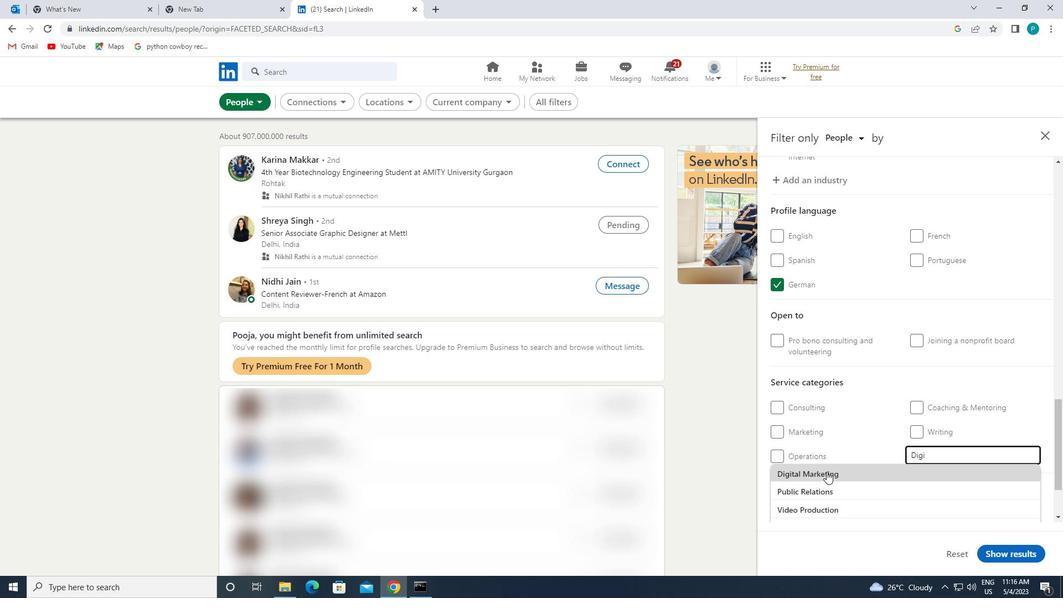 
Action: Mouse scrolled (826, 471) with delta (0, 0)
Screenshot: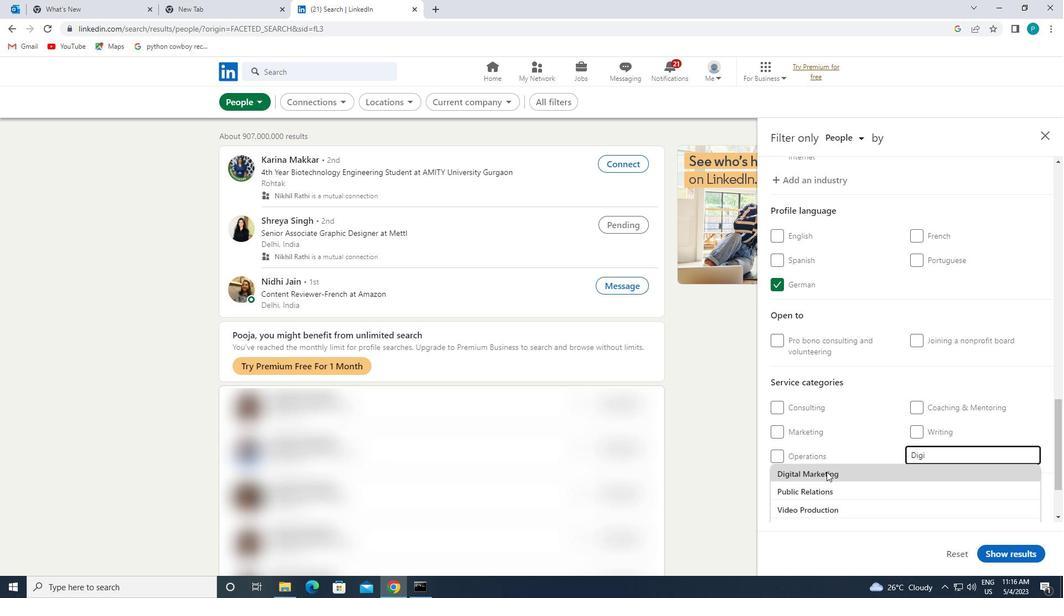
Action: Mouse scrolled (826, 471) with delta (0, 0)
Screenshot: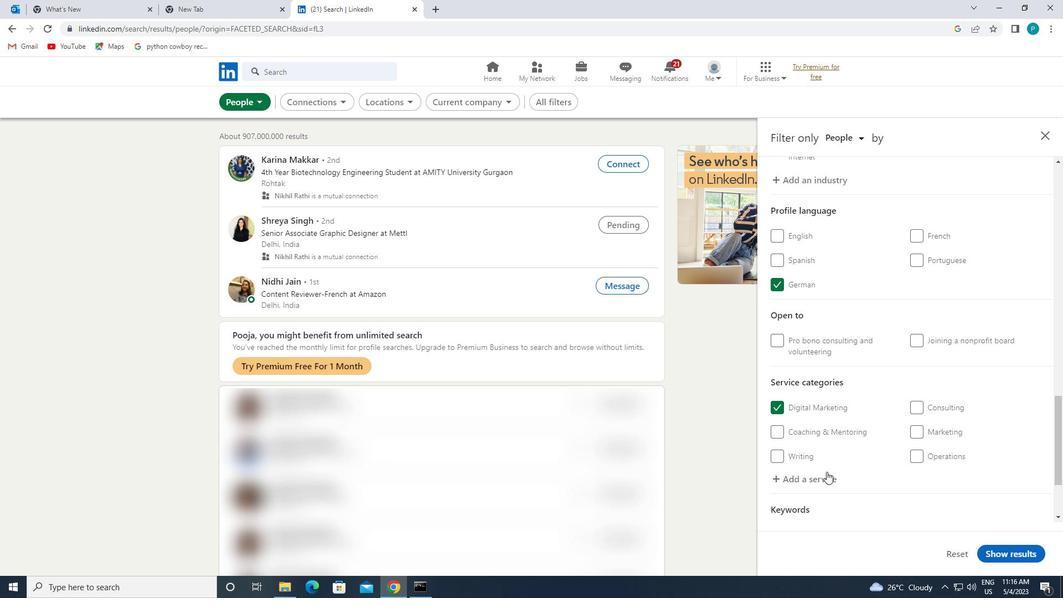 
Action: Mouse scrolled (826, 471) with delta (0, 0)
Screenshot: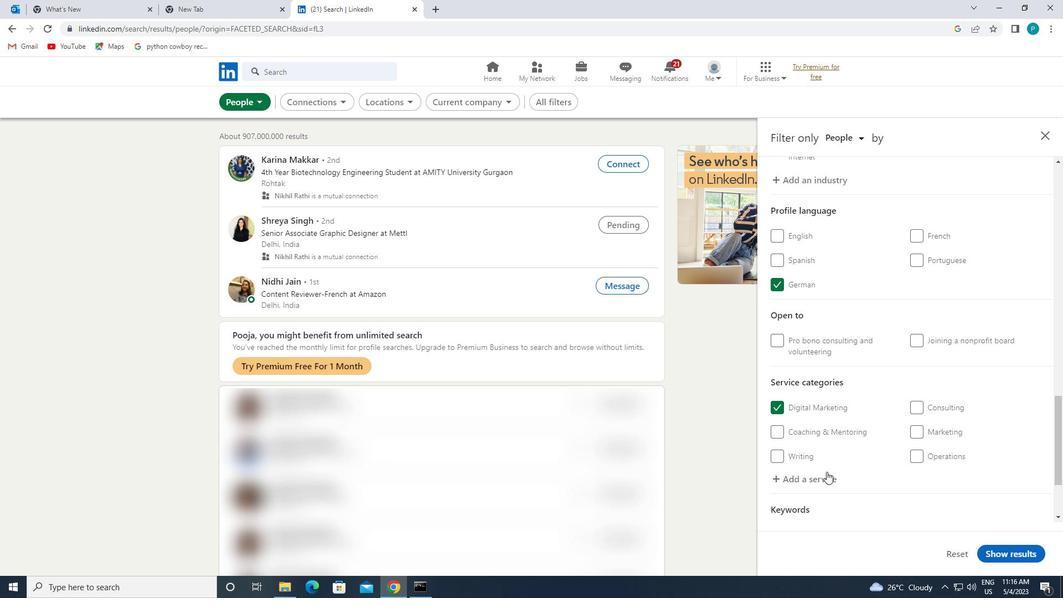 
Action: Mouse scrolled (826, 471) with delta (0, 0)
Screenshot: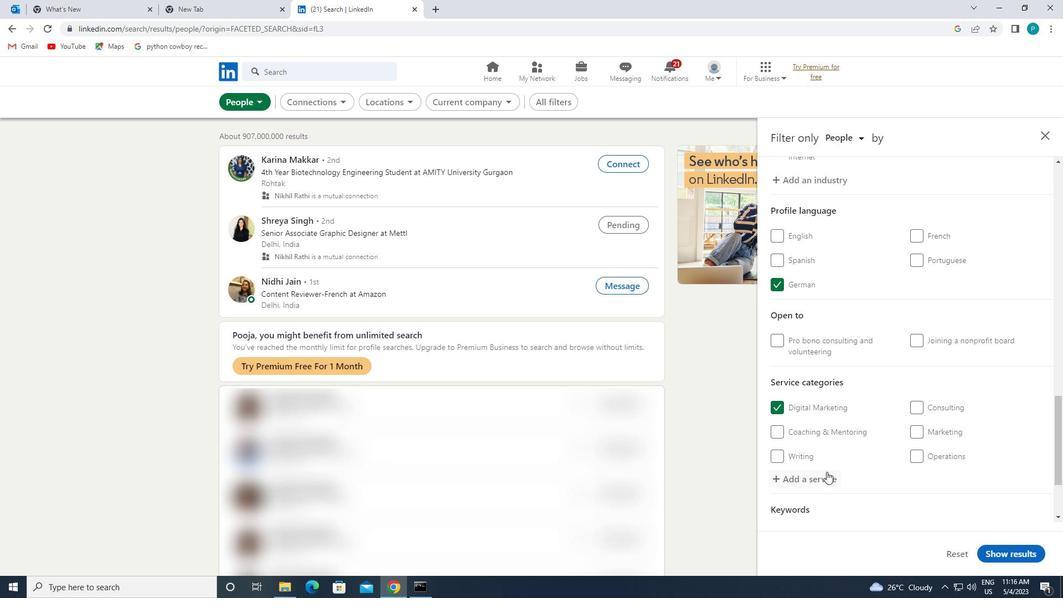 
Action: Mouse moved to (823, 464)
Screenshot: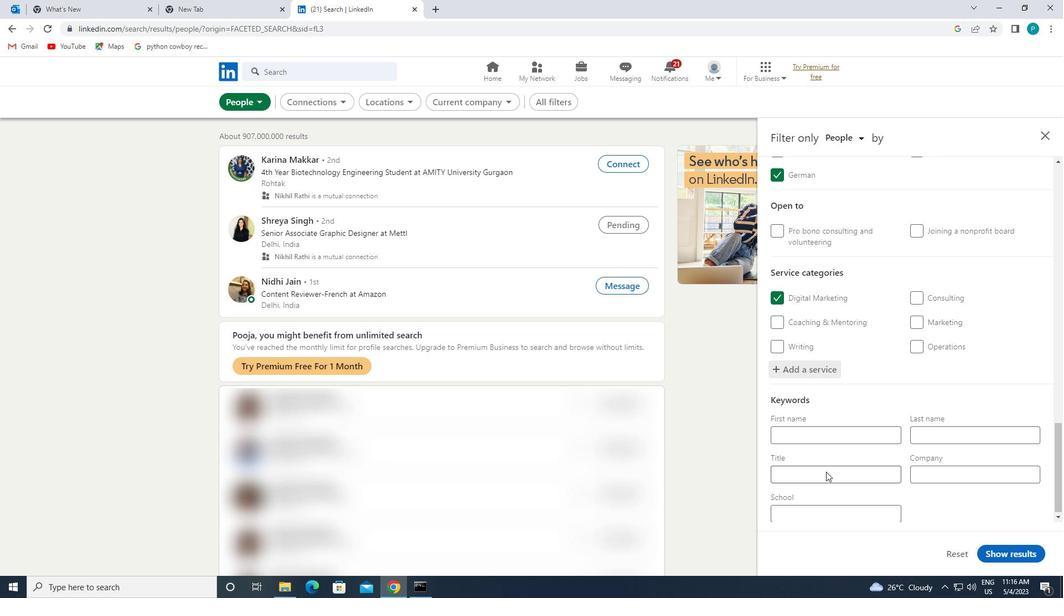 
Action: Mouse pressed left at (823, 464)
Screenshot: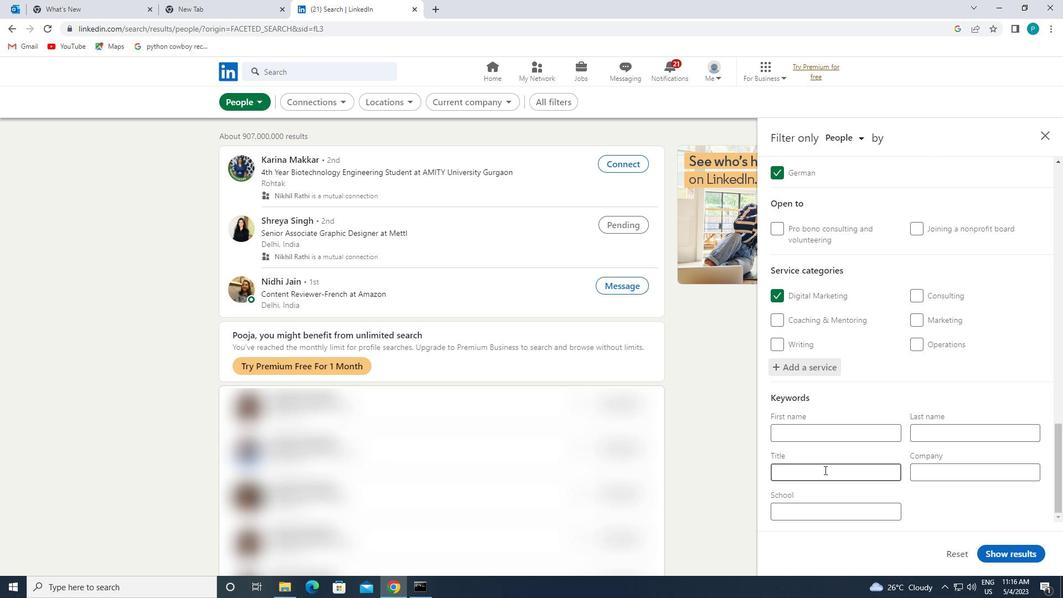 
Action: Mouse moved to (834, 483)
Screenshot: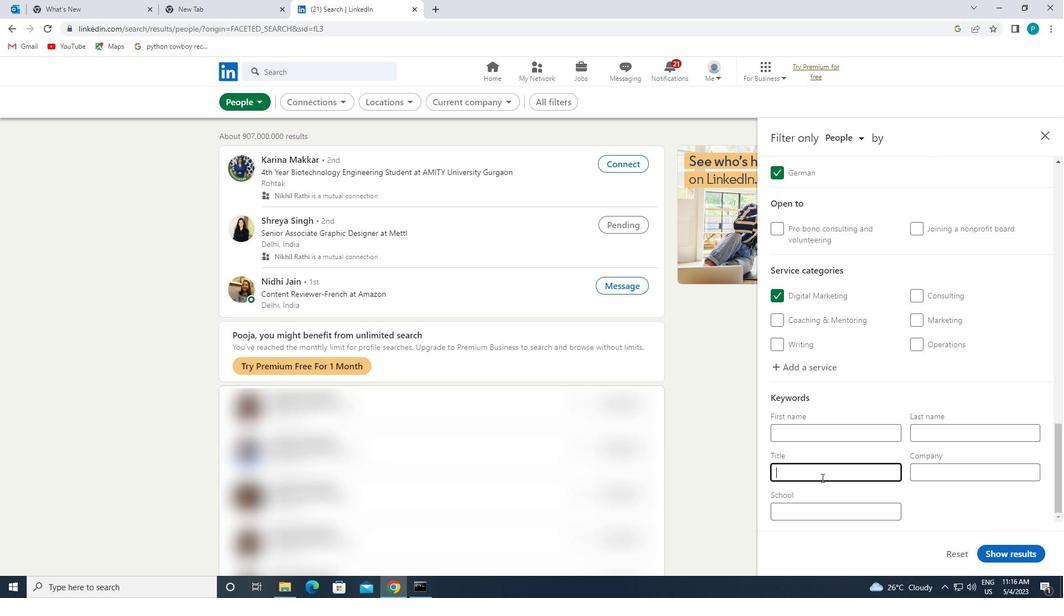 
Action: Key pressed <Key.caps_lock>H<Key.caps_lock>TEL<Key.space><Key.caps_lock>M<Key.caps_lock>ANAGER
Screenshot: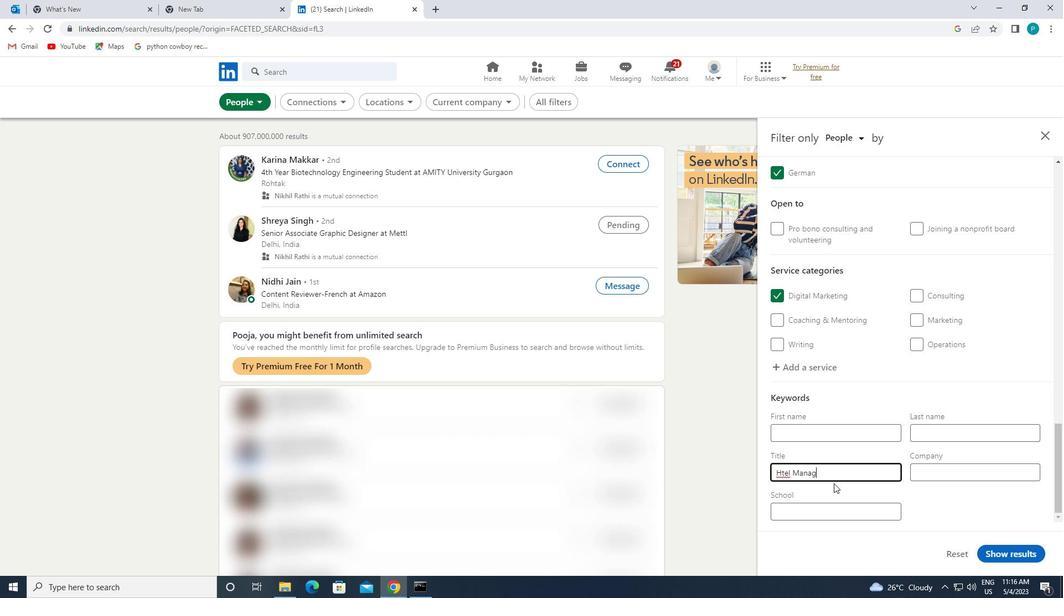 
Action: Mouse moved to (1016, 551)
Screenshot: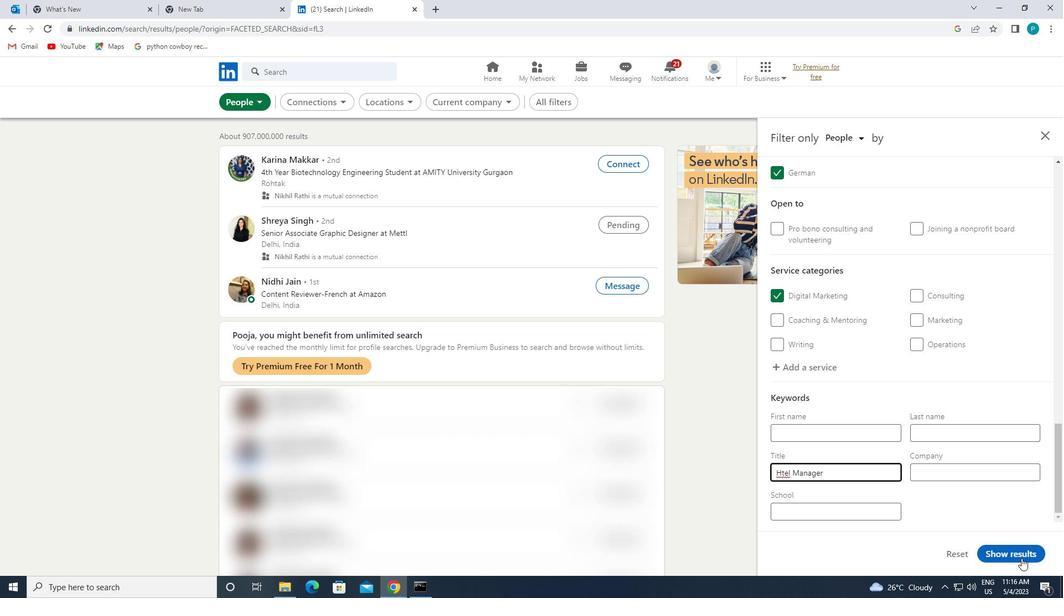 
Action: Mouse pressed left at (1016, 551)
Screenshot: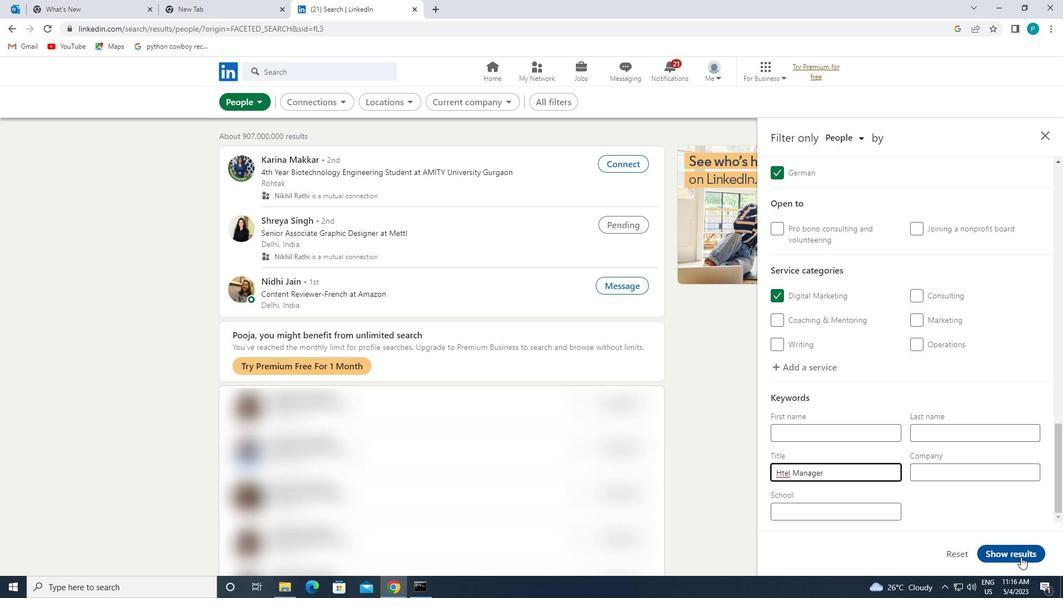 
